 Task: Look for space in Cangzhou, China from 5th June, 2023 to 16th June, 2023 for 2 adults in price range Rs.7000 to Rs.15000. Place can be entire place with 1  bedroom having 1 bed and 1 bathroom. Property type can be house, flat, guest house, hotel. Booking option can be shelf check-in. Required host language is Chinese (Simplified).
Action: Mouse moved to (759, 99)
Screenshot: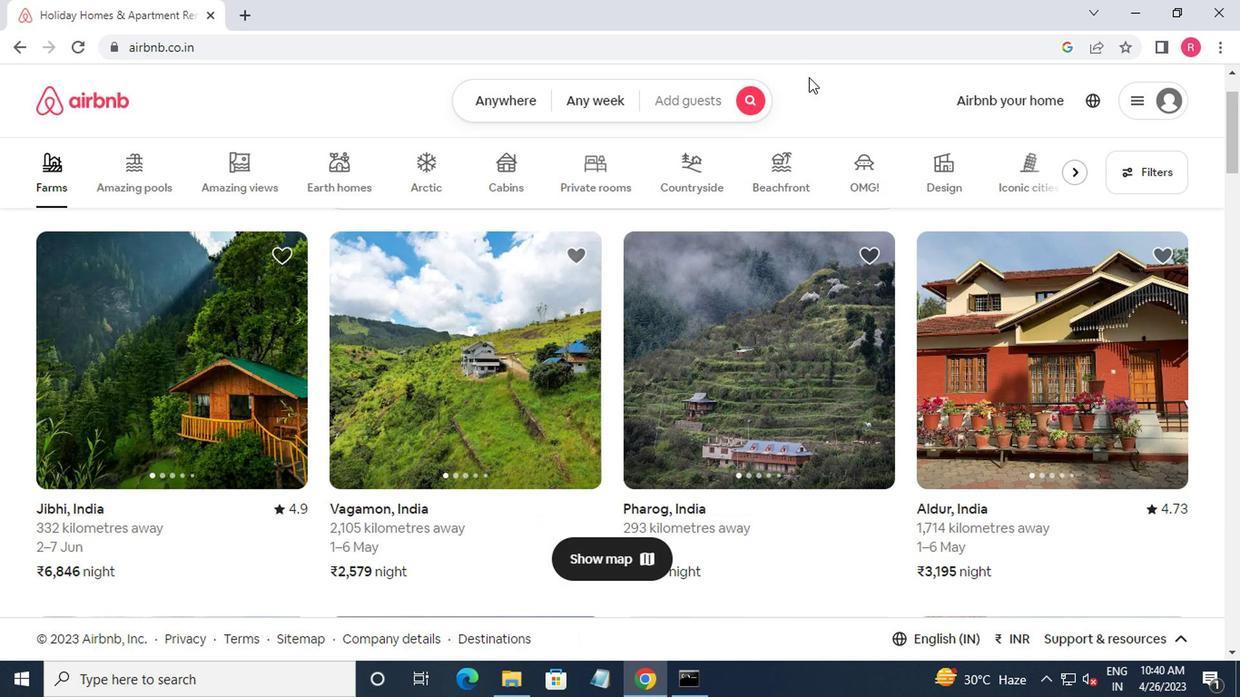 
Action: Mouse pressed left at (759, 99)
Screenshot: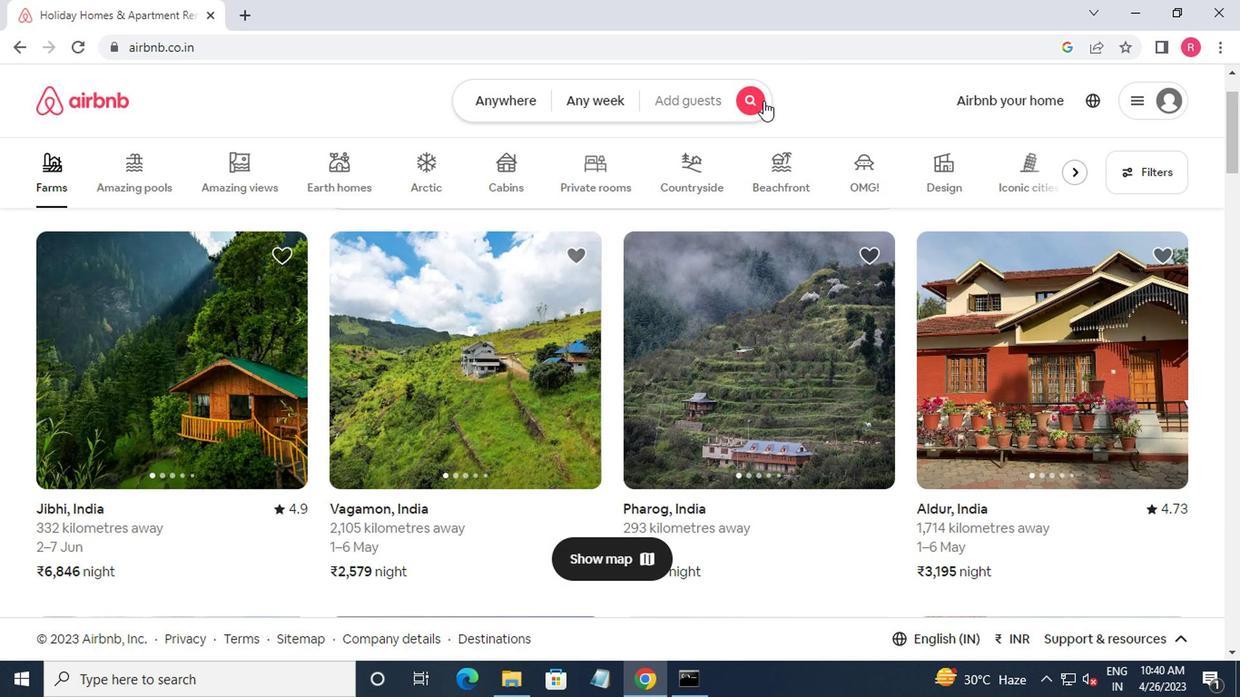 
Action: Mouse moved to (430, 177)
Screenshot: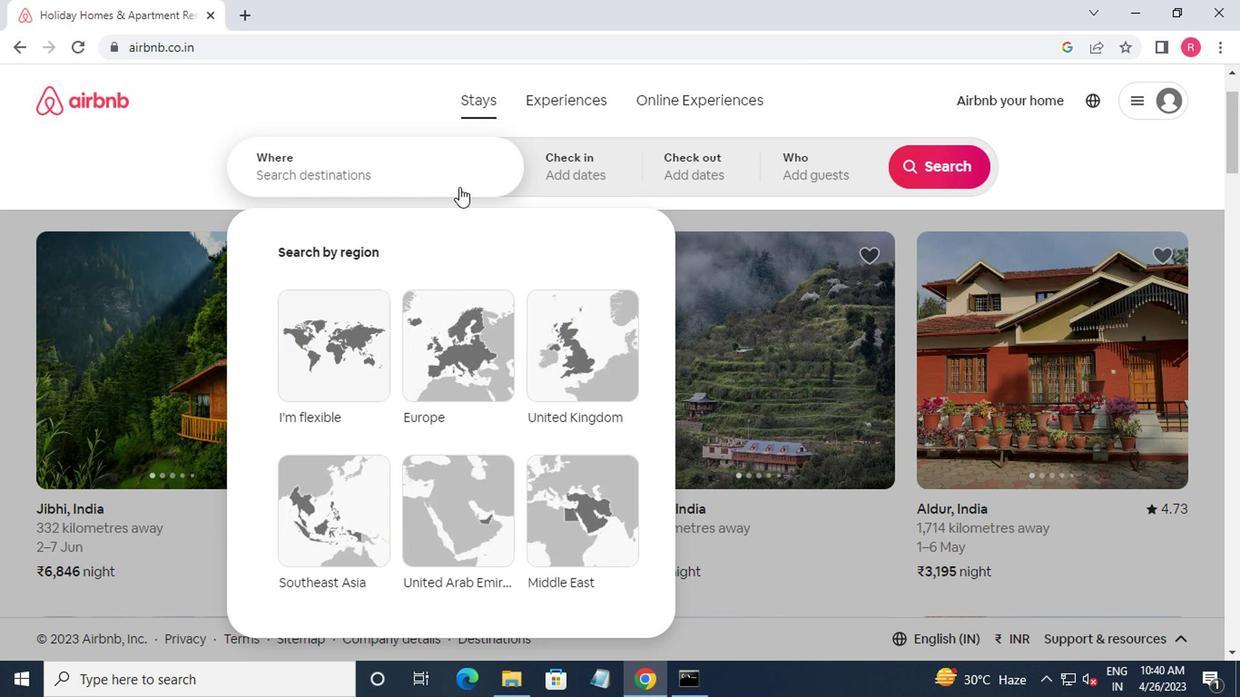 
Action: Mouse pressed left at (430, 177)
Screenshot: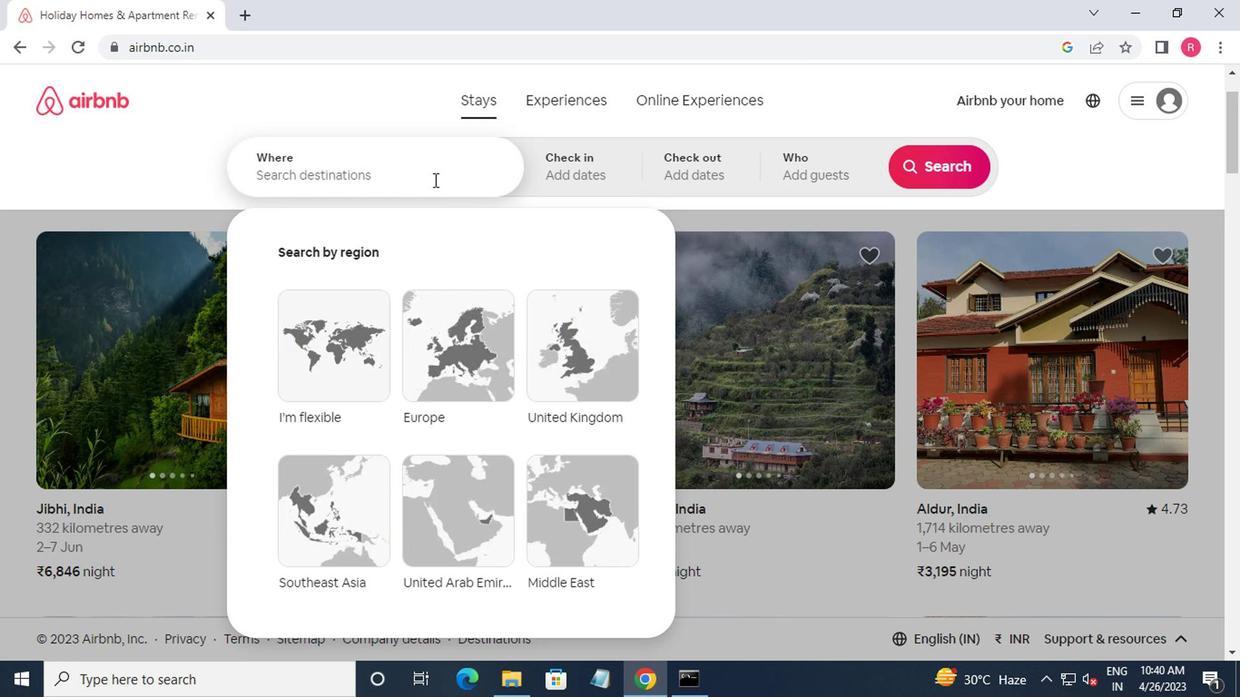 
Action: Mouse moved to (432, 179)
Screenshot: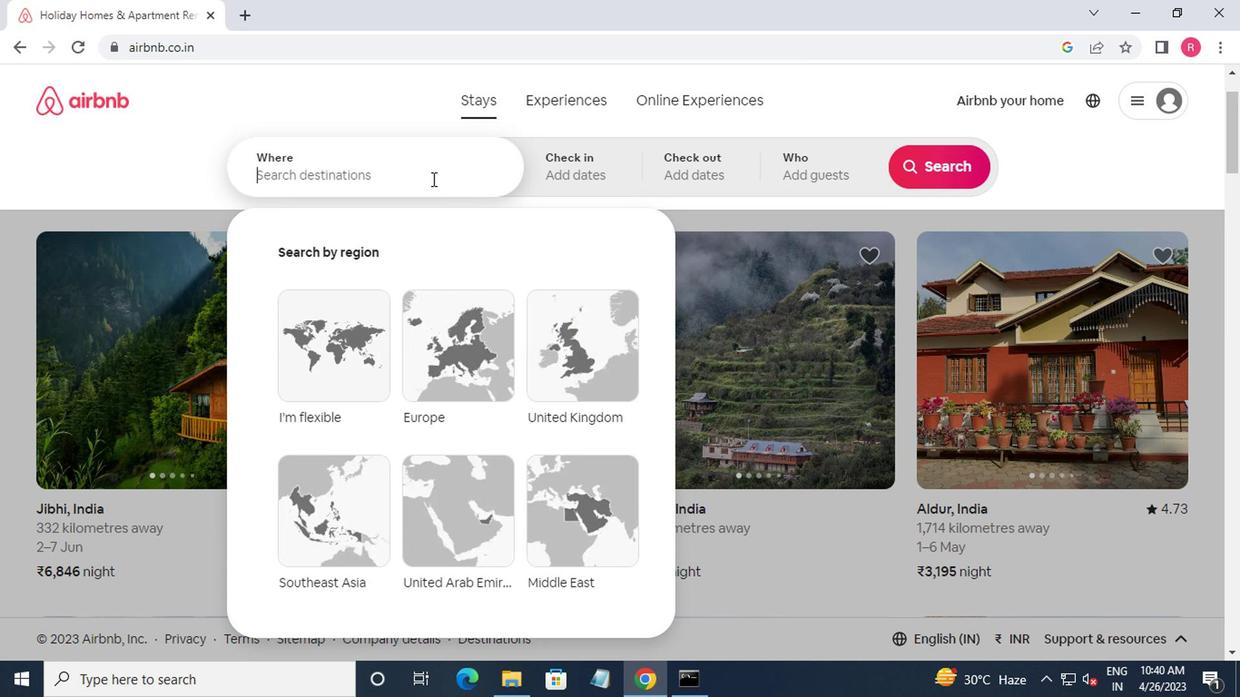 
Action: Key pressed cangzho
Screenshot: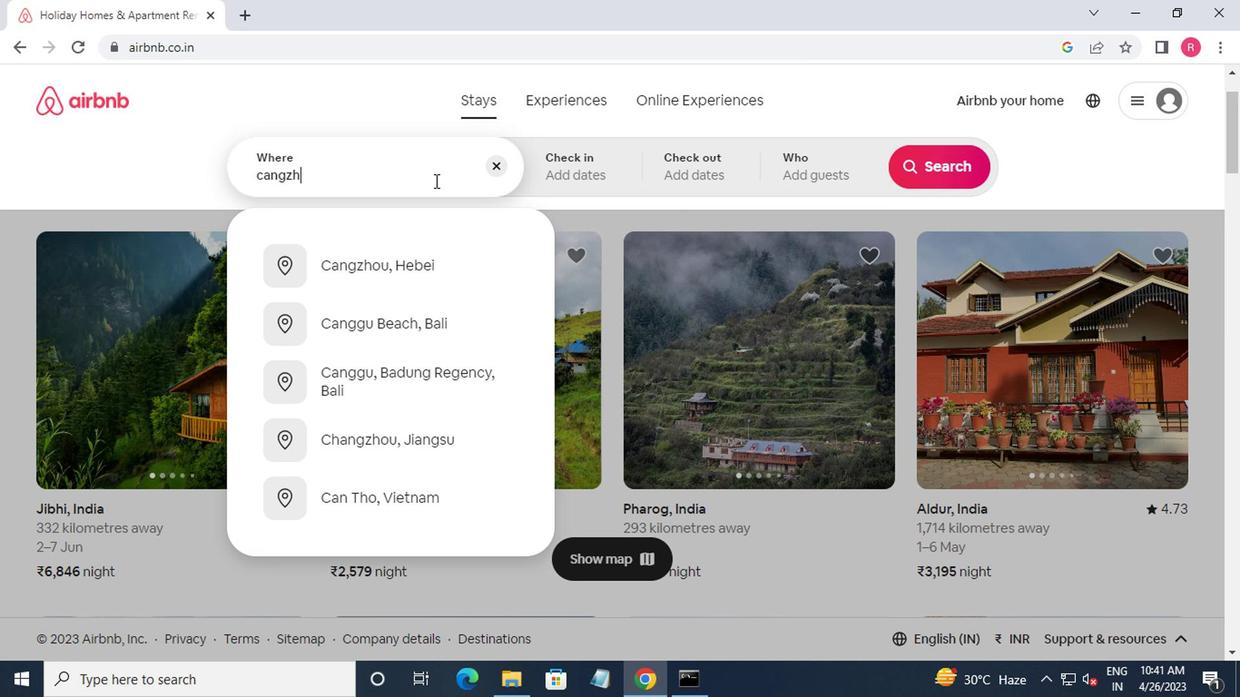 
Action: Mouse moved to (434, 179)
Screenshot: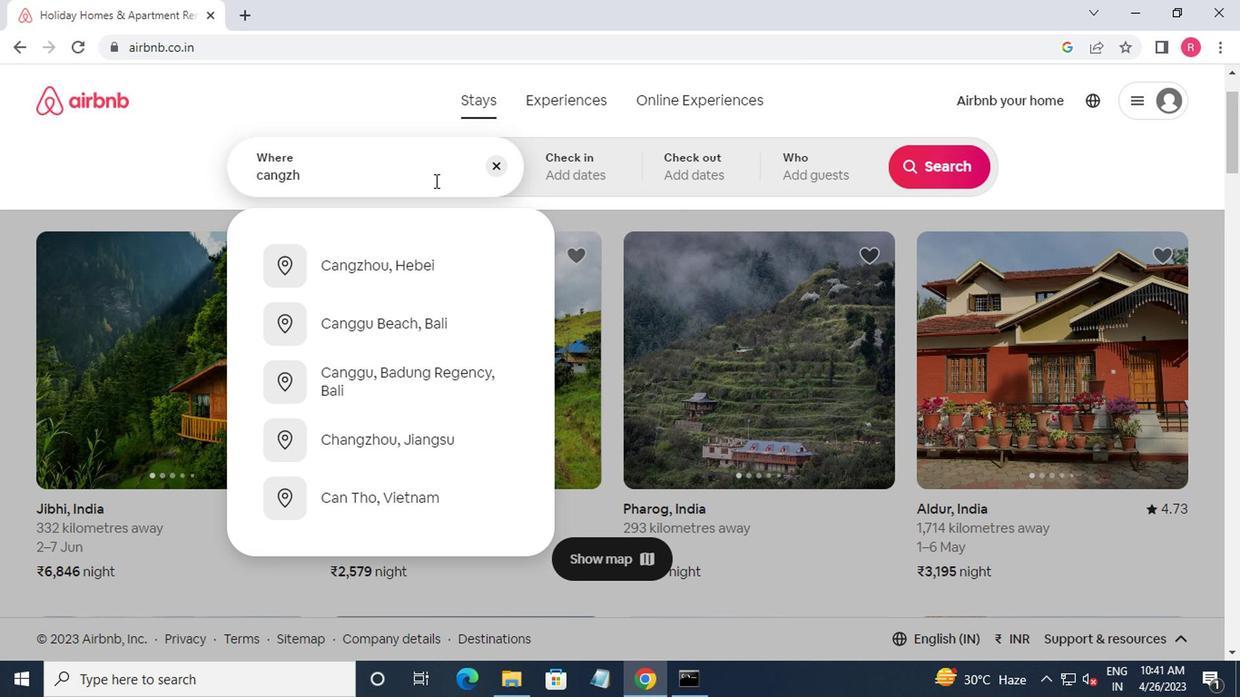 
Action: Key pressed u,china
Screenshot: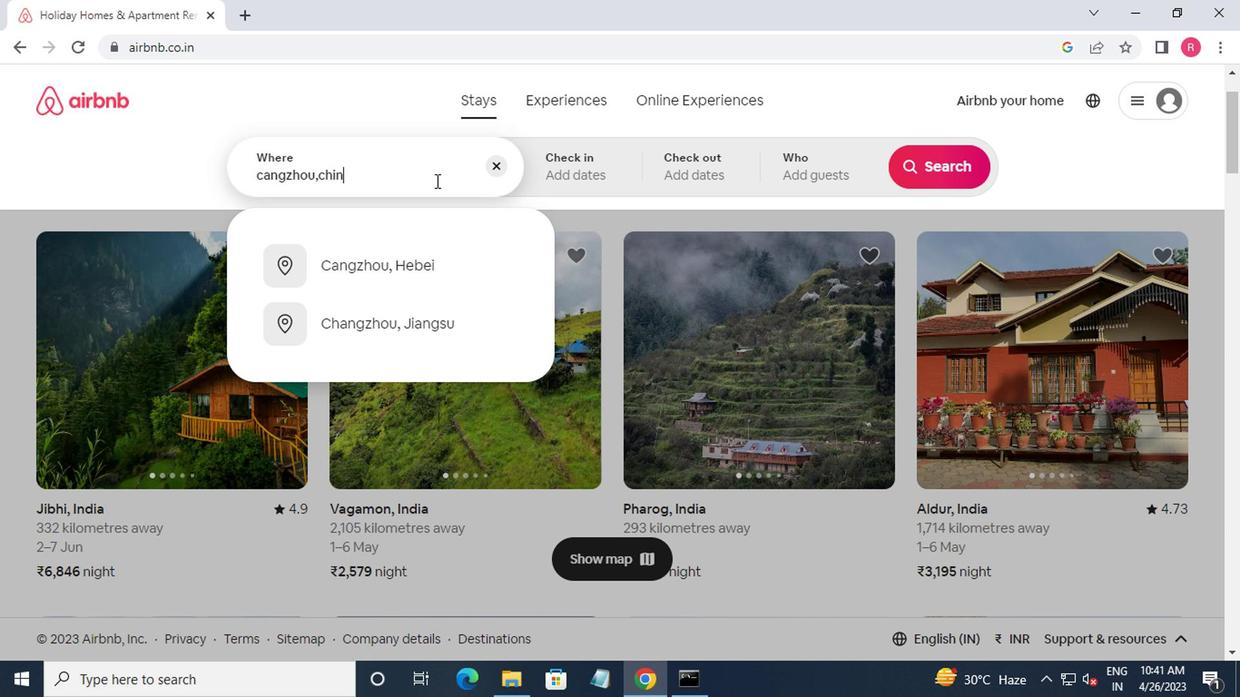 
Action: Mouse moved to (434, 179)
Screenshot: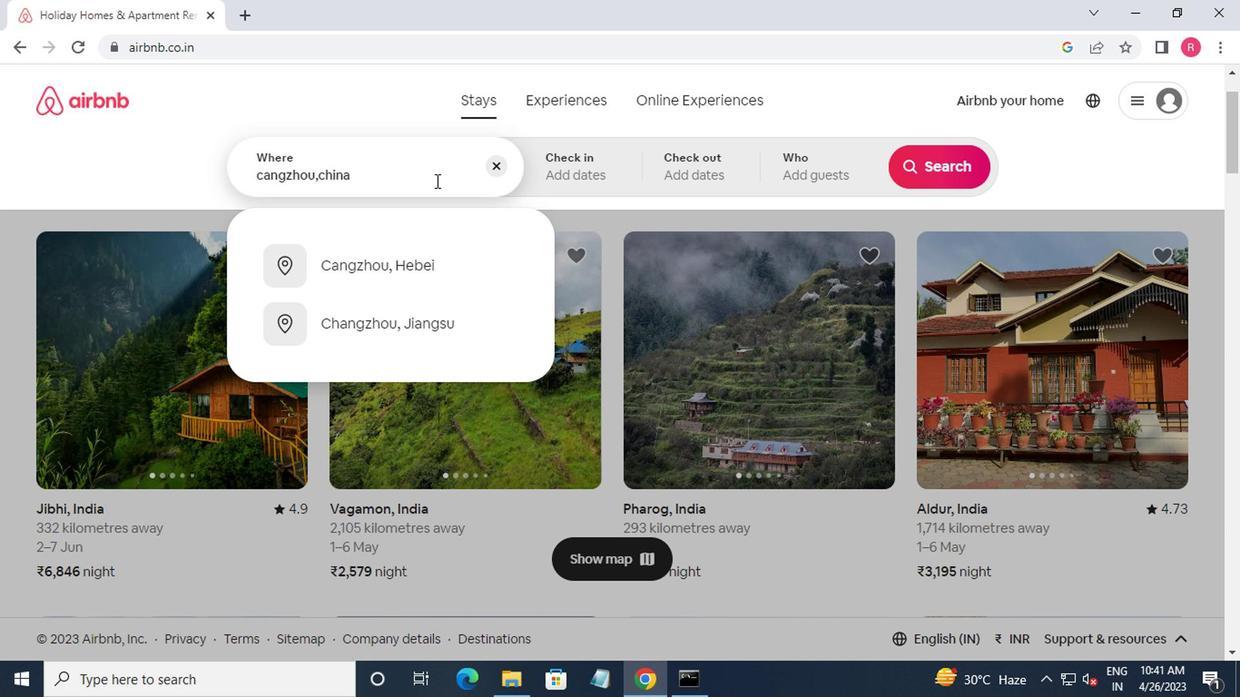 
Action: Key pressed <Key.enter>
Screenshot: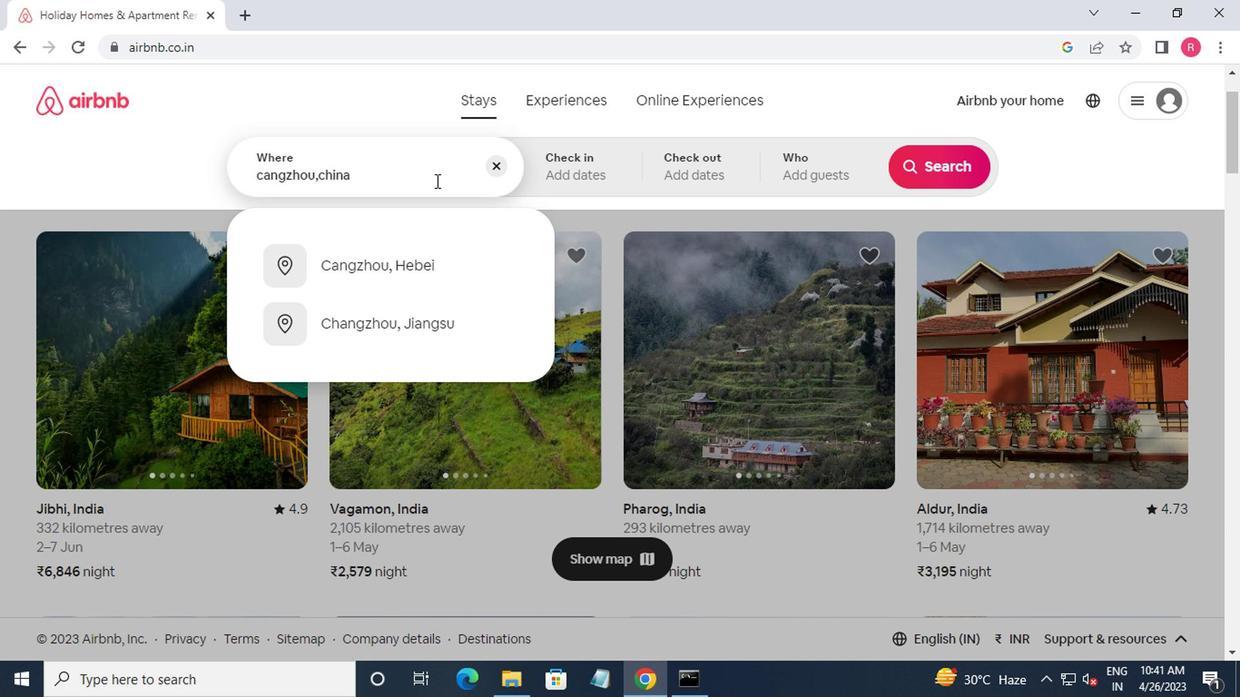 
Action: Mouse moved to (446, 183)
Screenshot: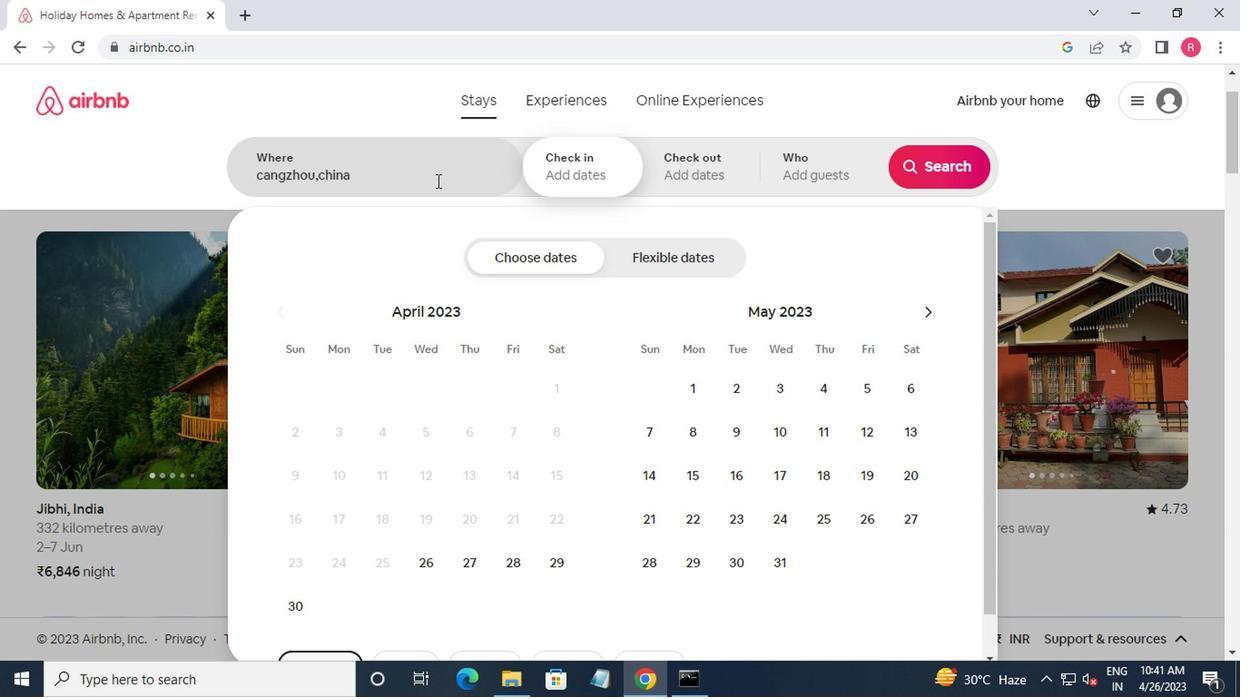 
Action: Mouse scrolled (446, 182) with delta (0, -1)
Screenshot: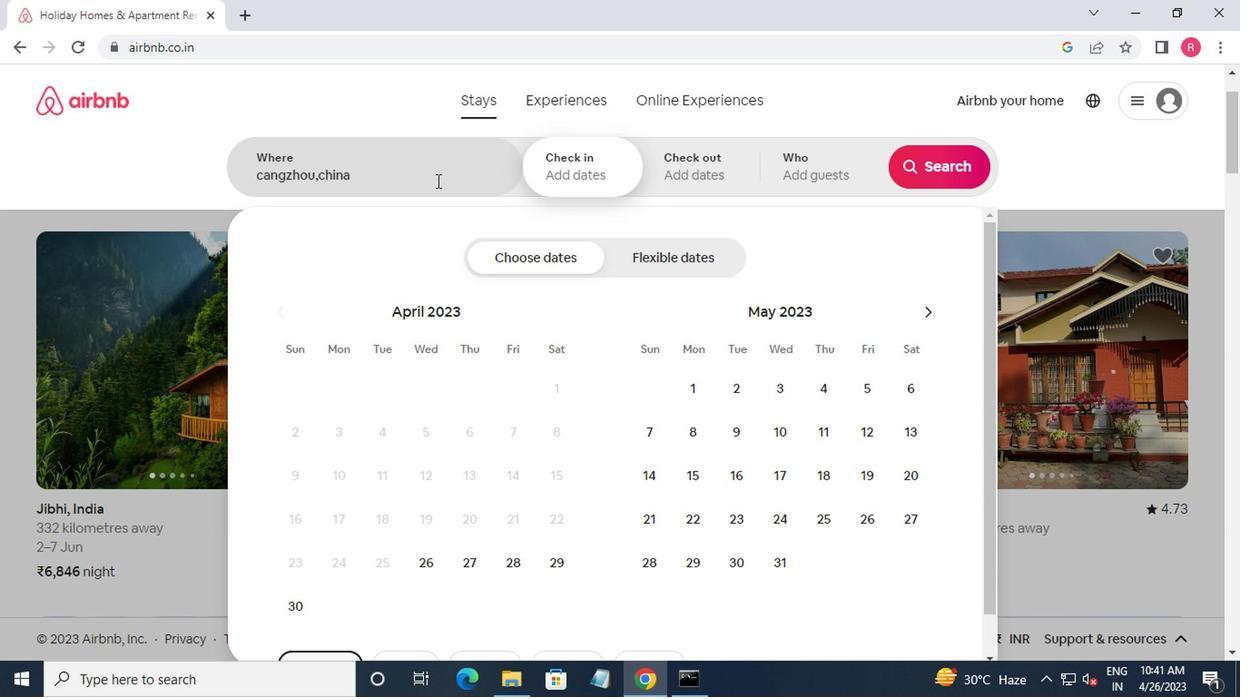 
Action: Mouse moved to (746, 106)
Screenshot: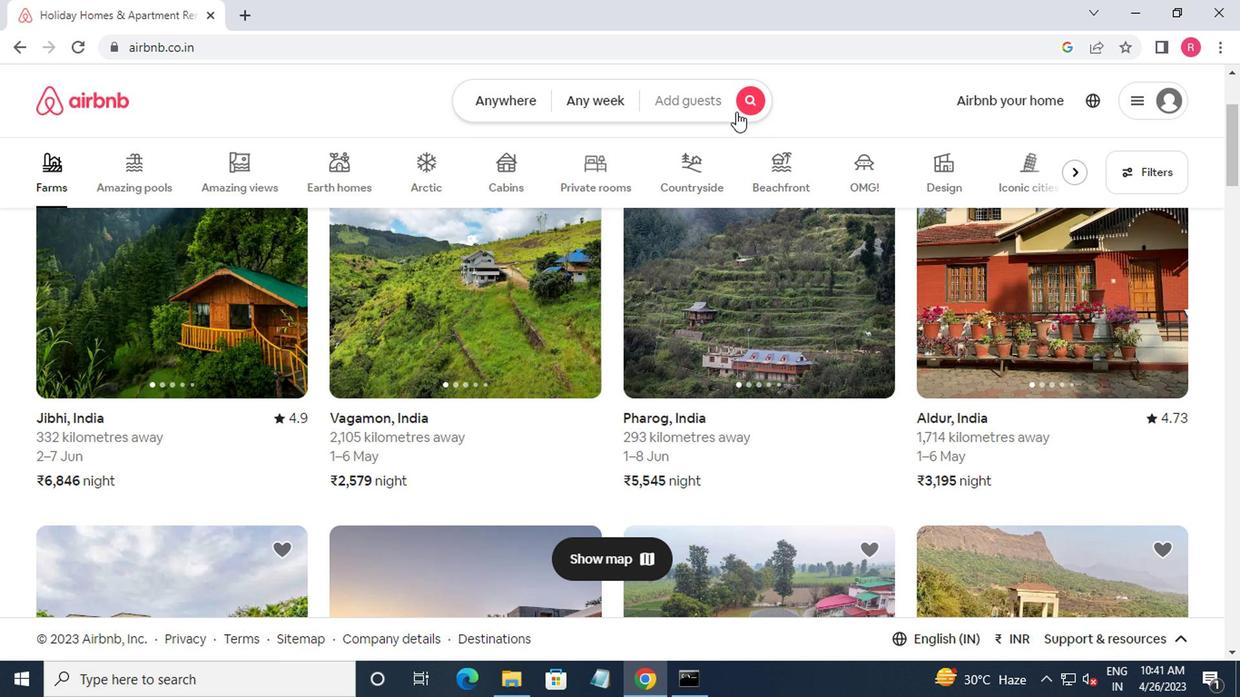 
Action: Mouse pressed left at (746, 106)
Screenshot: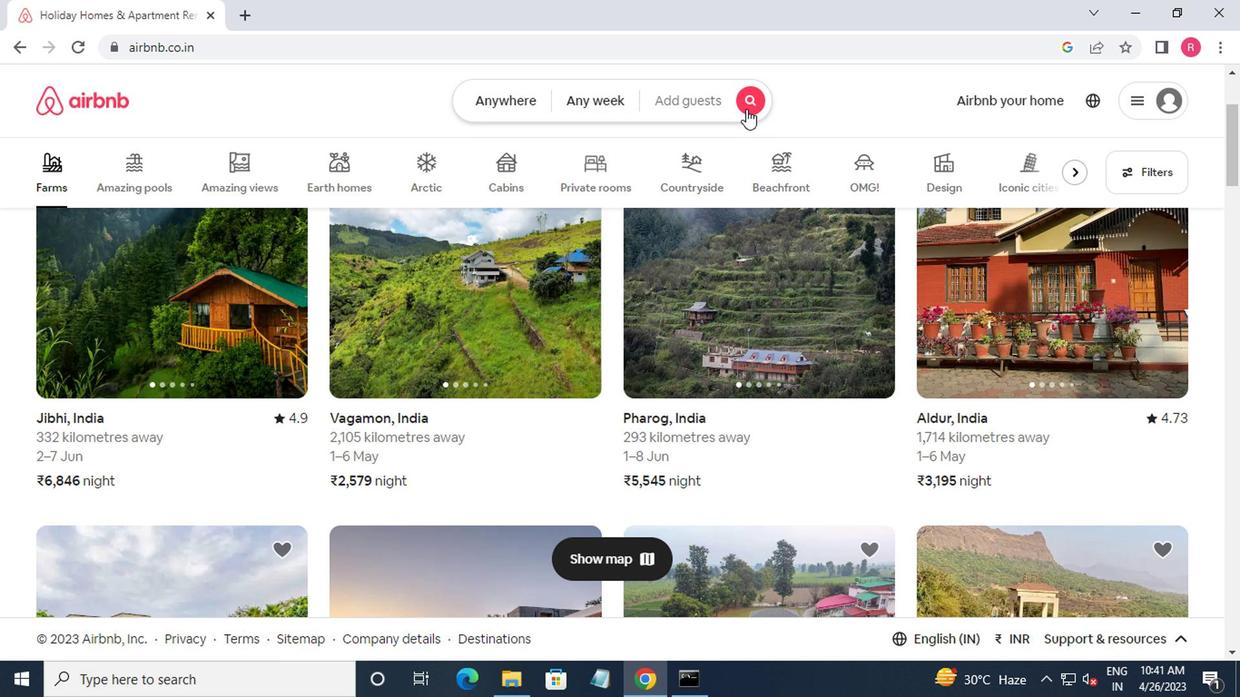 
Action: Mouse moved to (437, 181)
Screenshot: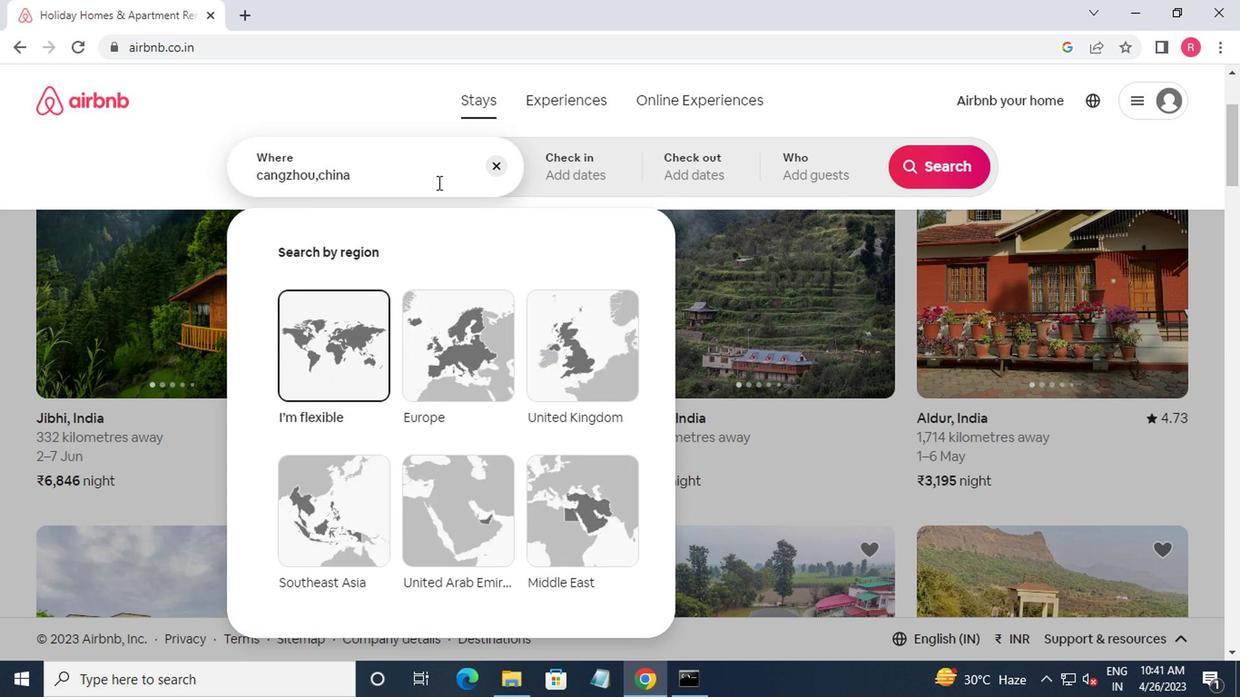 
Action: Mouse pressed left at (437, 181)
Screenshot: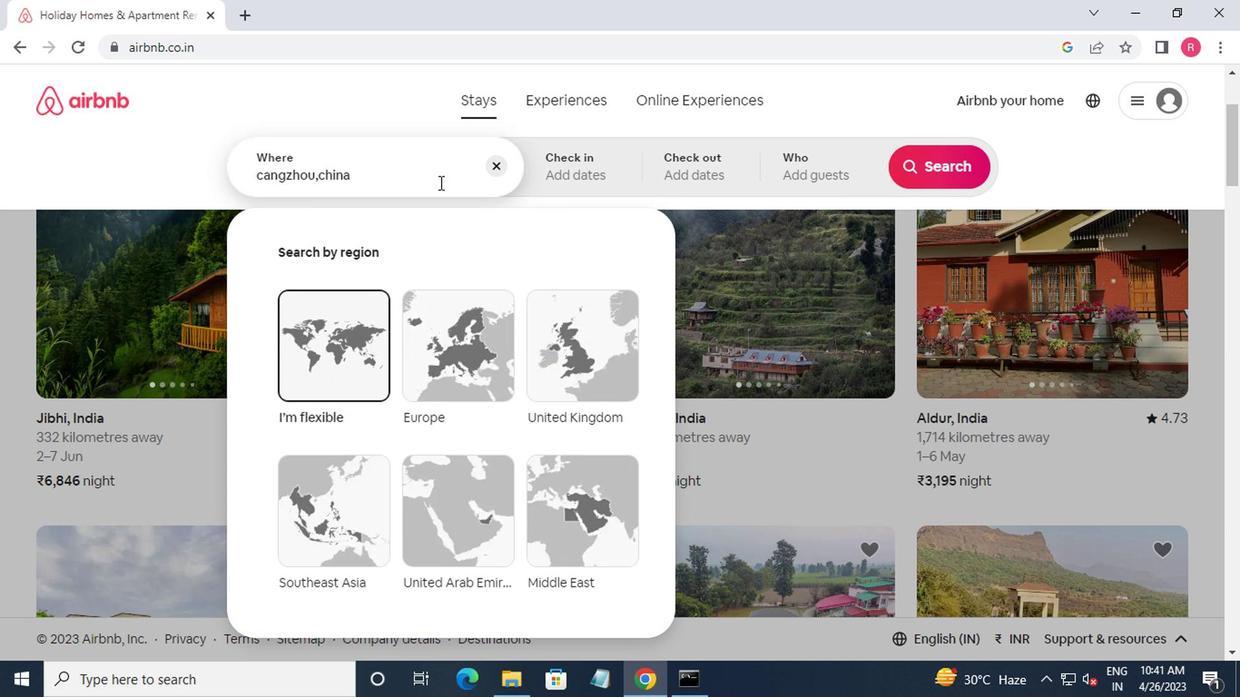 
Action: Mouse moved to (437, 181)
Screenshot: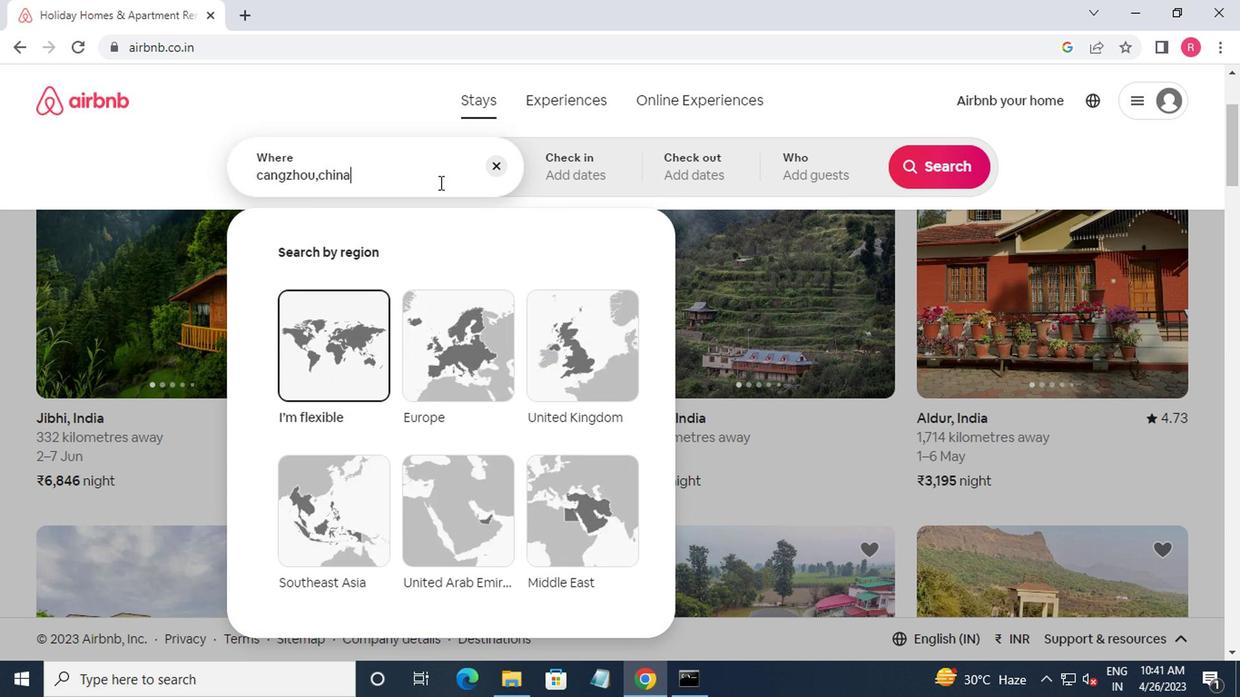 
Action: Key pressed <Key.enter>
Screenshot: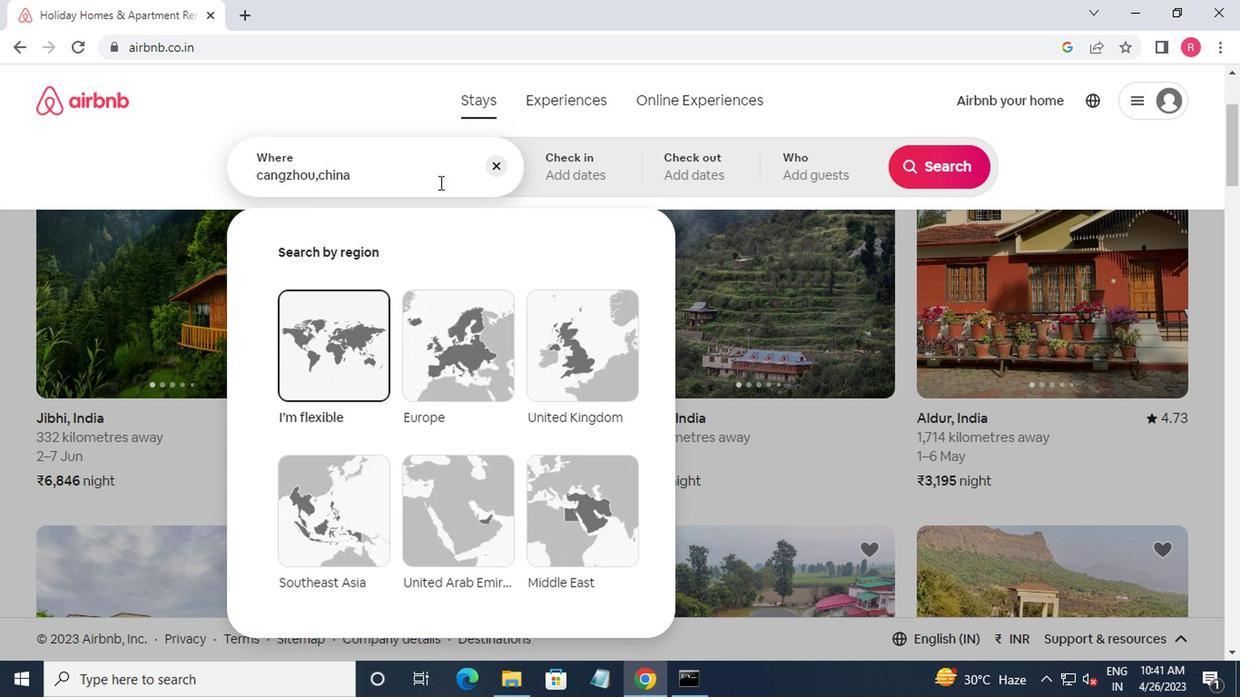 
Action: Mouse moved to (584, 183)
Screenshot: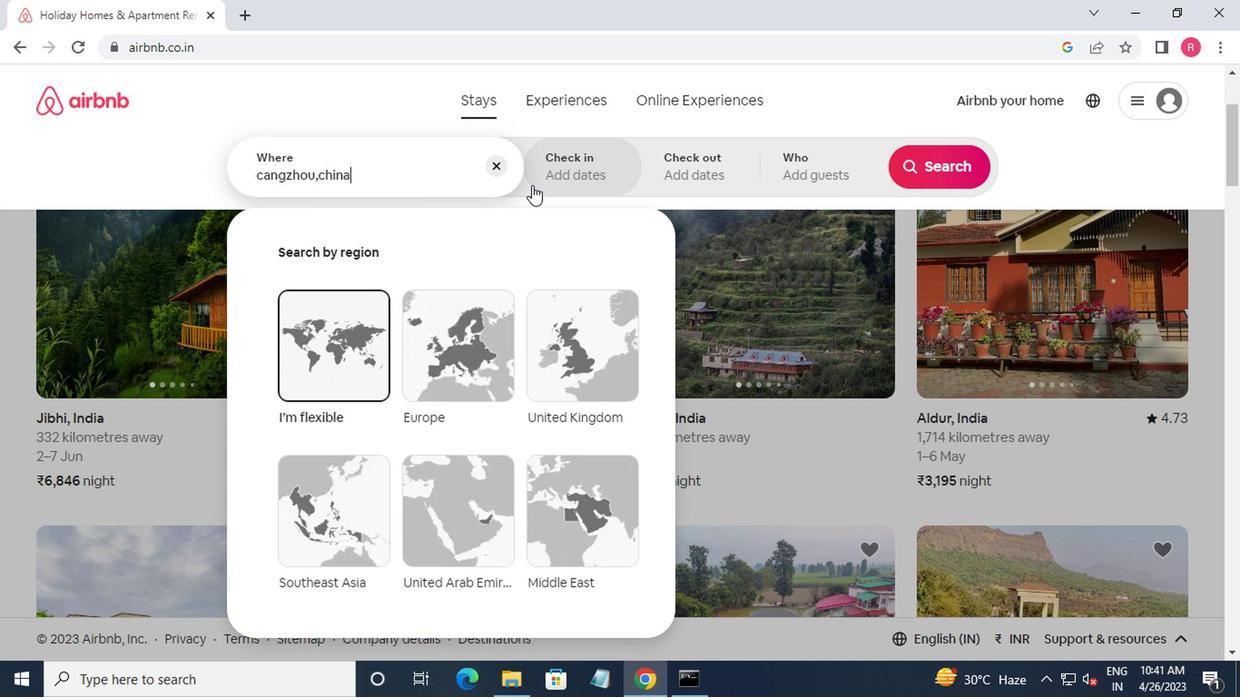 
Action: Mouse pressed left at (584, 183)
Screenshot: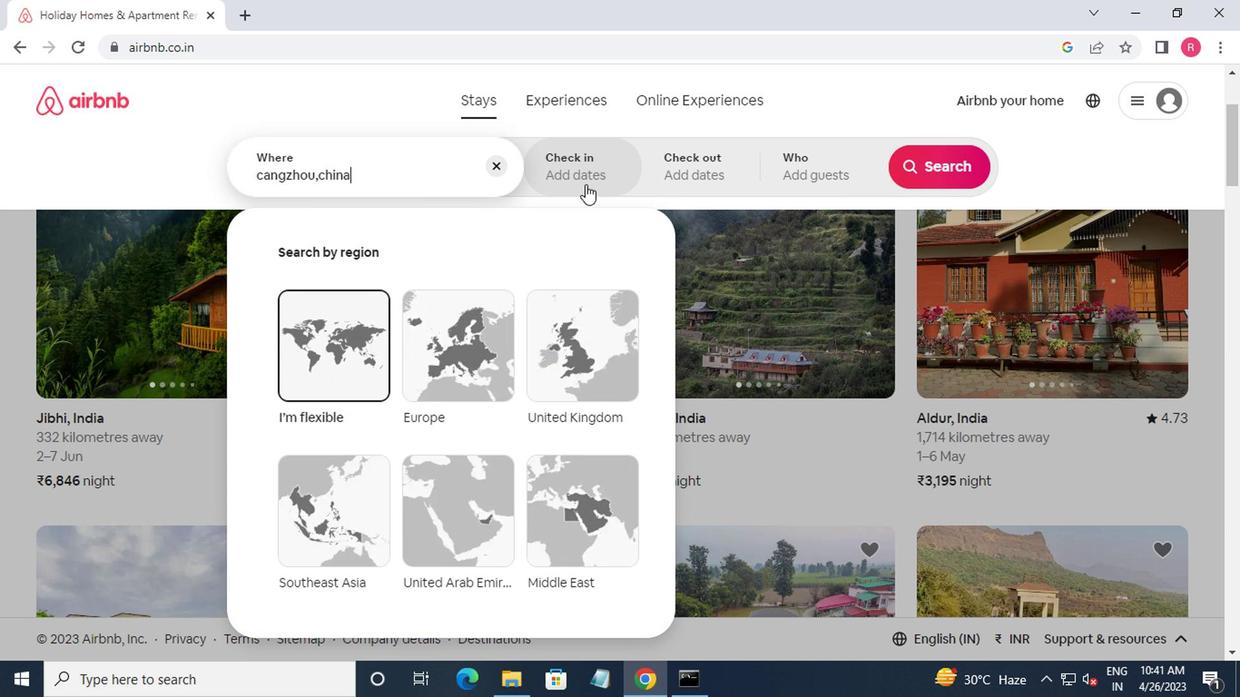 
Action: Mouse moved to (917, 310)
Screenshot: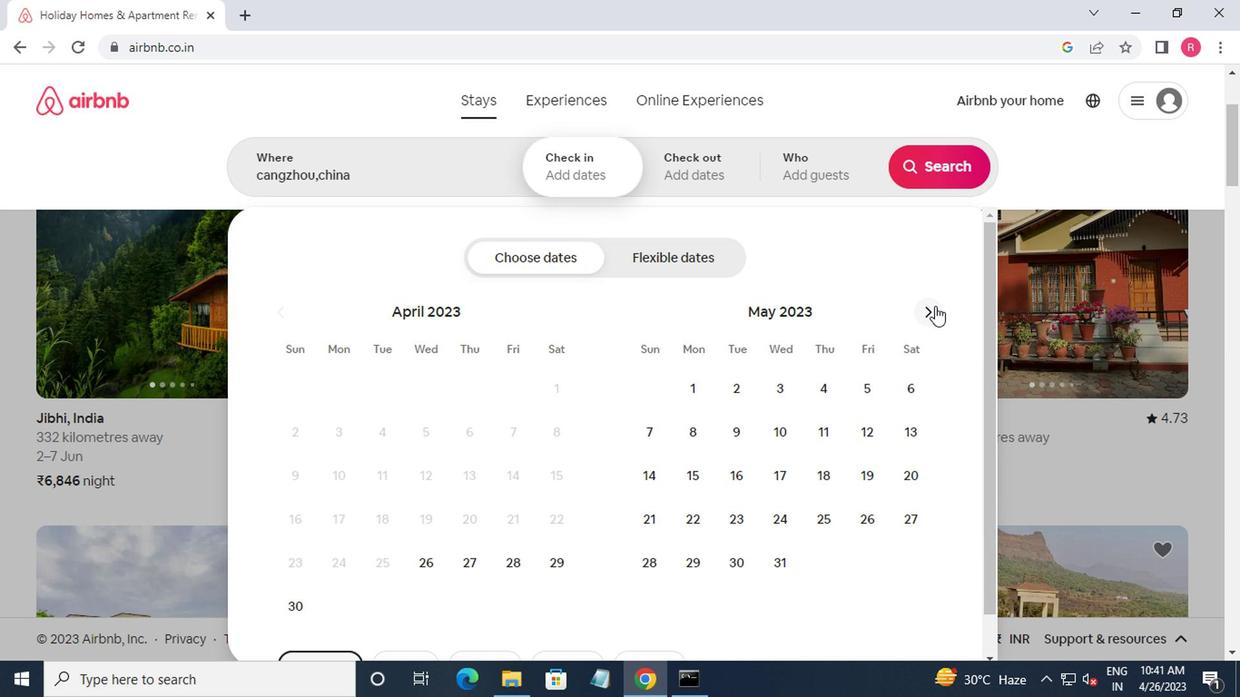 
Action: Mouse pressed left at (917, 310)
Screenshot: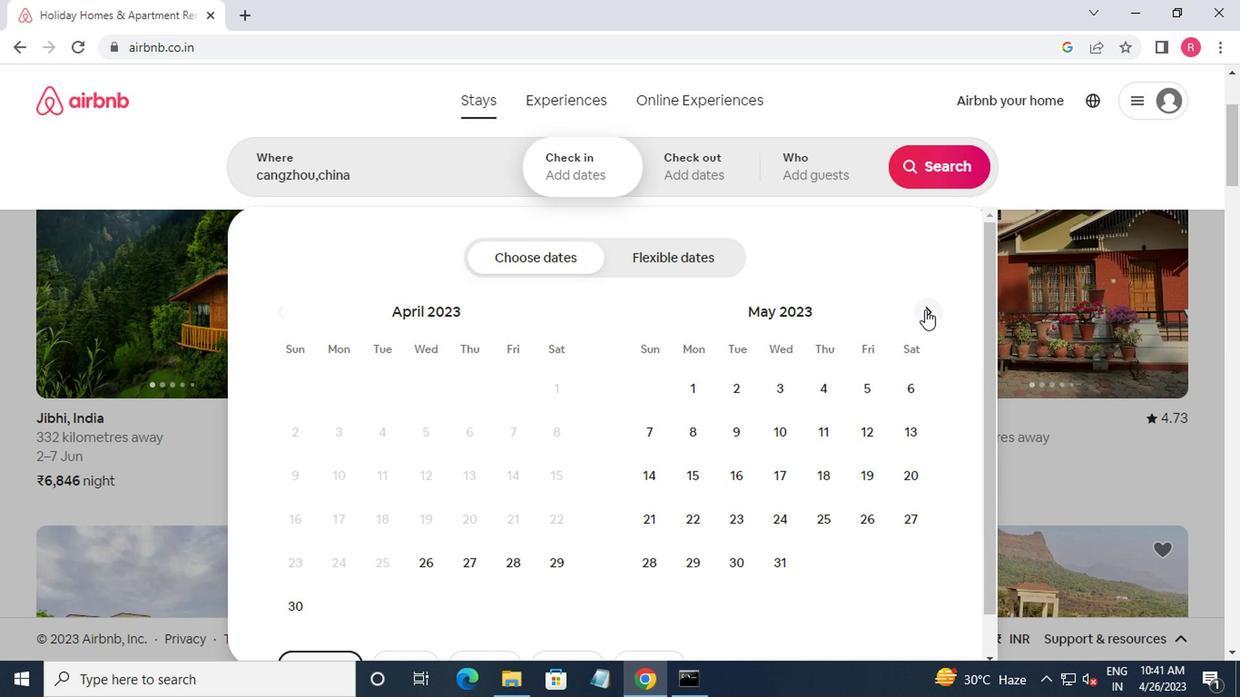 
Action: Mouse moved to (682, 441)
Screenshot: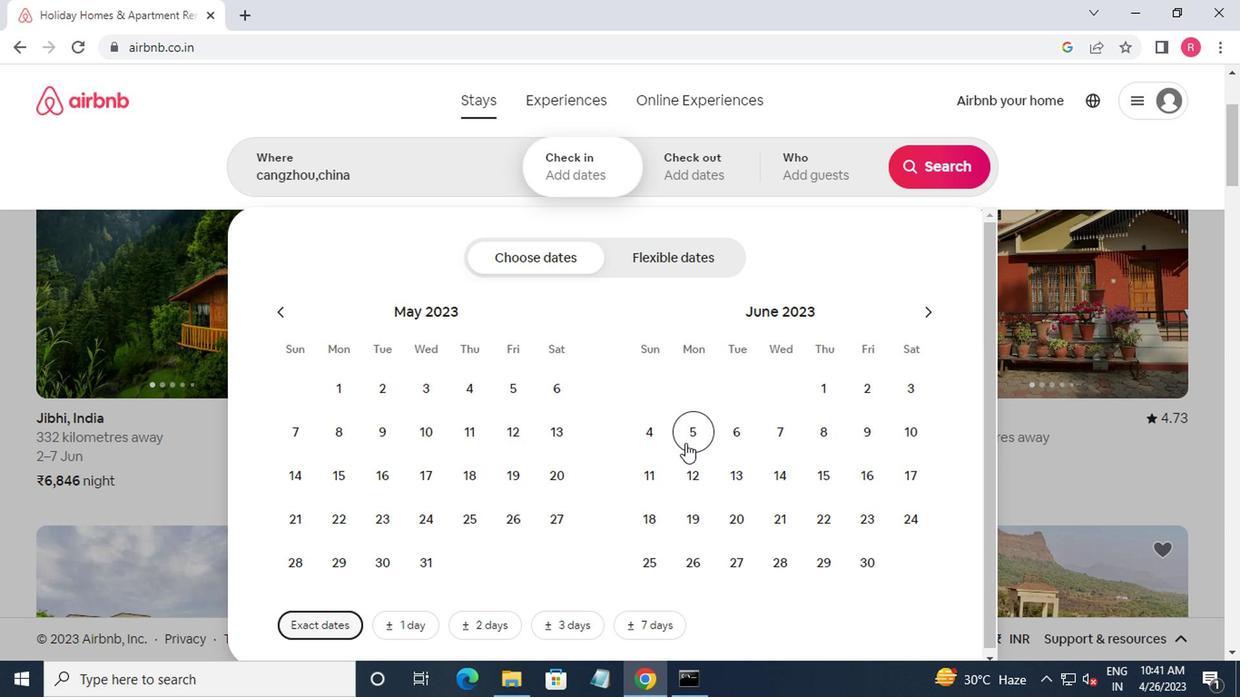 
Action: Mouse pressed left at (682, 441)
Screenshot: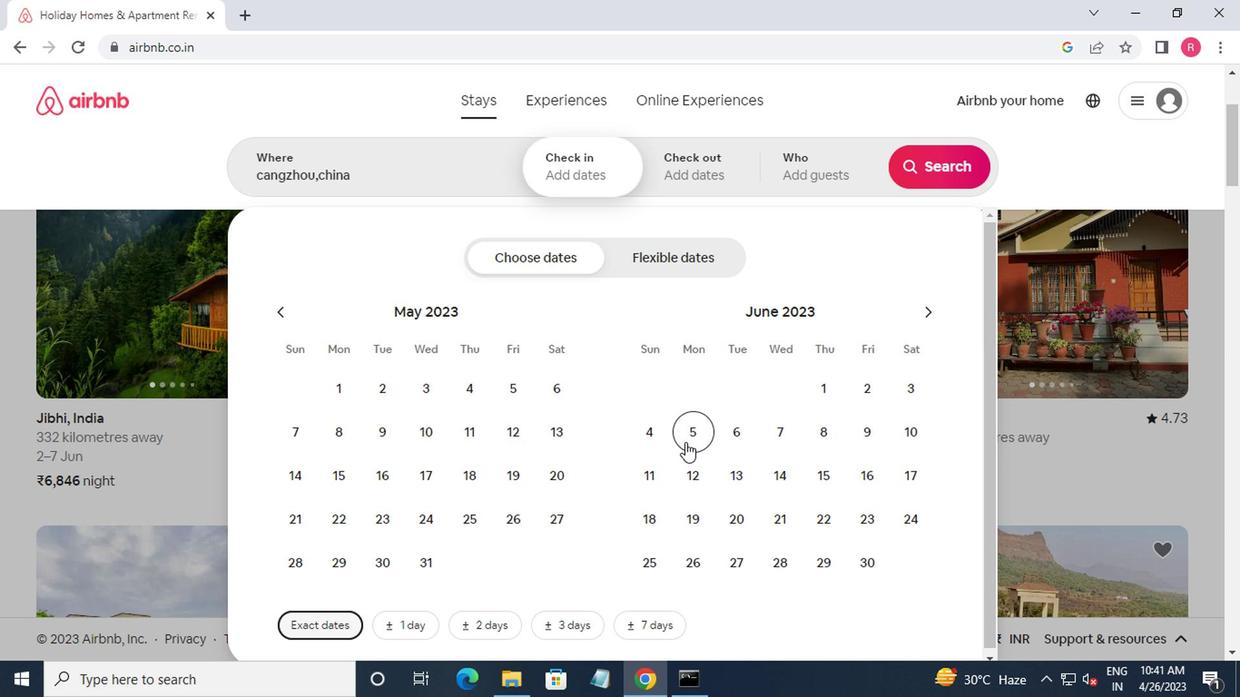 
Action: Mouse moved to (859, 477)
Screenshot: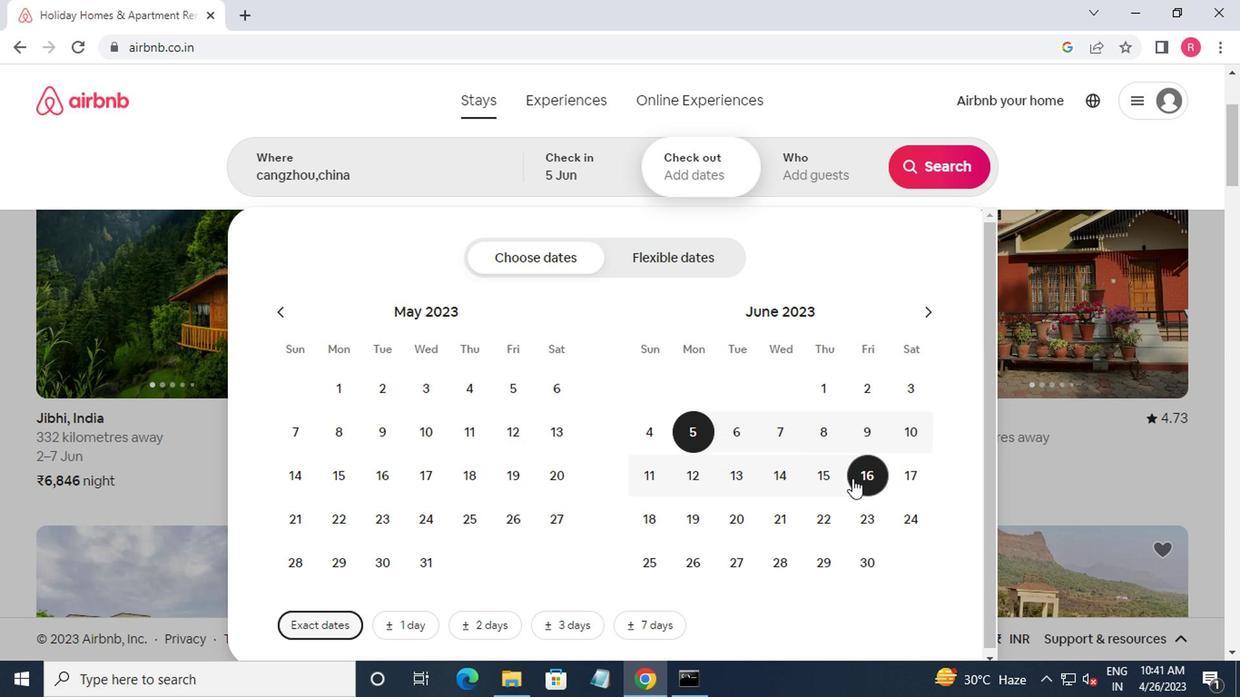 
Action: Mouse pressed left at (859, 477)
Screenshot: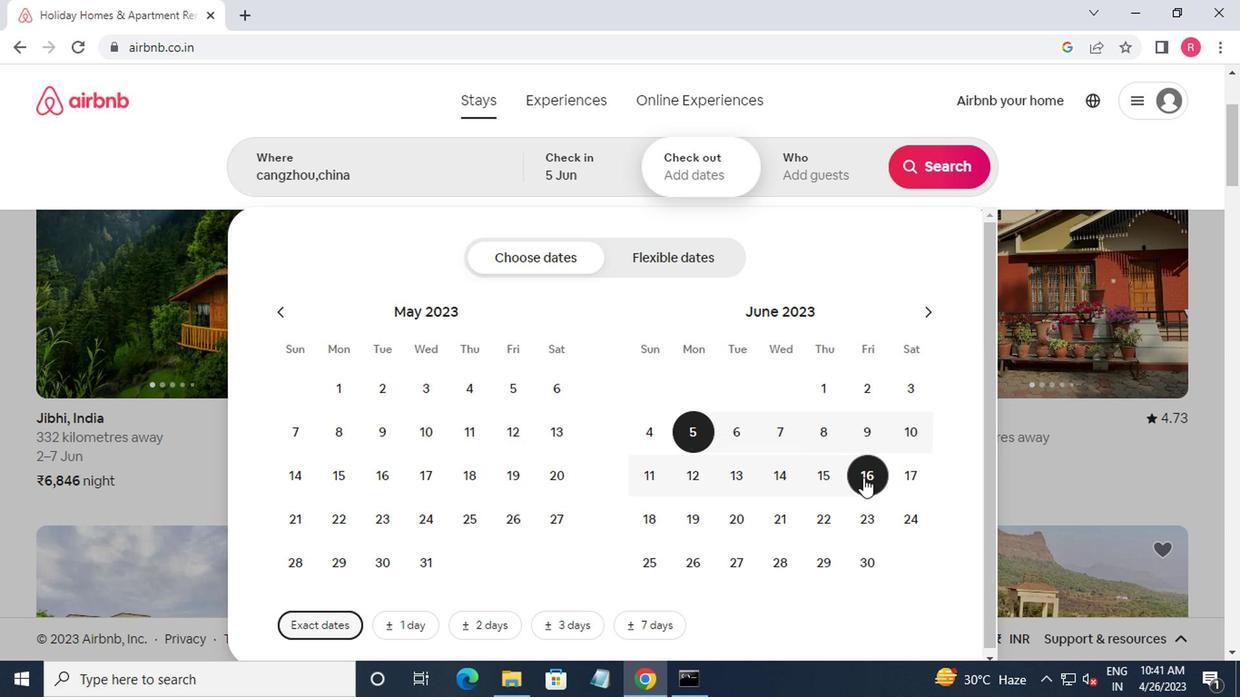 
Action: Mouse moved to (797, 177)
Screenshot: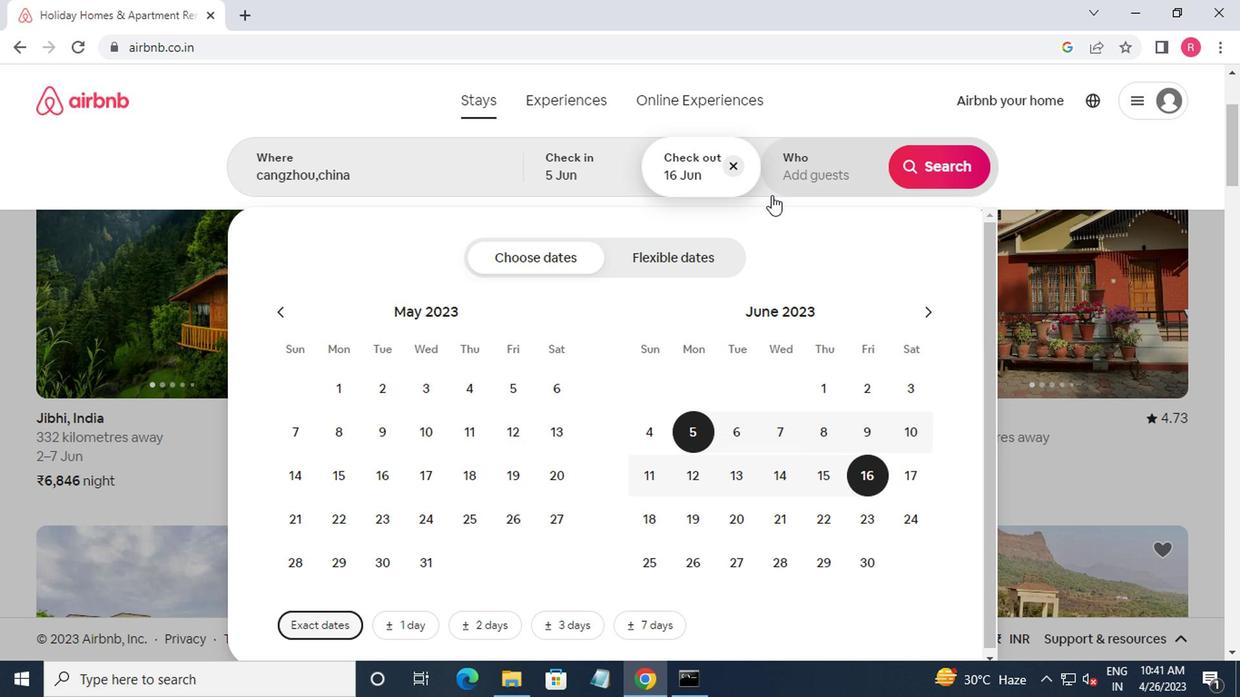 
Action: Mouse pressed left at (797, 177)
Screenshot: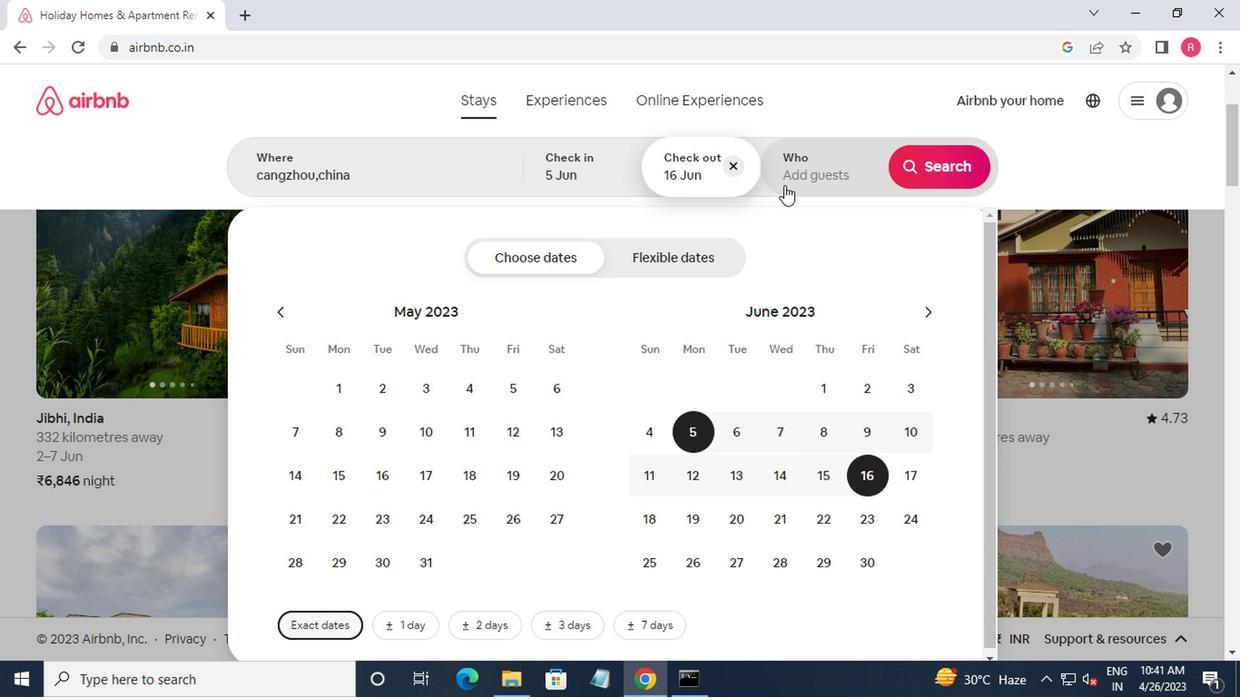 
Action: Mouse moved to (940, 265)
Screenshot: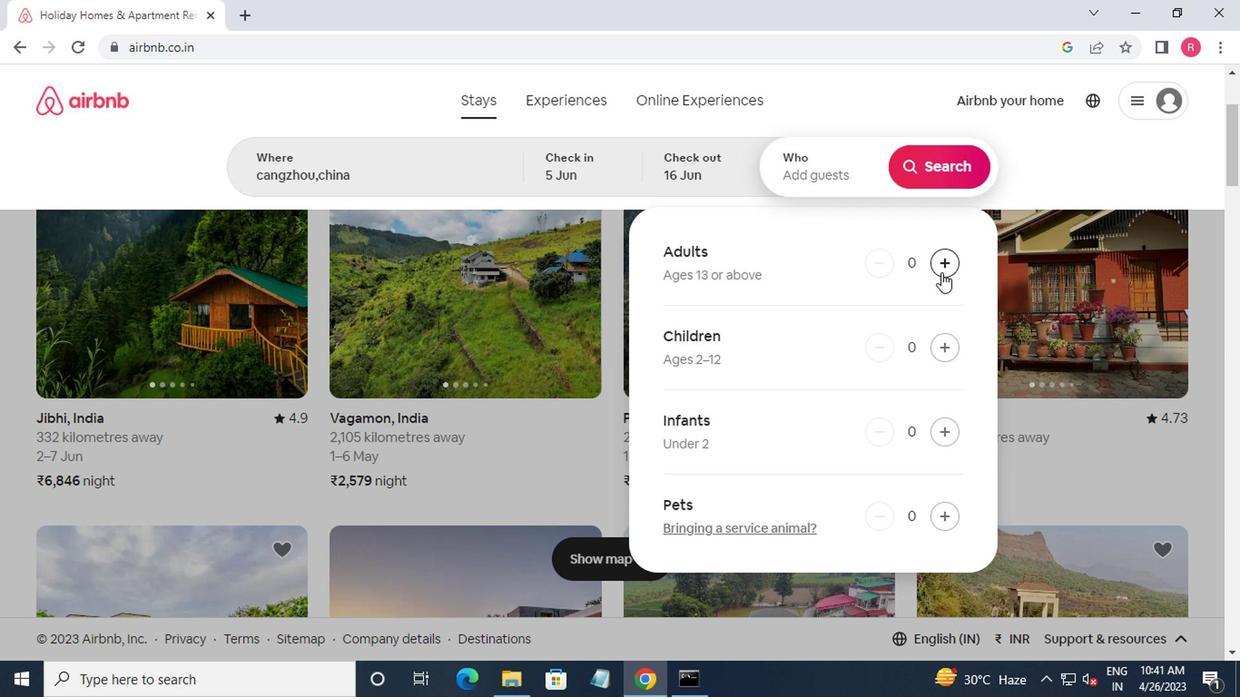
Action: Mouse pressed left at (940, 265)
Screenshot: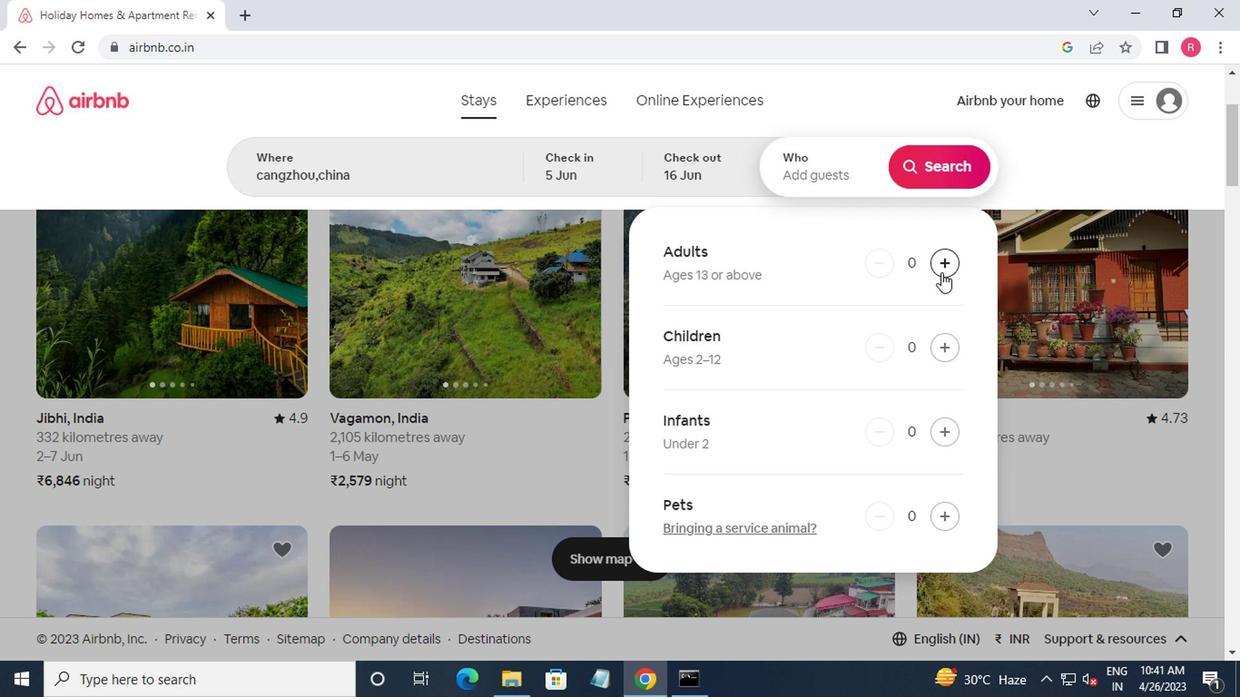 
Action: Mouse moved to (940, 265)
Screenshot: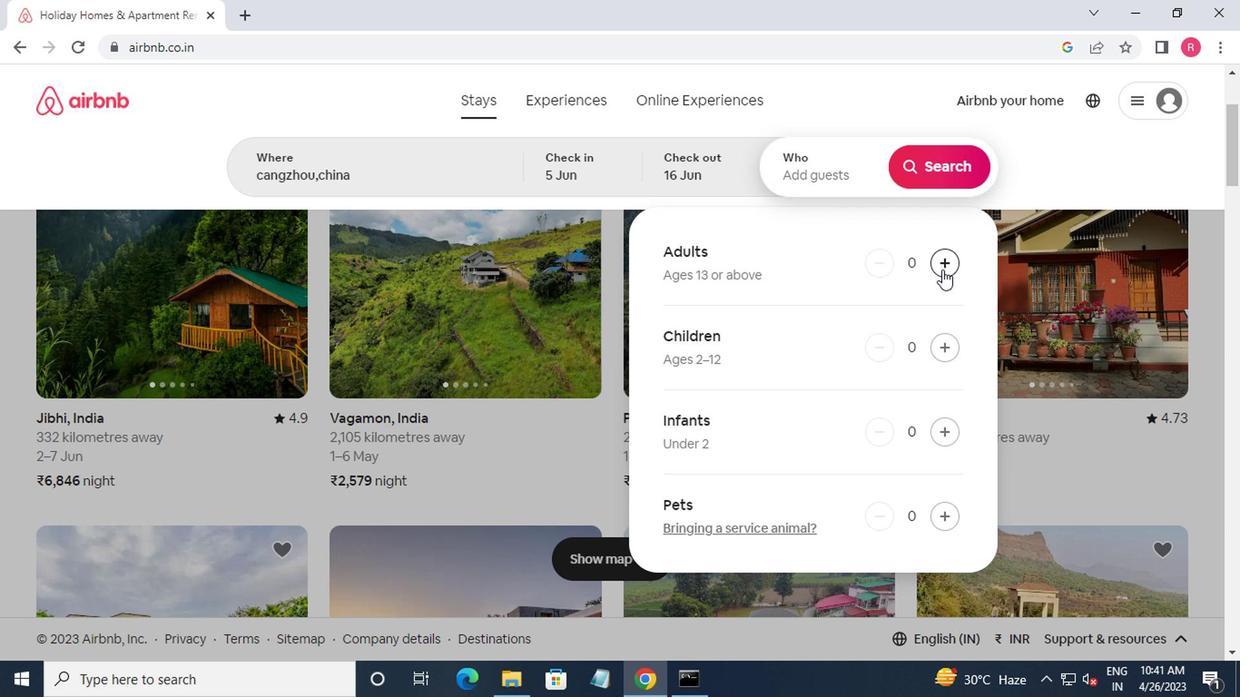 
Action: Mouse pressed left at (940, 265)
Screenshot: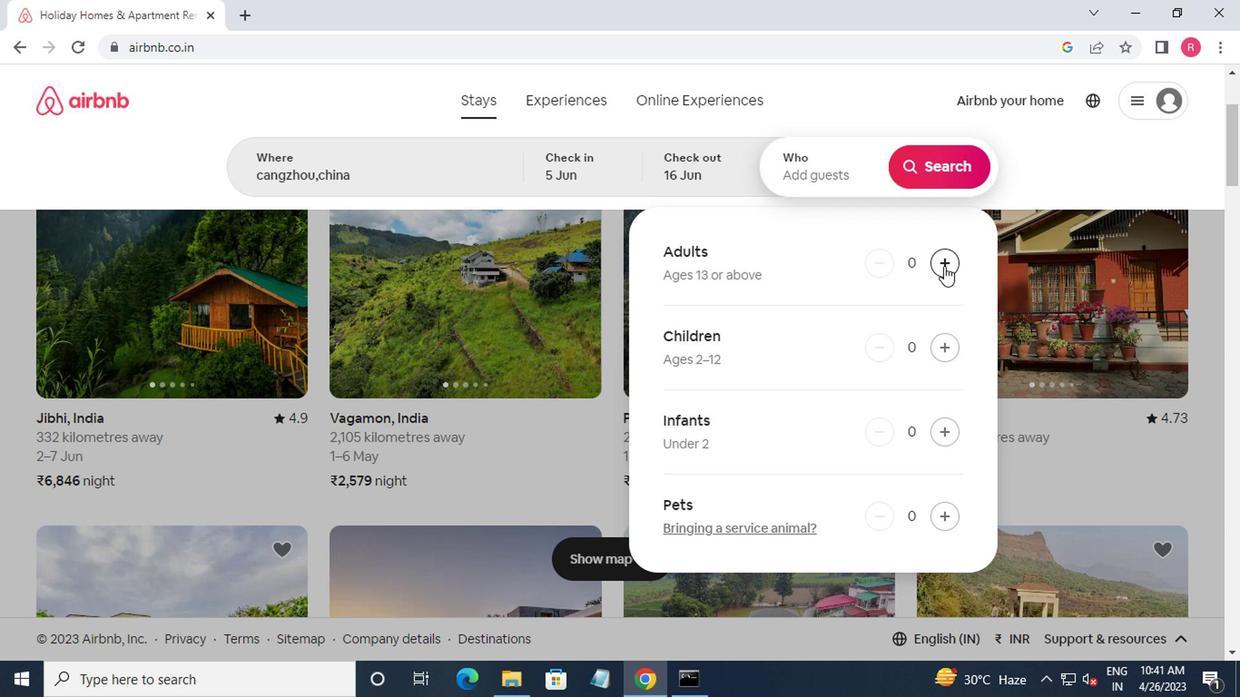 
Action: Mouse moved to (927, 176)
Screenshot: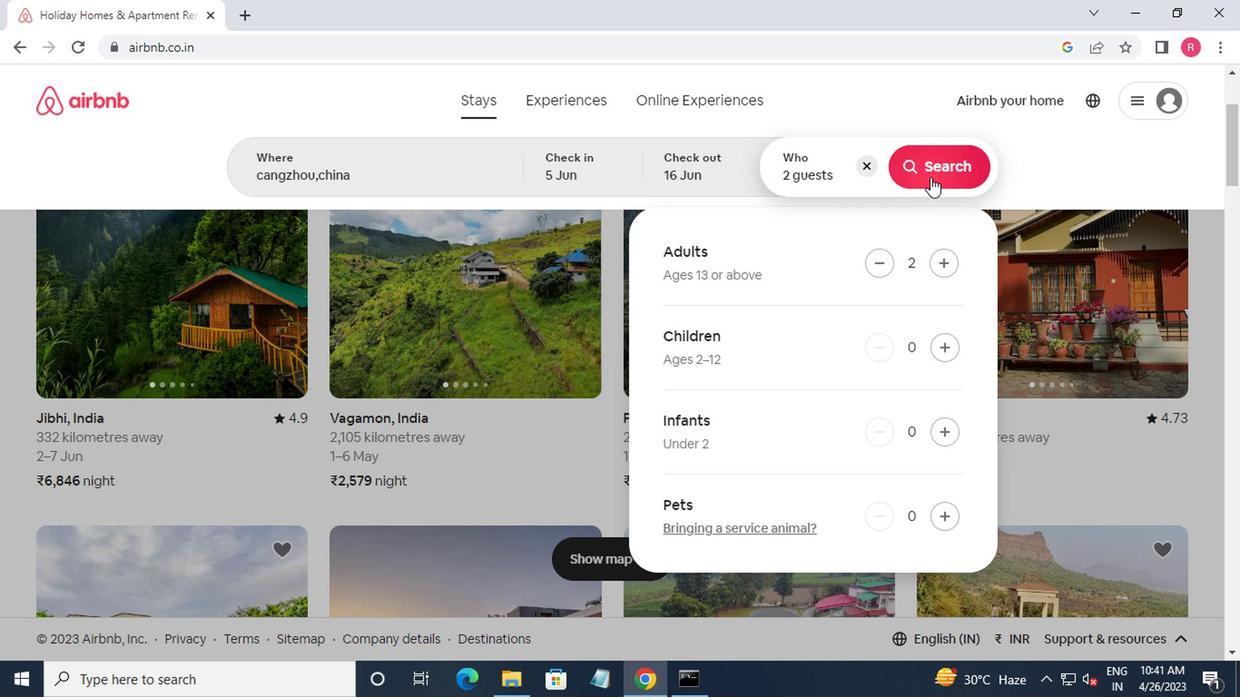 
Action: Mouse pressed left at (927, 176)
Screenshot: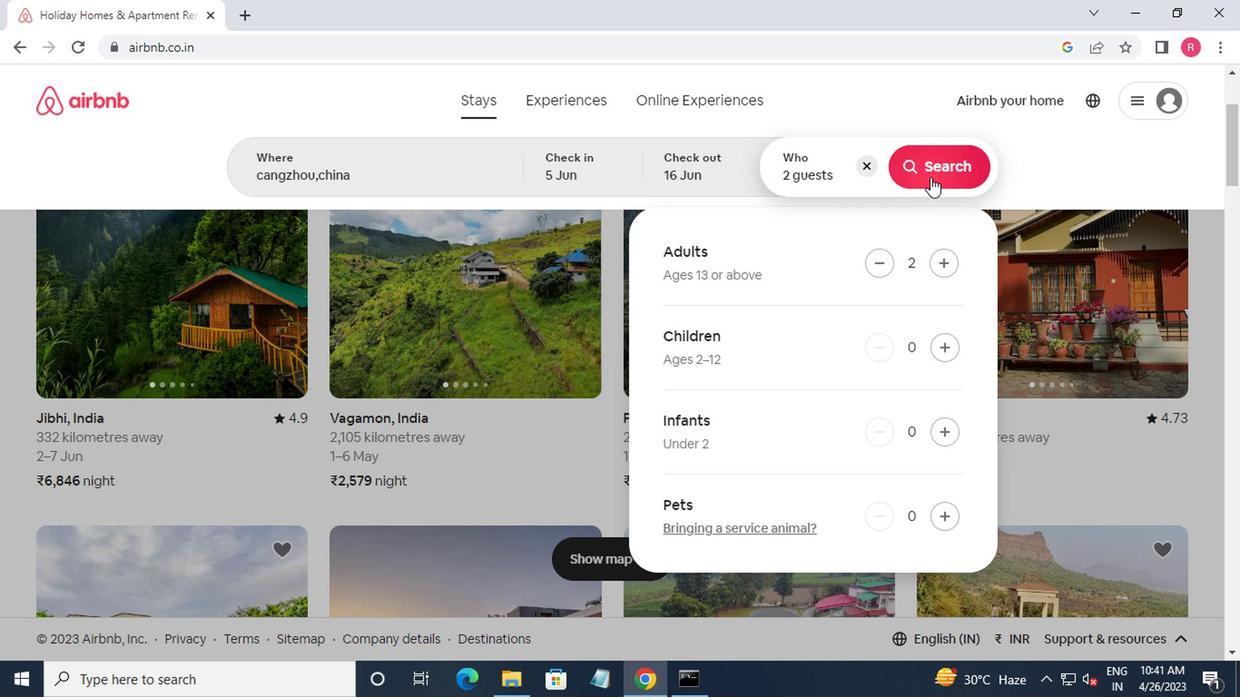 
Action: Mouse moved to (1144, 173)
Screenshot: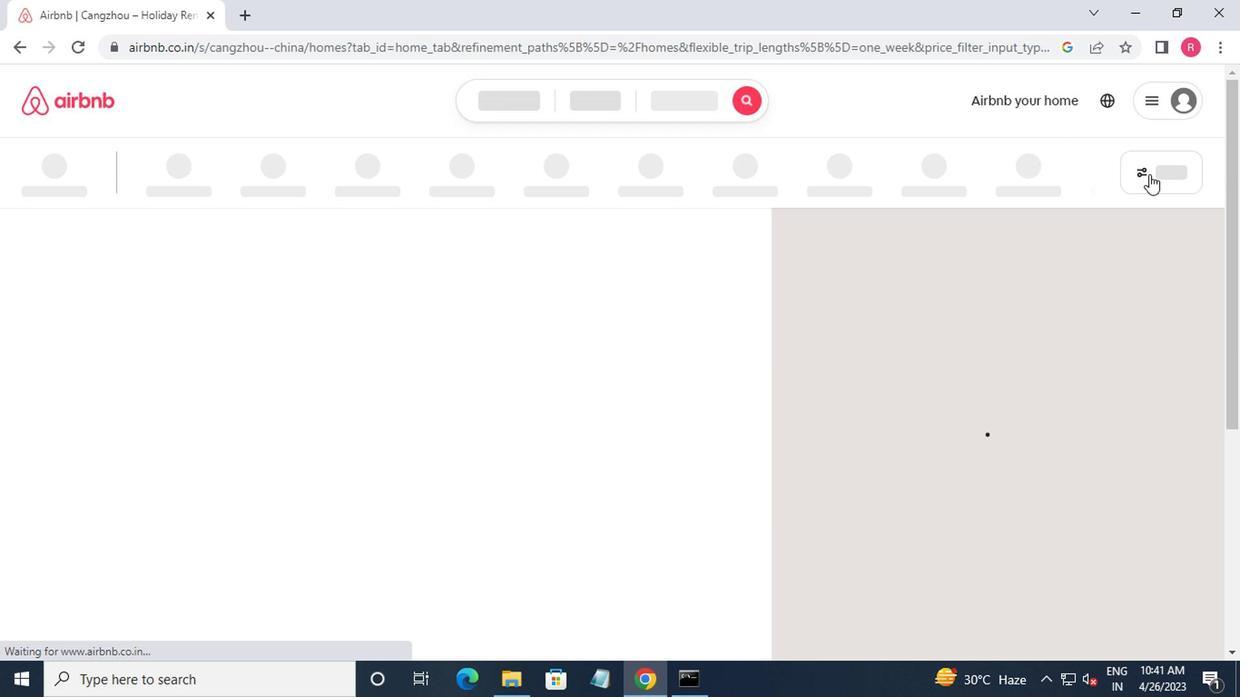 
Action: Mouse pressed left at (1144, 173)
Screenshot: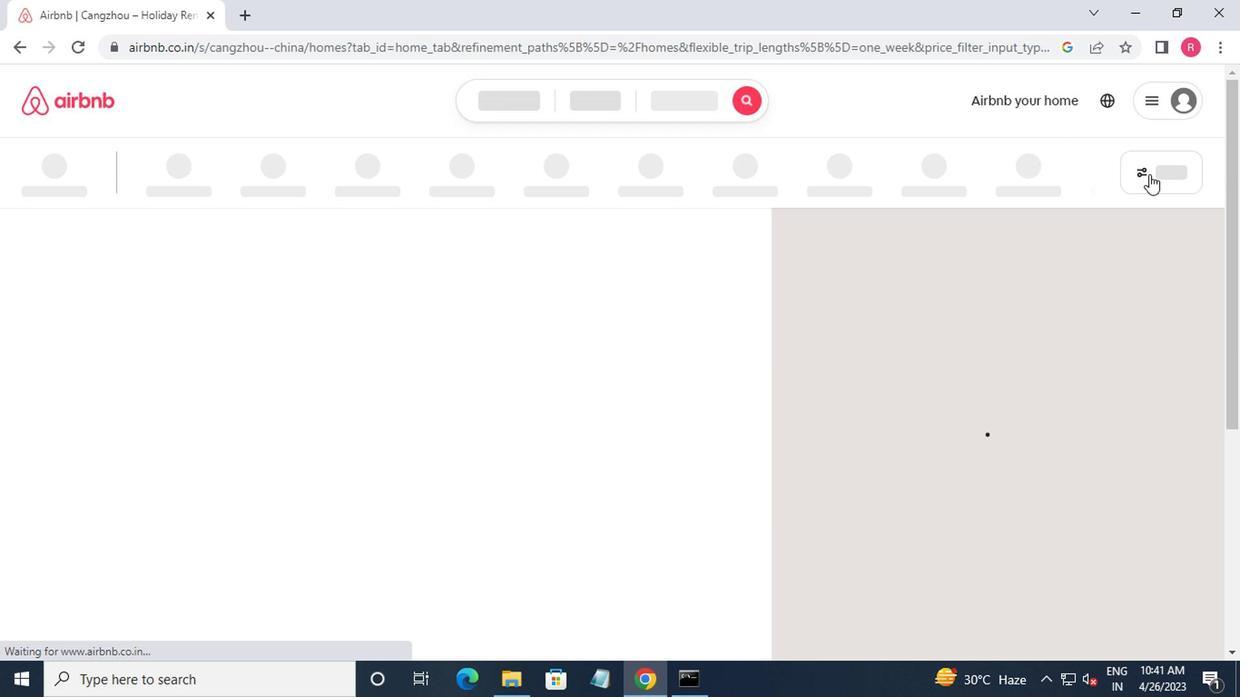 
Action: Mouse moved to (382, 282)
Screenshot: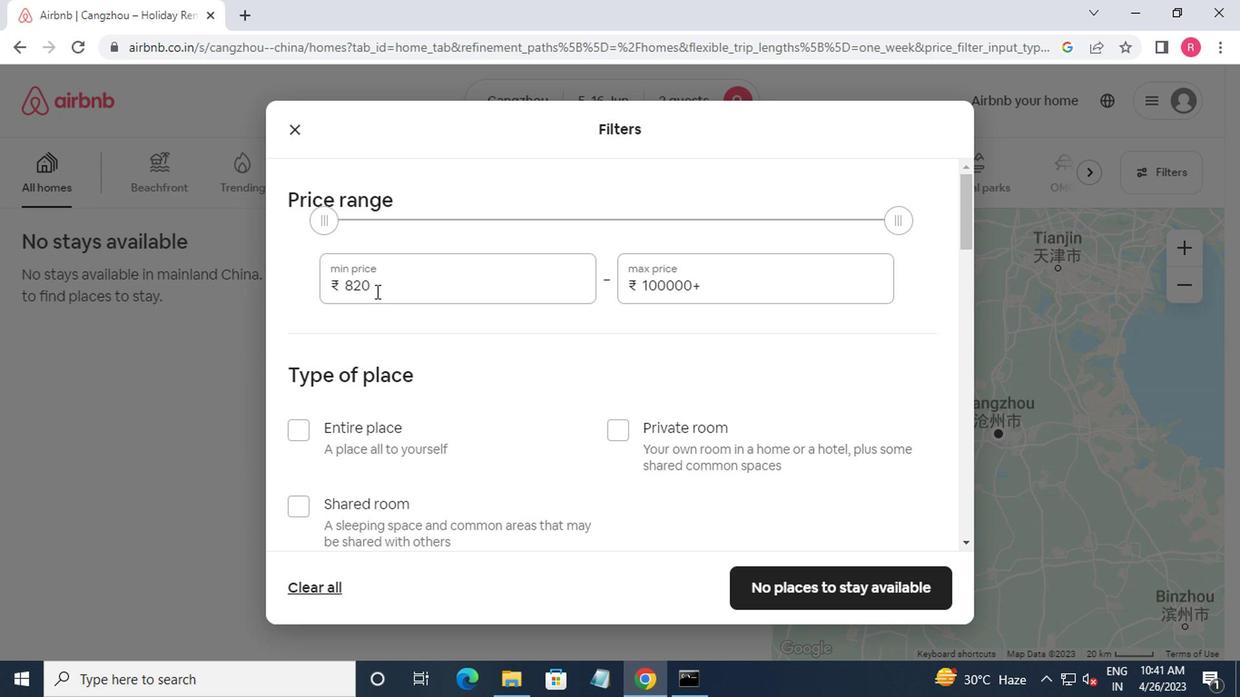 
Action: Mouse pressed left at (382, 282)
Screenshot: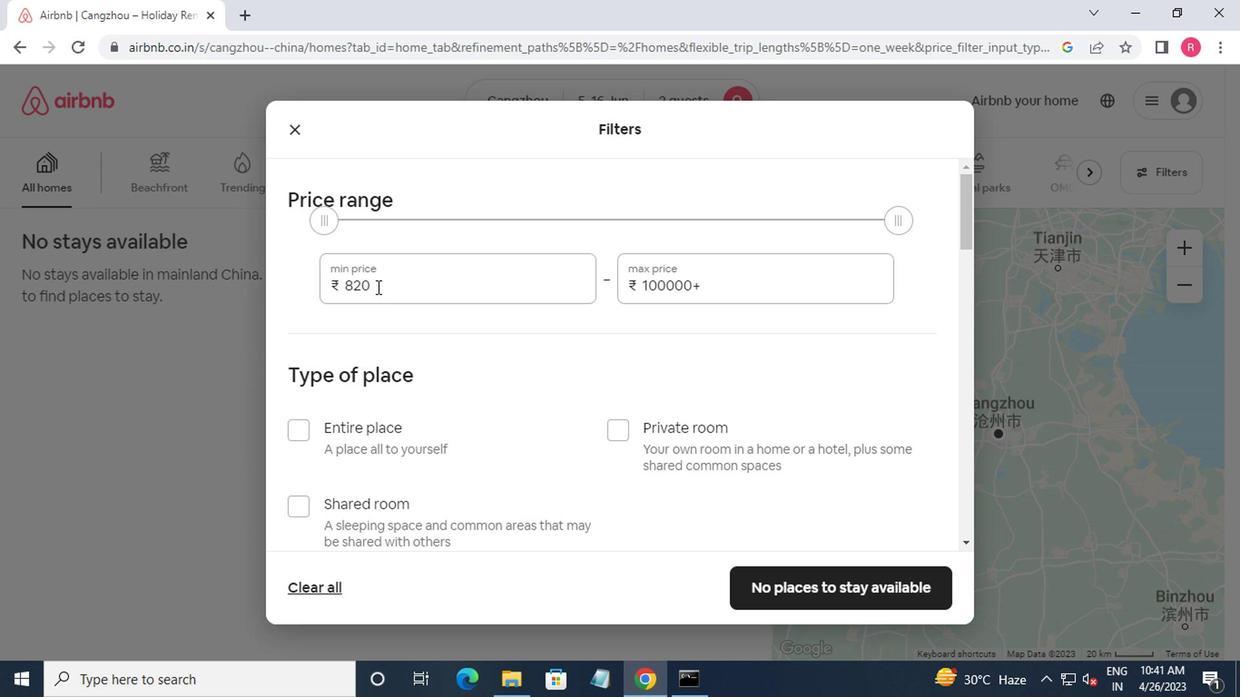 
Action: Mouse moved to (327, 303)
Screenshot: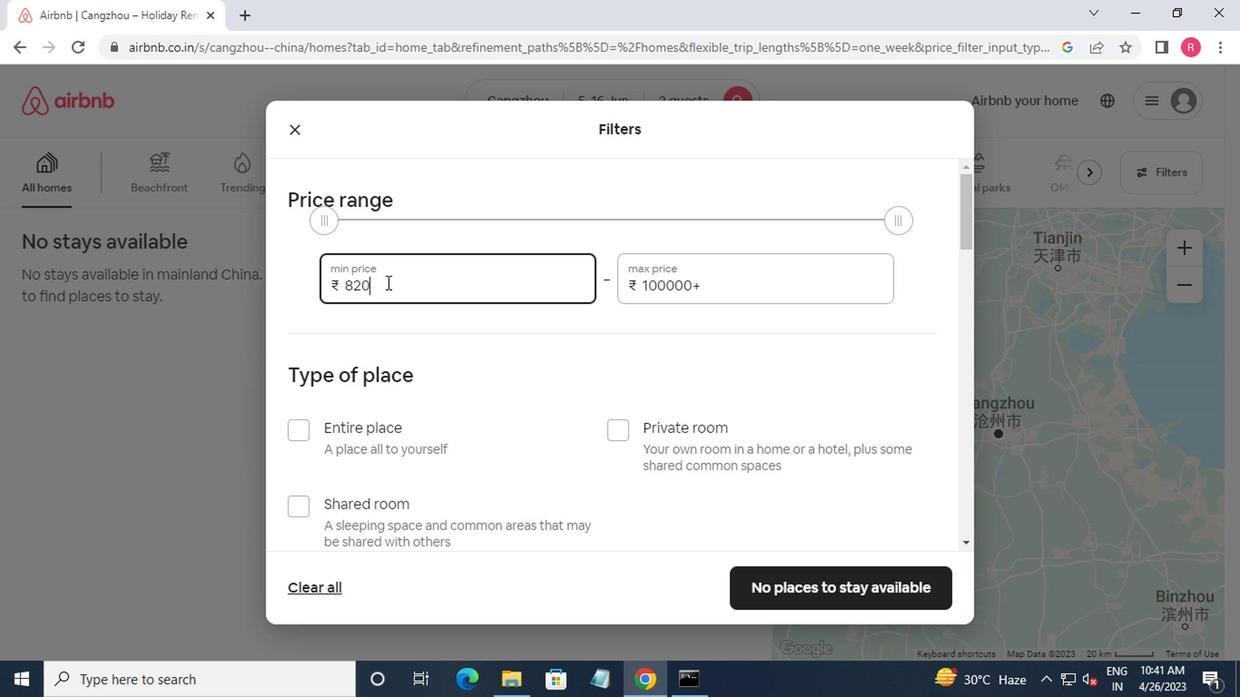 
Action: Key pressed <Key.backspace><Key.backspace><Key.backspace><Key.backspace>7000<Key.tab>1<Key.backspace><Key.backspace><Key.backspace><Key.backspace><Key.backspace><Key.backspace><Key.backspace><Key.backspace><Key.backspace><Key.backspace><Key.backspace><Key.backspace>15000
Screenshot: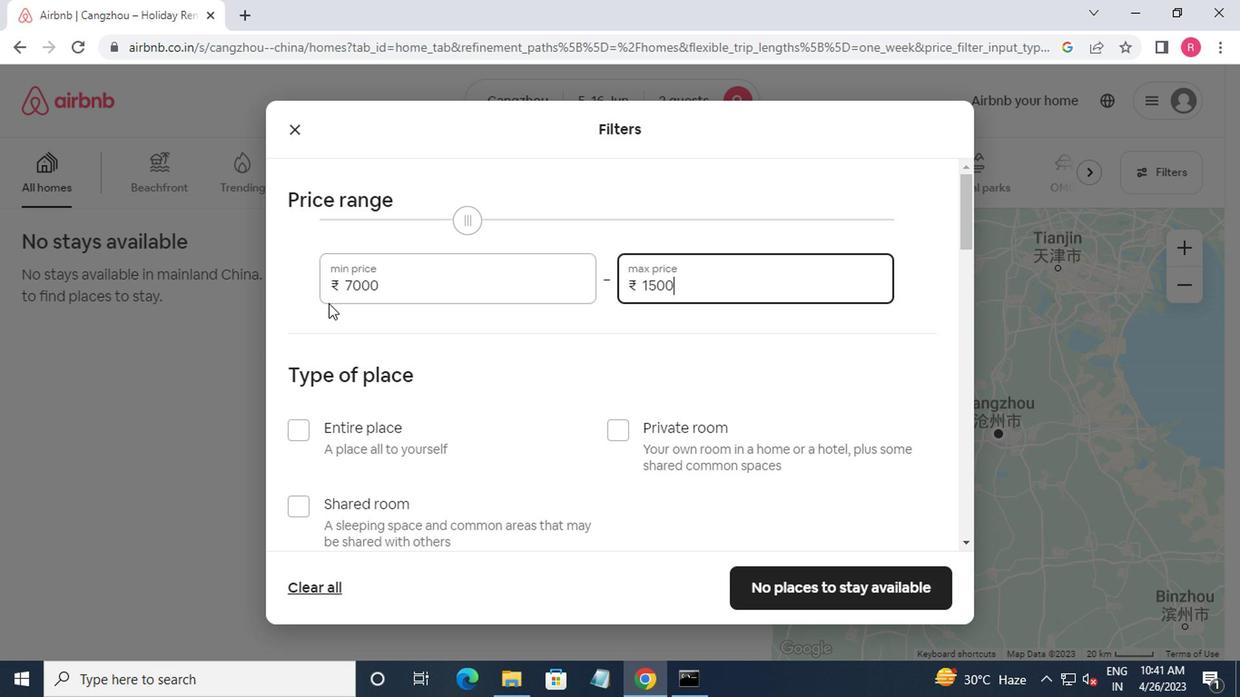 
Action: Mouse moved to (301, 368)
Screenshot: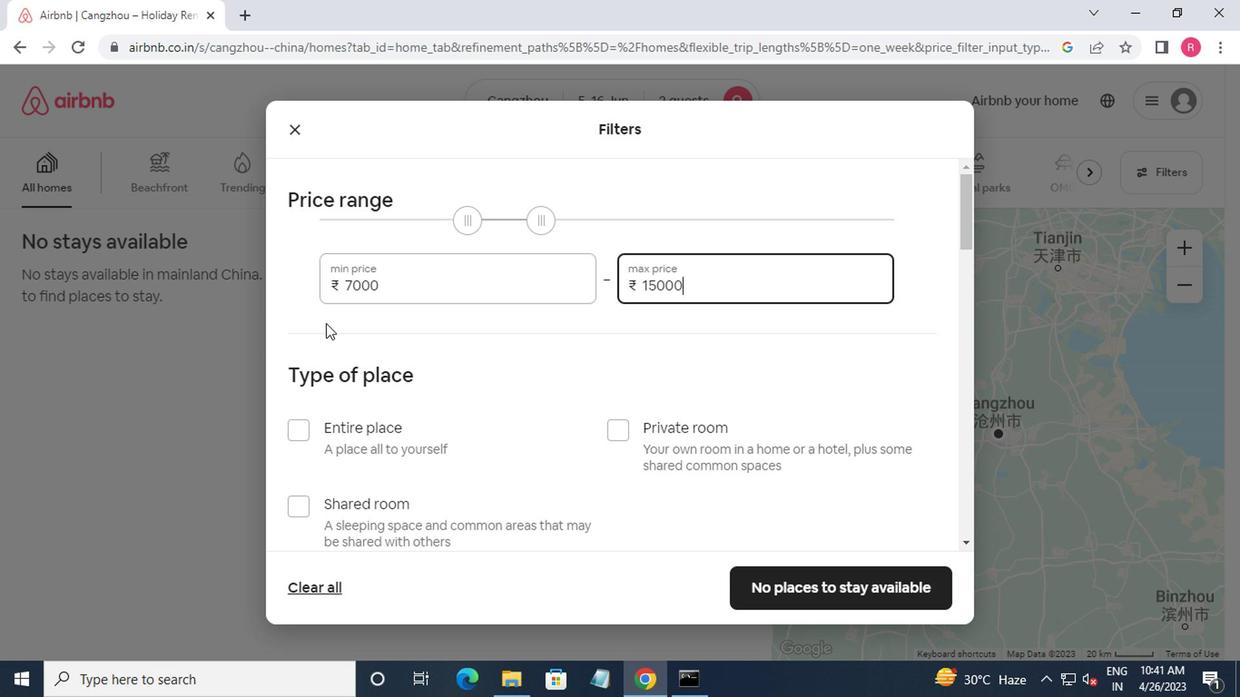 
Action: Mouse scrolled (301, 368) with delta (0, 0)
Screenshot: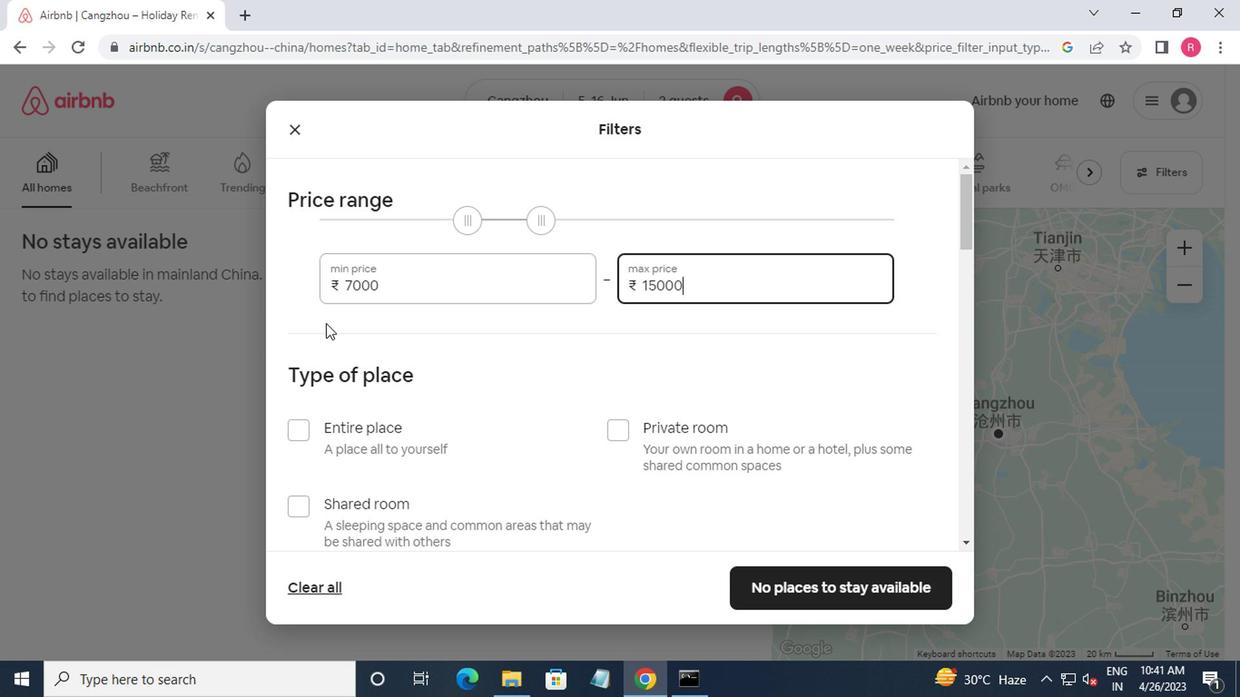 
Action: Mouse moved to (299, 373)
Screenshot: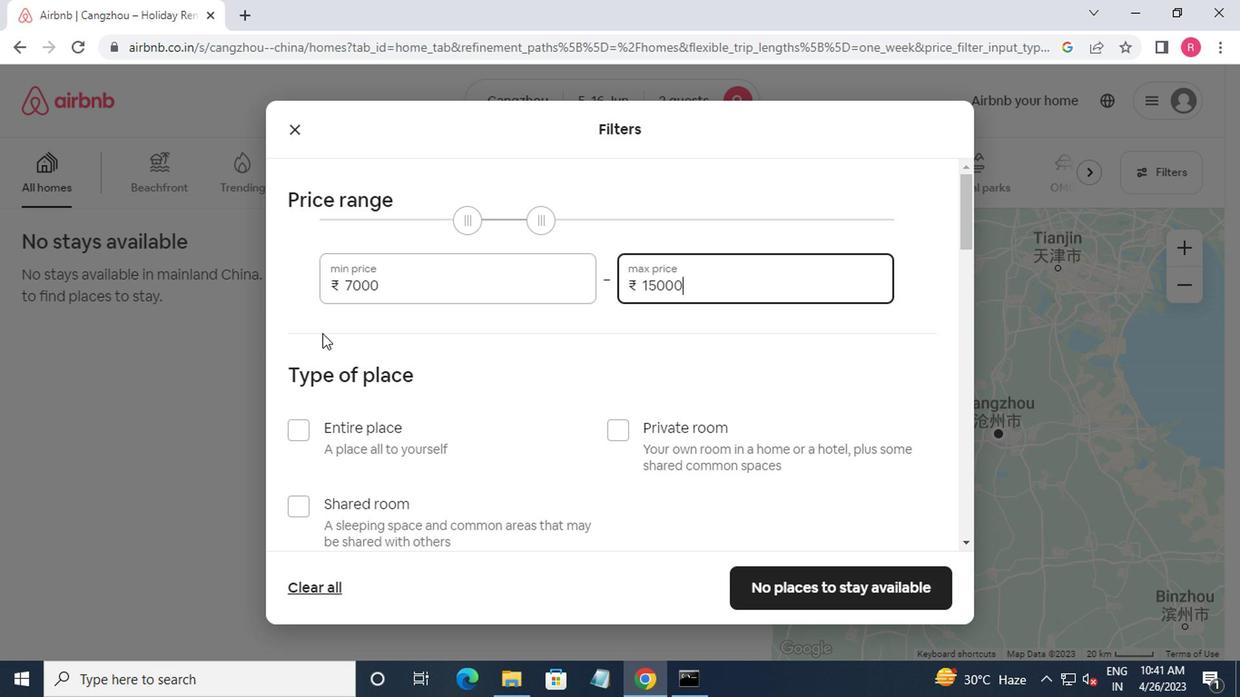 
Action: Mouse scrolled (299, 372) with delta (0, 0)
Screenshot: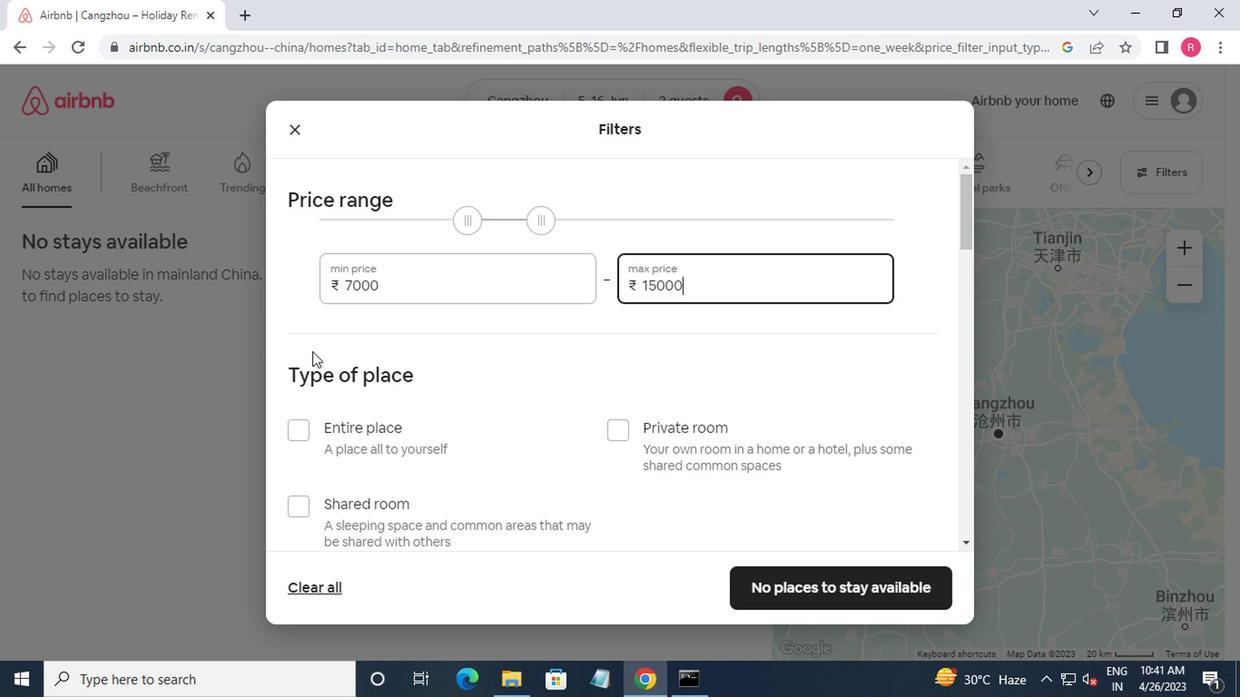 
Action: Mouse moved to (296, 257)
Screenshot: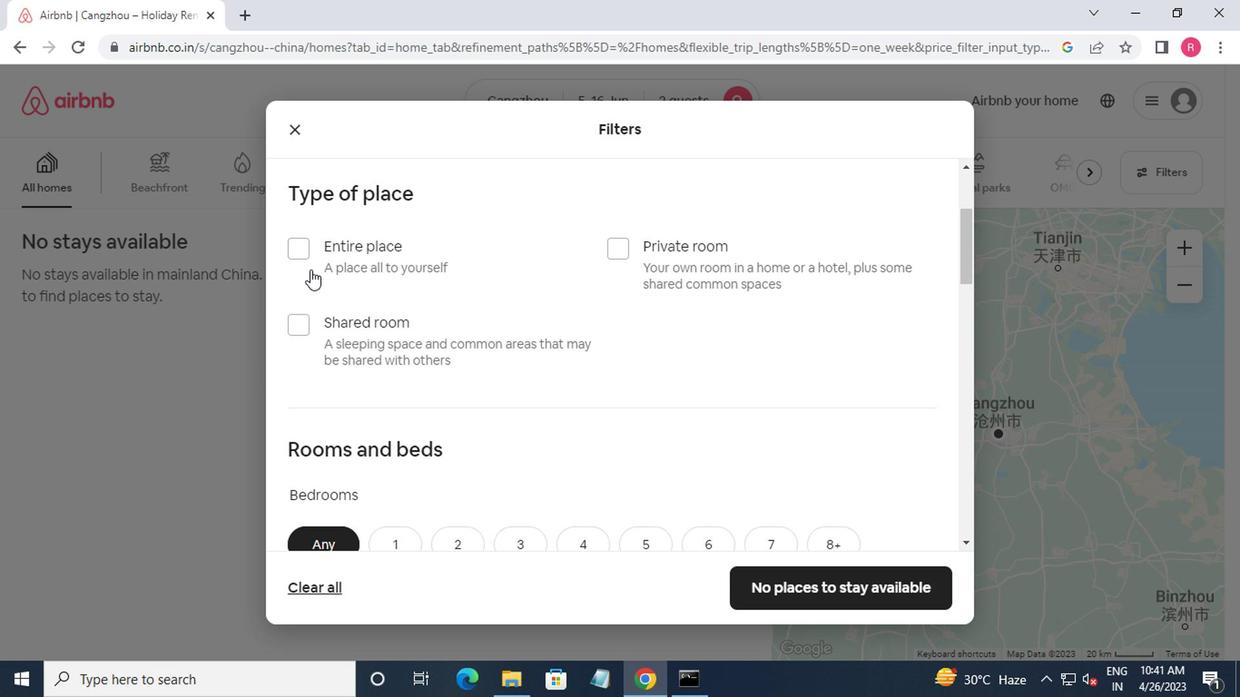 
Action: Mouse pressed left at (296, 257)
Screenshot: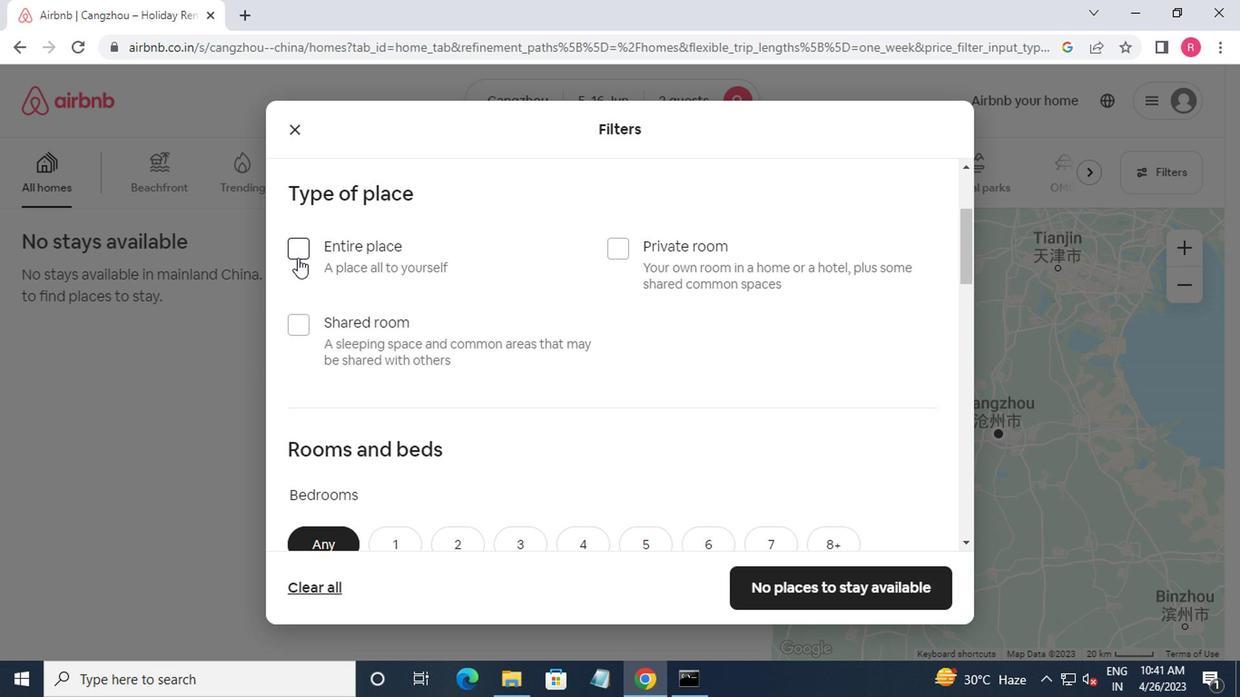 
Action: Mouse moved to (341, 388)
Screenshot: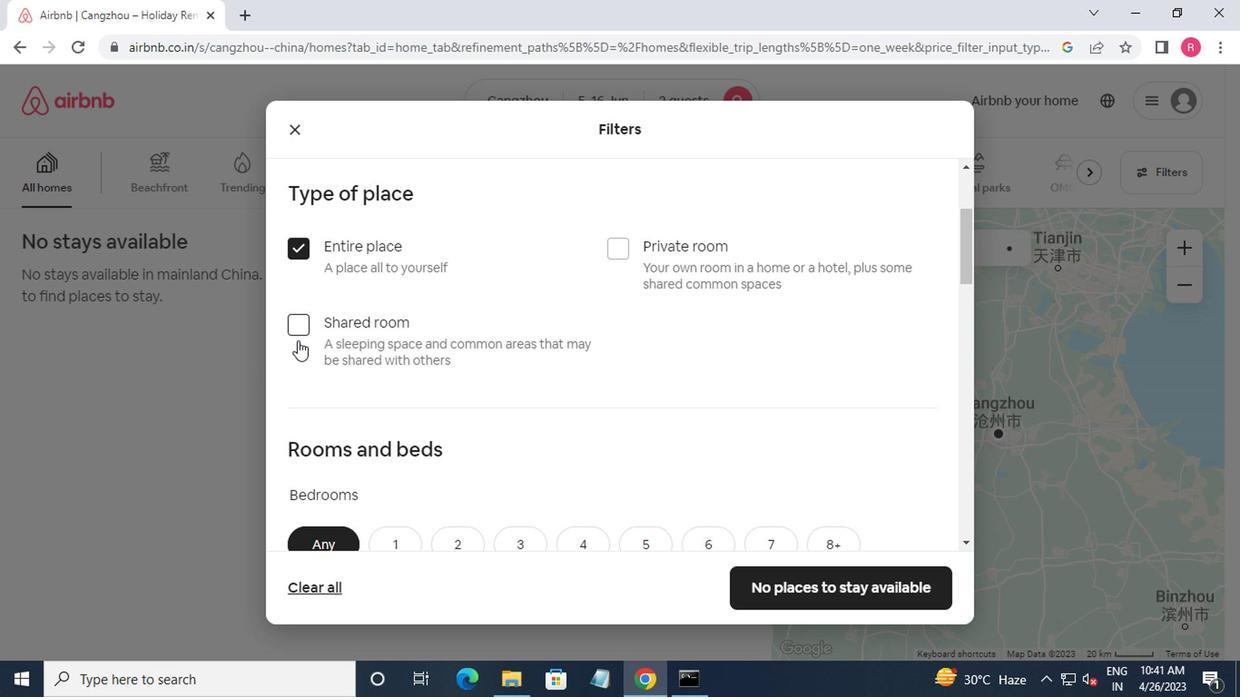 
Action: Mouse scrolled (341, 388) with delta (0, 0)
Screenshot: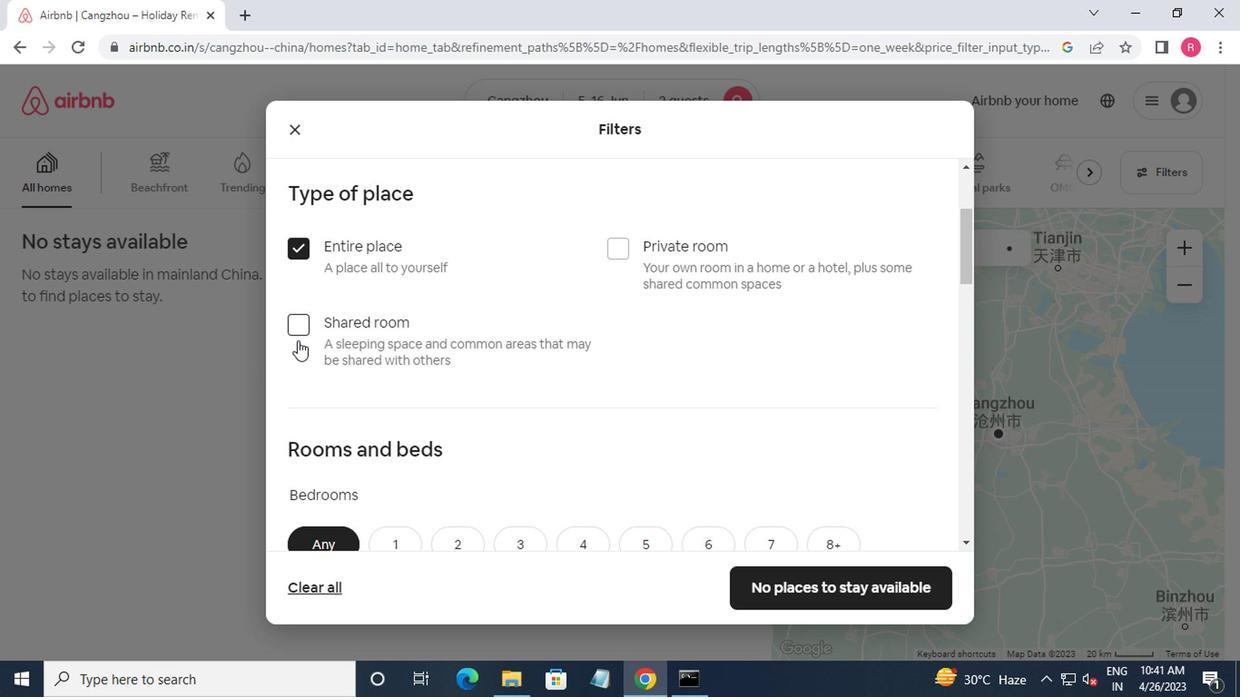 
Action: Mouse moved to (350, 392)
Screenshot: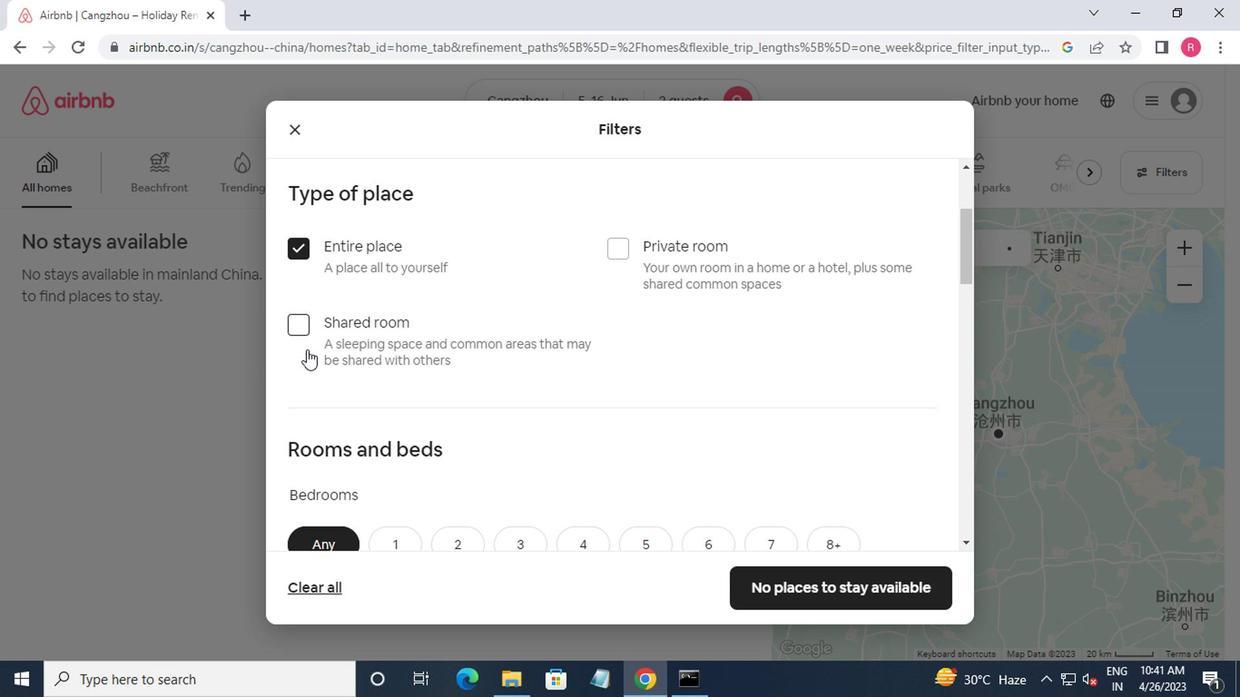 
Action: Mouse scrolled (350, 390) with delta (0, -1)
Screenshot: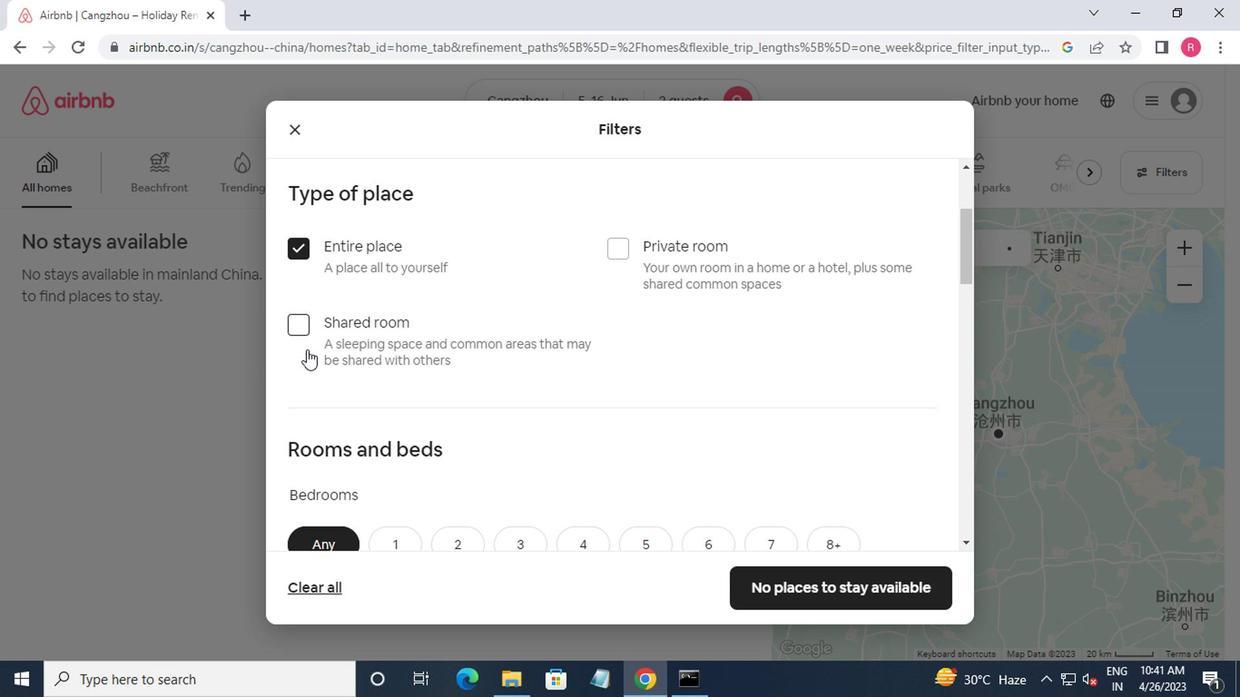 
Action: Mouse moved to (394, 372)
Screenshot: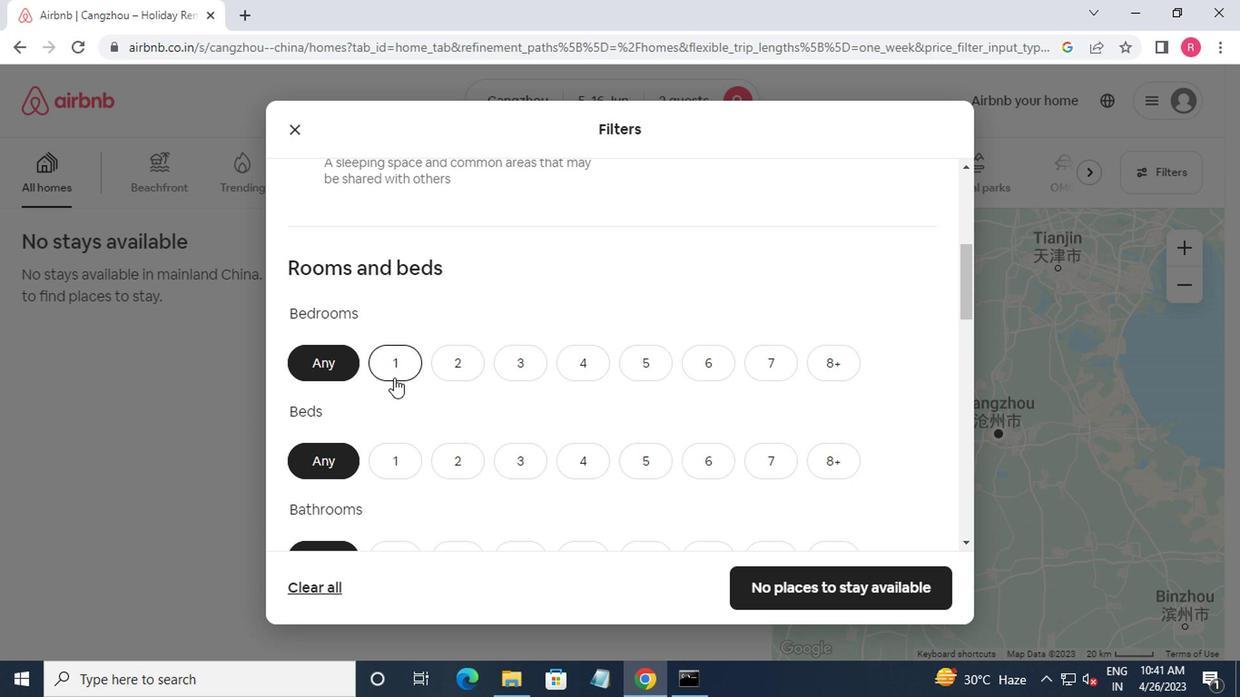 
Action: Mouse pressed left at (394, 372)
Screenshot: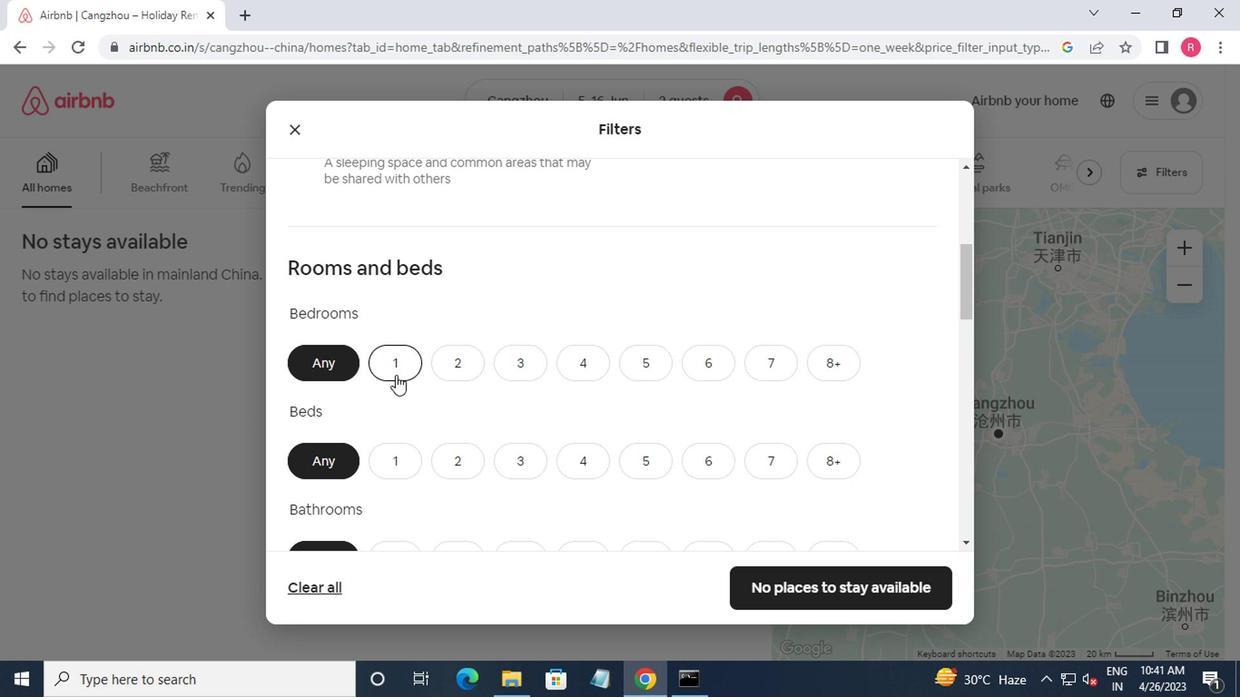 
Action: Mouse moved to (396, 470)
Screenshot: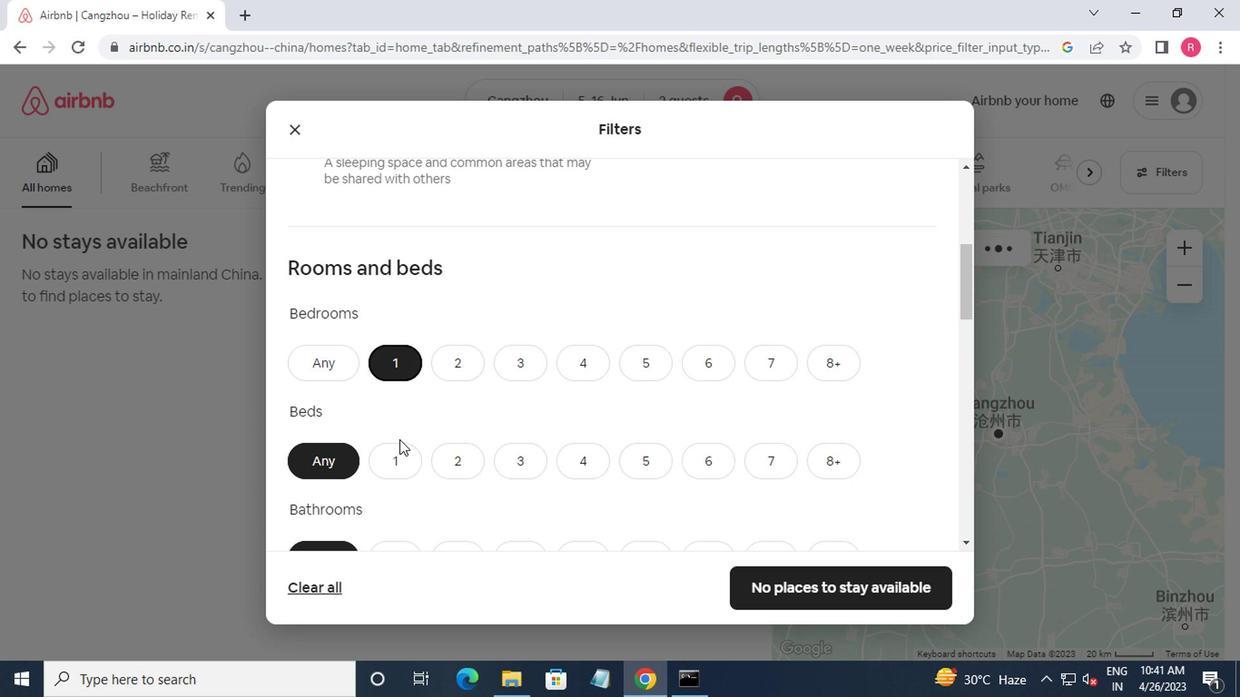 
Action: Mouse pressed left at (396, 470)
Screenshot: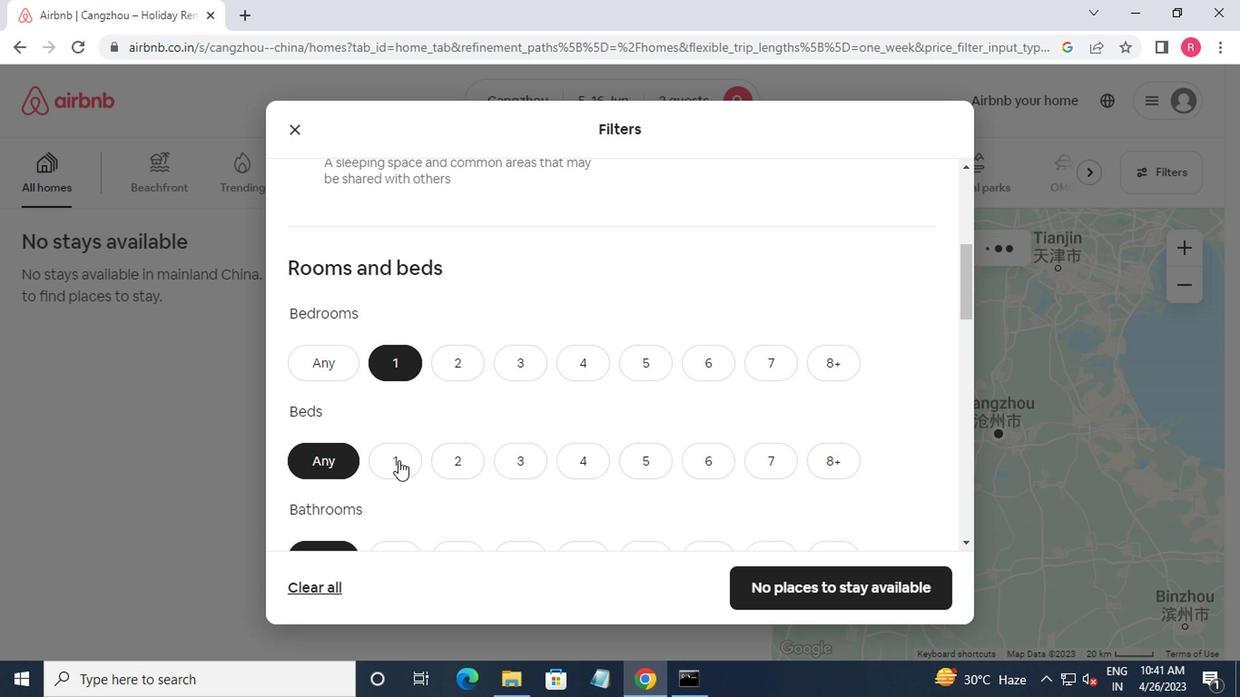 
Action: Mouse moved to (402, 461)
Screenshot: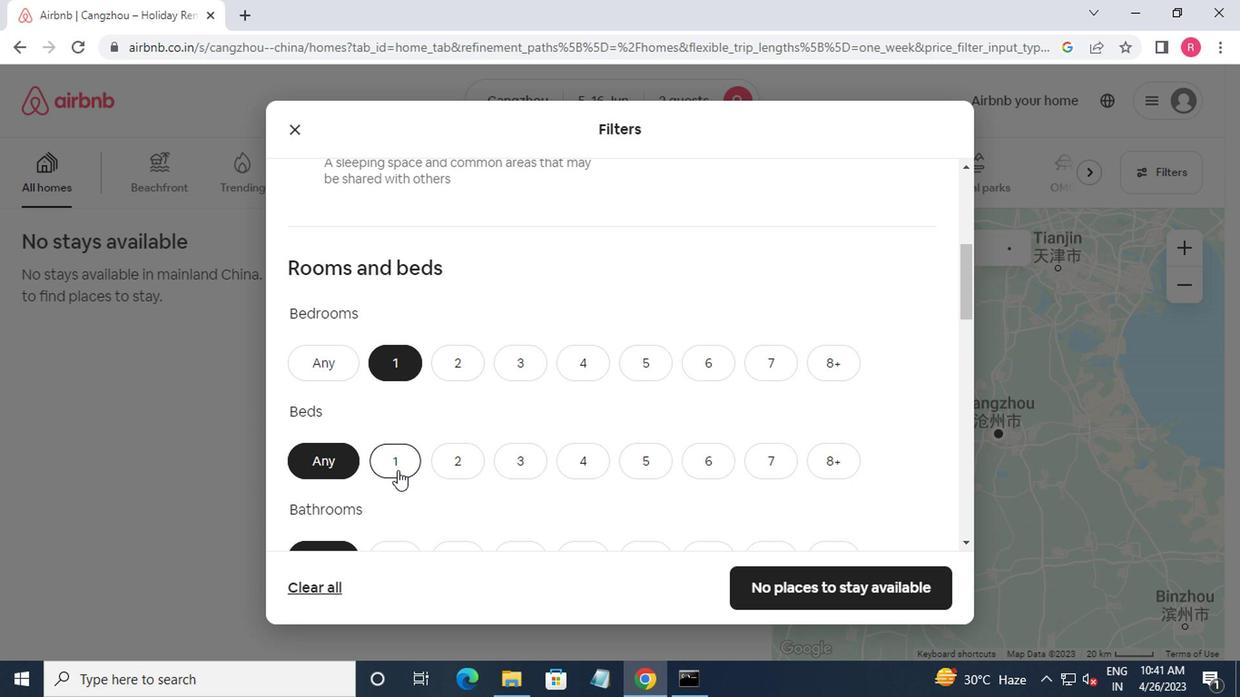 
Action: Mouse scrolled (402, 461) with delta (0, 0)
Screenshot: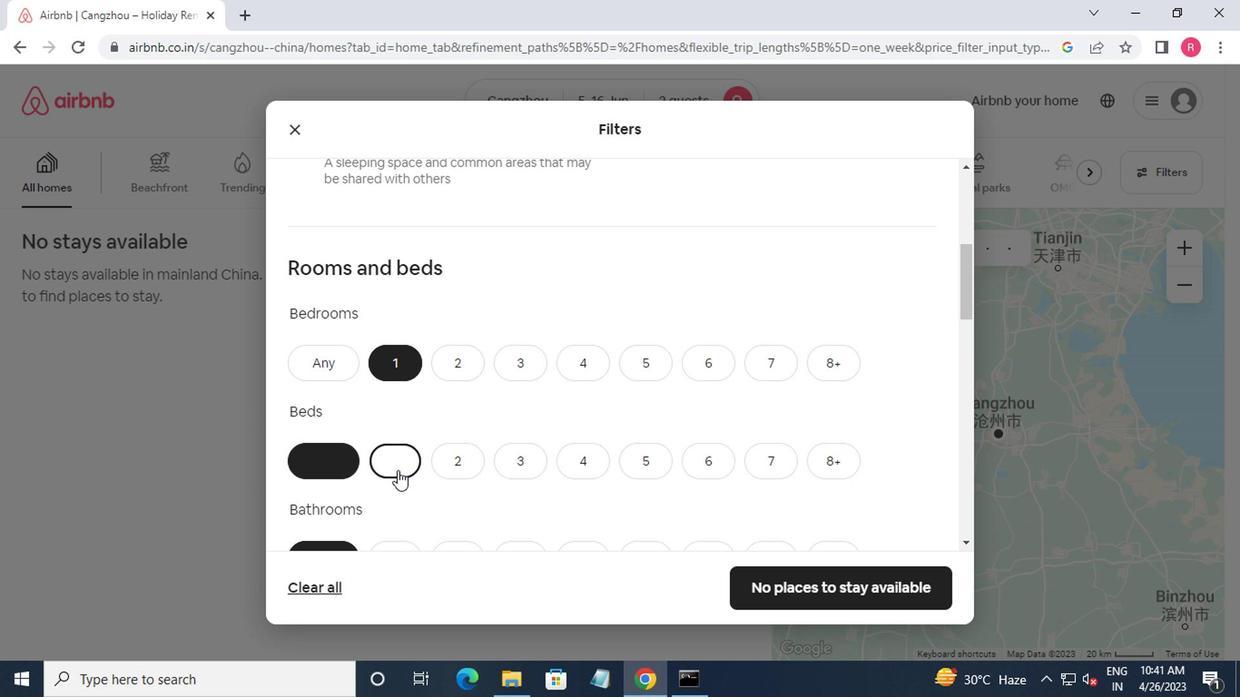 
Action: Mouse scrolled (402, 461) with delta (0, 0)
Screenshot: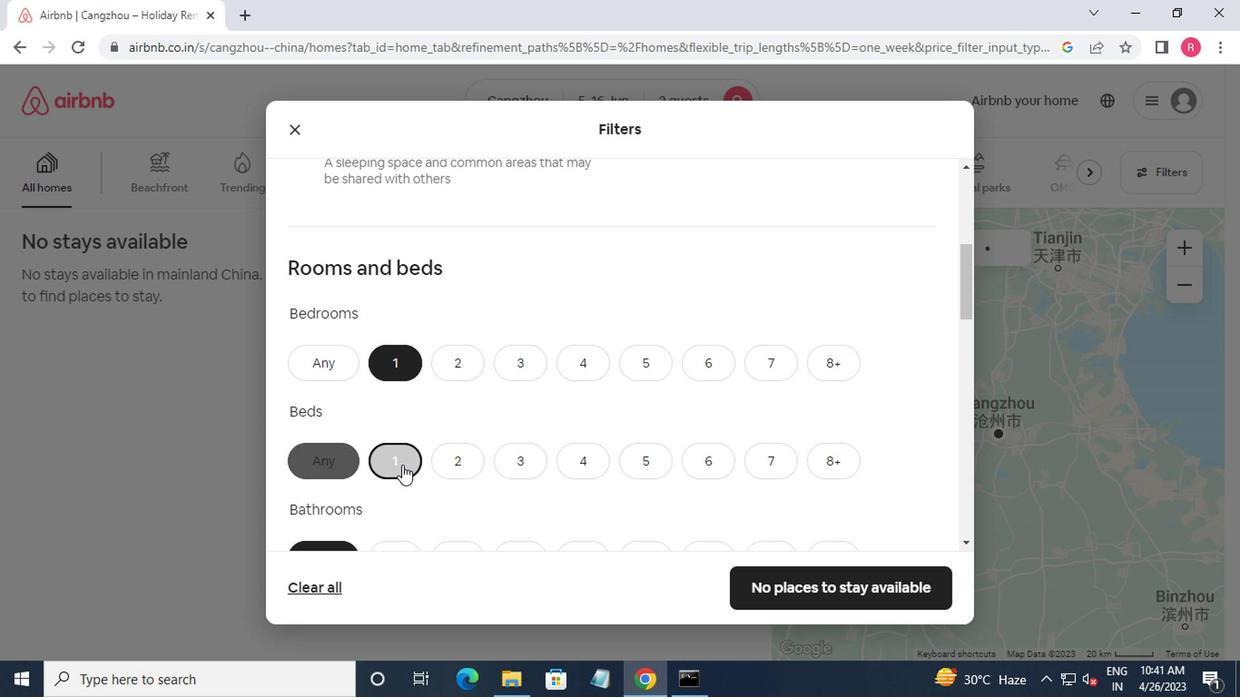 
Action: Mouse moved to (393, 379)
Screenshot: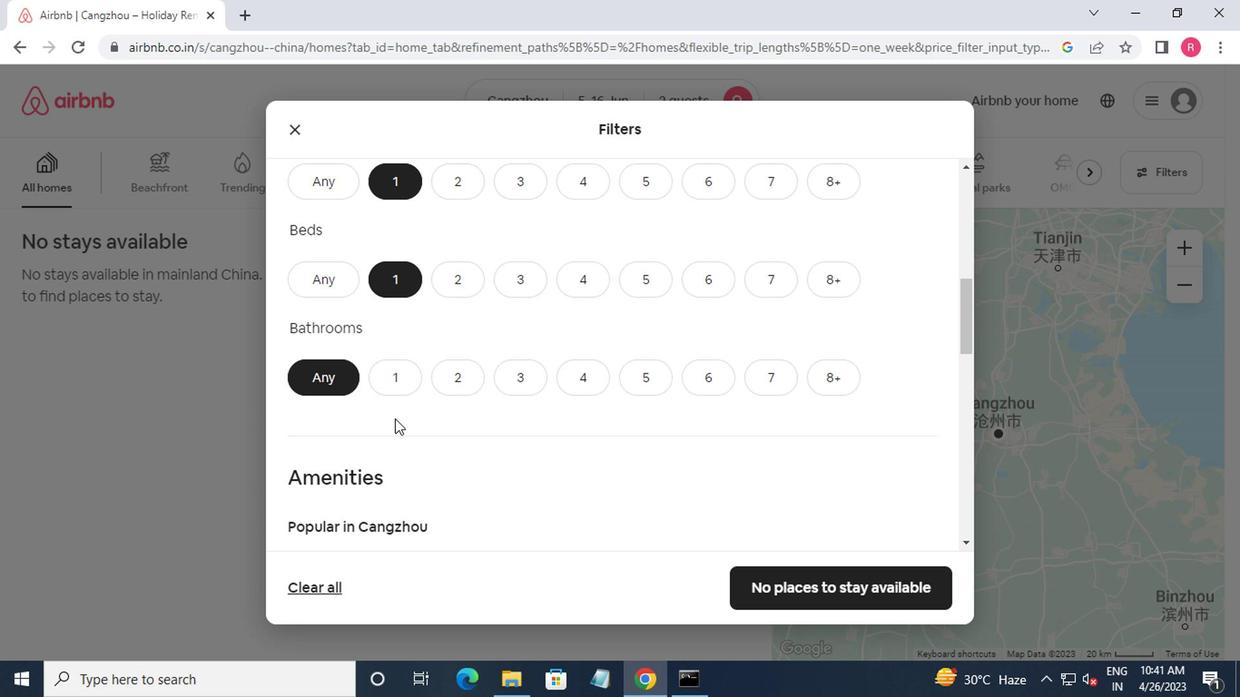
Action: Mouse pressed left at (393, 379)
Screenshot: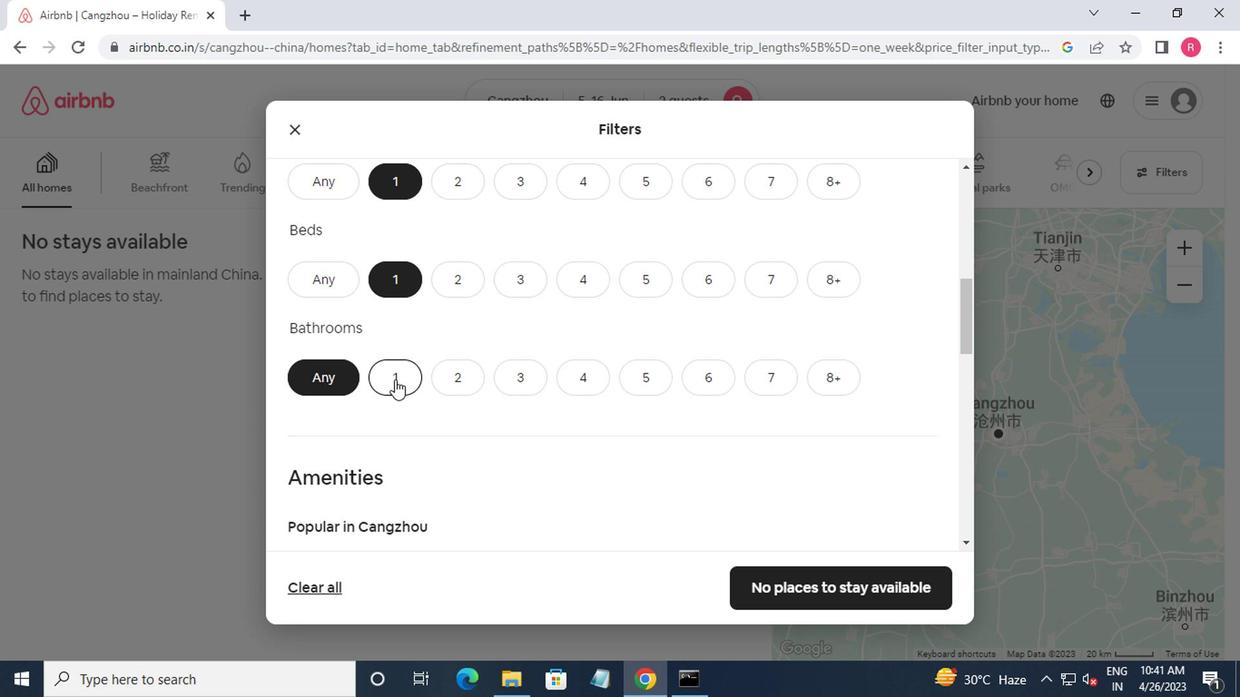 
Action: Mouse moved to (385, 386)
Screenshot: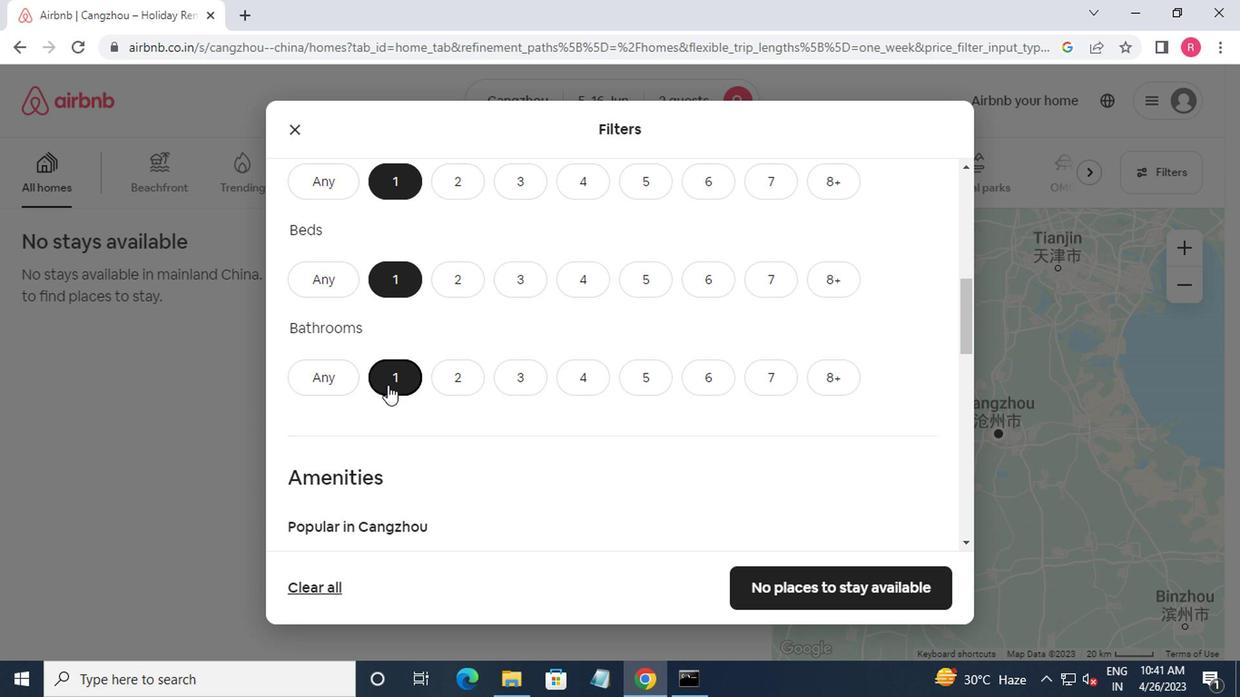 
Action: Mouse scrolled (385, 385) with delta (0, 0)
Screenshot: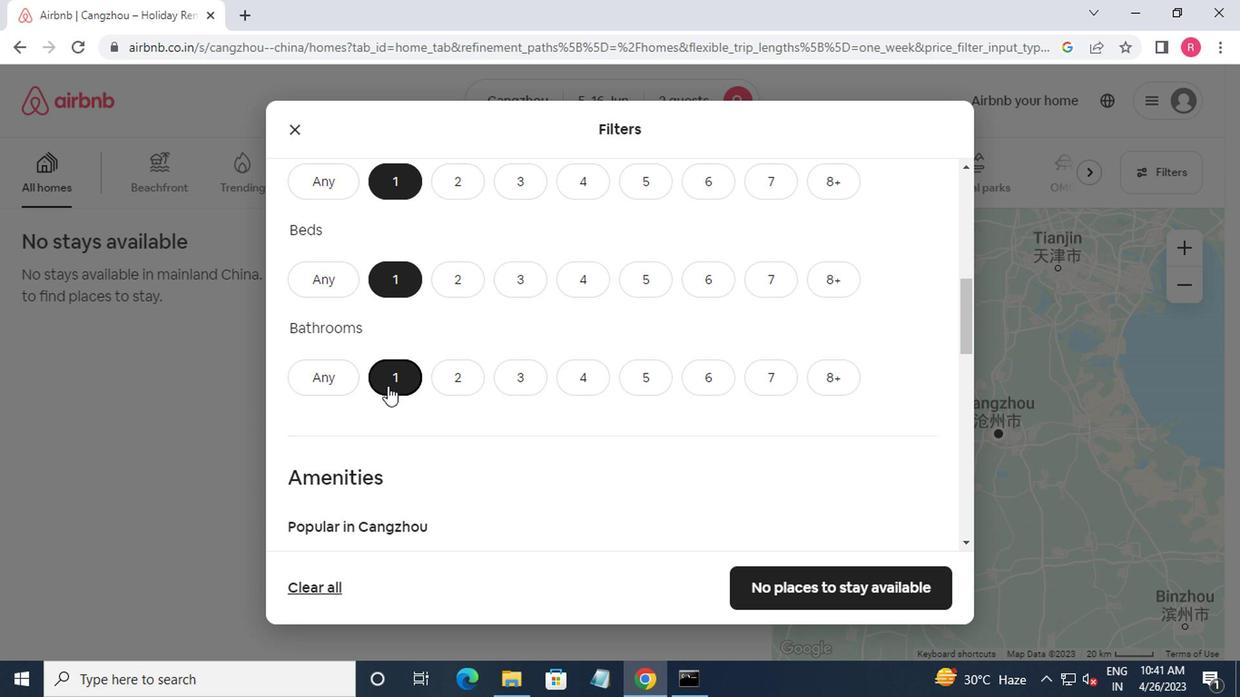 
Action: Mouse moved to (385, 387)
Screenshot: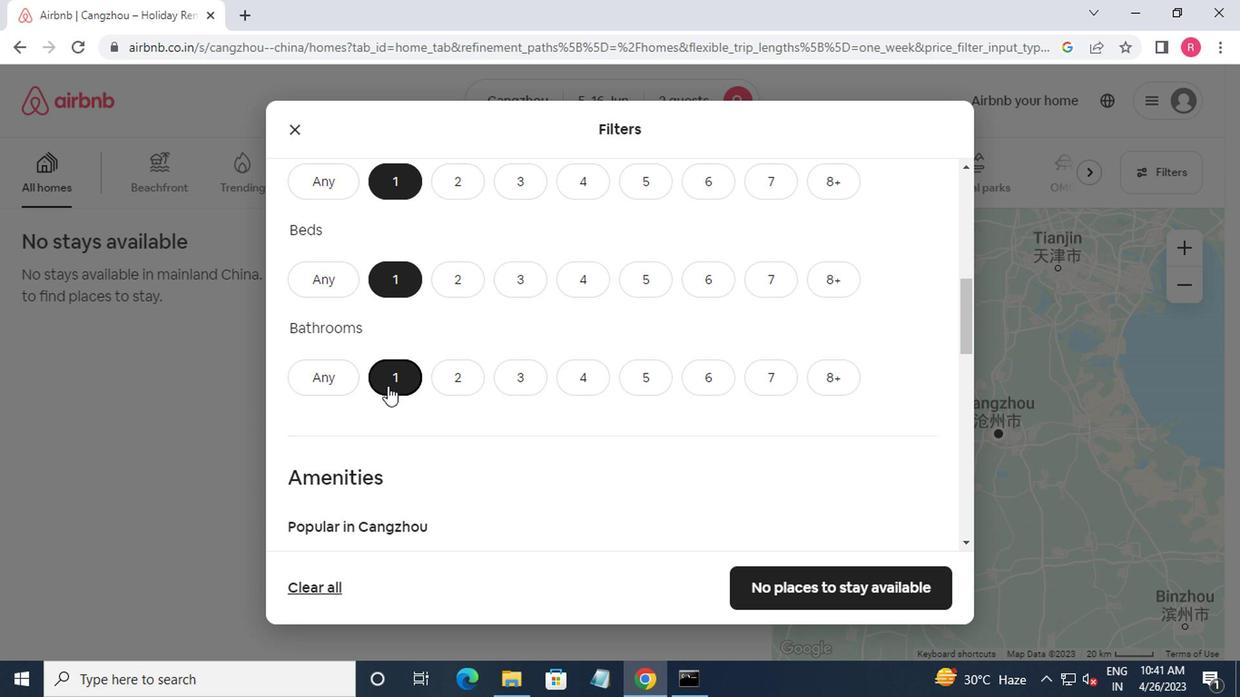 
Action: Mouse scrolled (385, 386) with delta (0, -1)
Screenshot: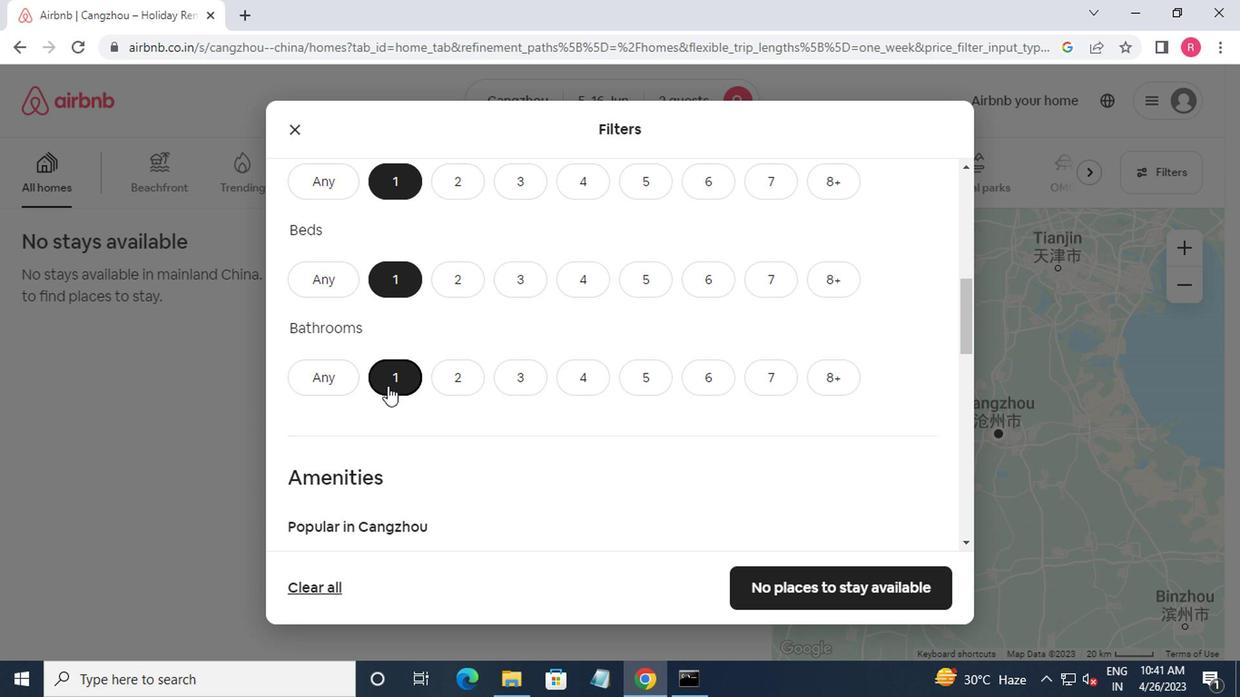 
Action: Mouse moved to (385, 388)
Screenshot: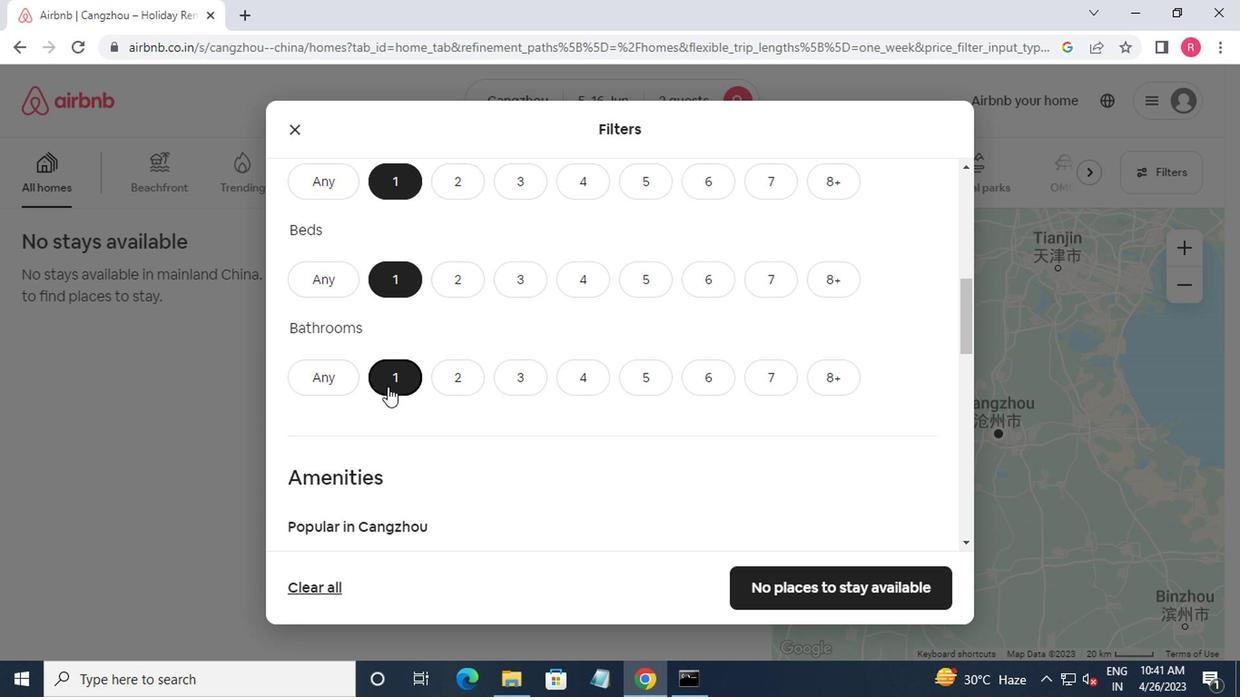 
Action: Mouse scrolled (385, 387) with delta (0, 0)
Screenshot: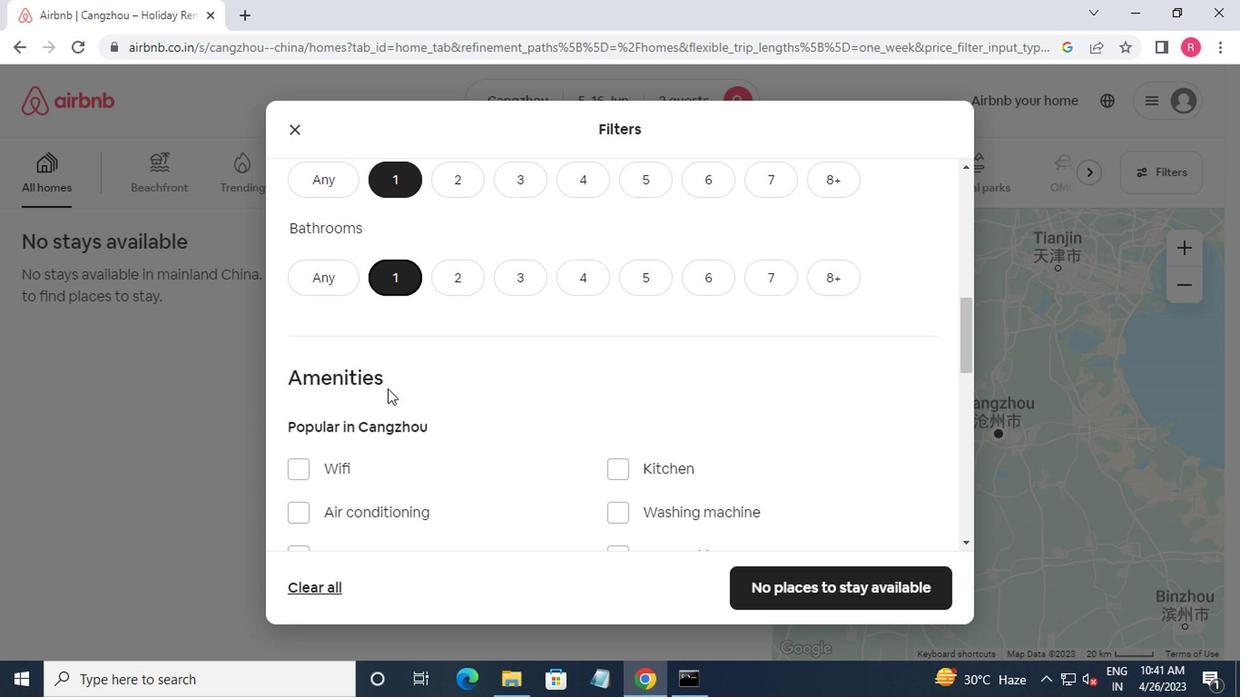 
Action: Mouse moved to (385, 388)
Screenshot: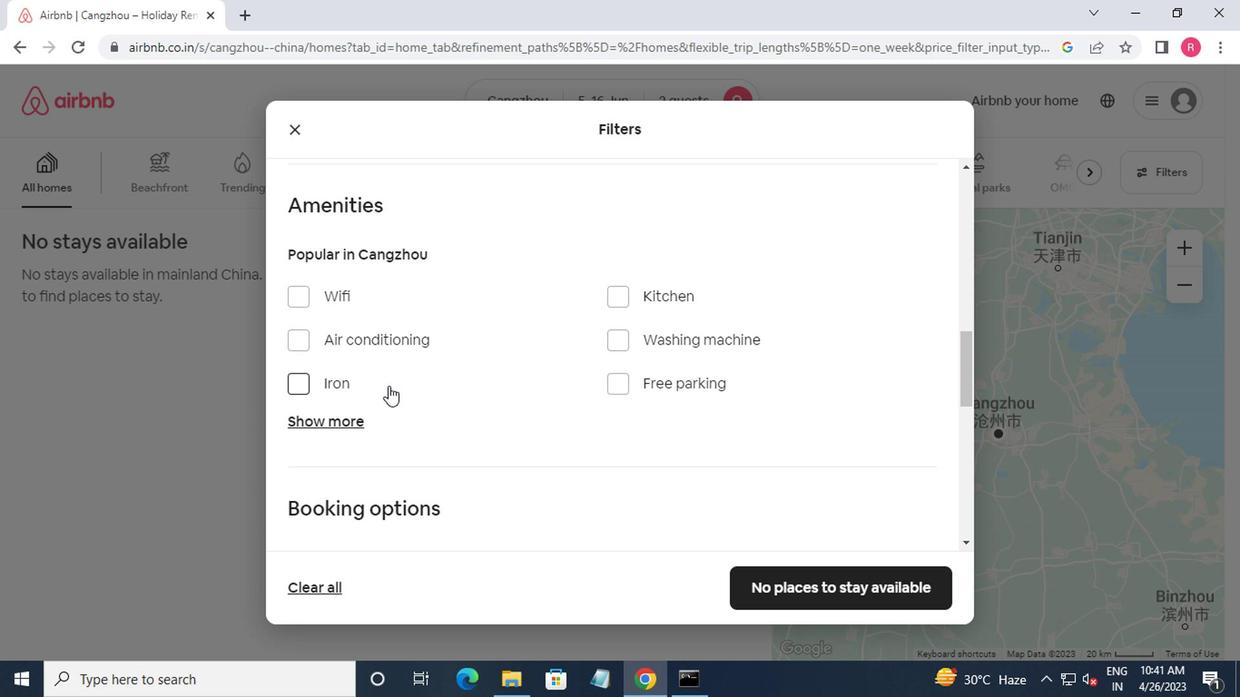 
Action: Mouse scrolled (385, 388) with delta (0, 0)
Screenshot: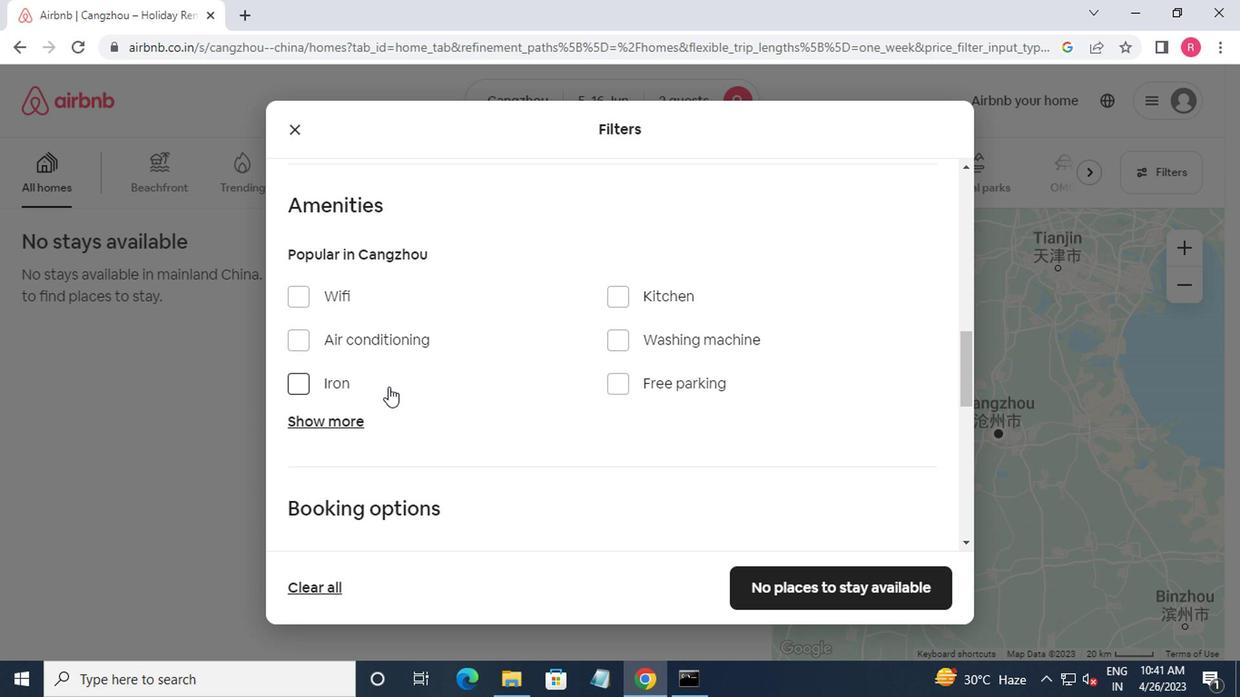
Action: Mouse moved to (385, 388)
Screenshot: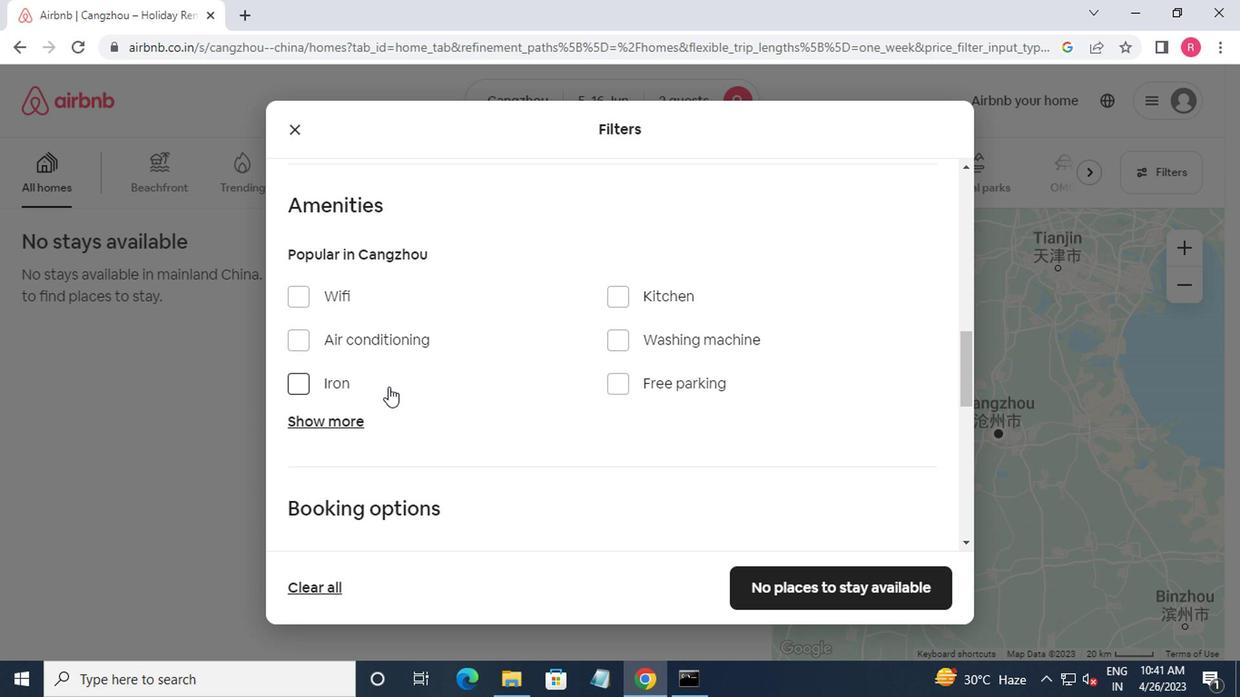 
Action: Mouse scrolled (385, 388) with delta (0, 0)
Screenshot: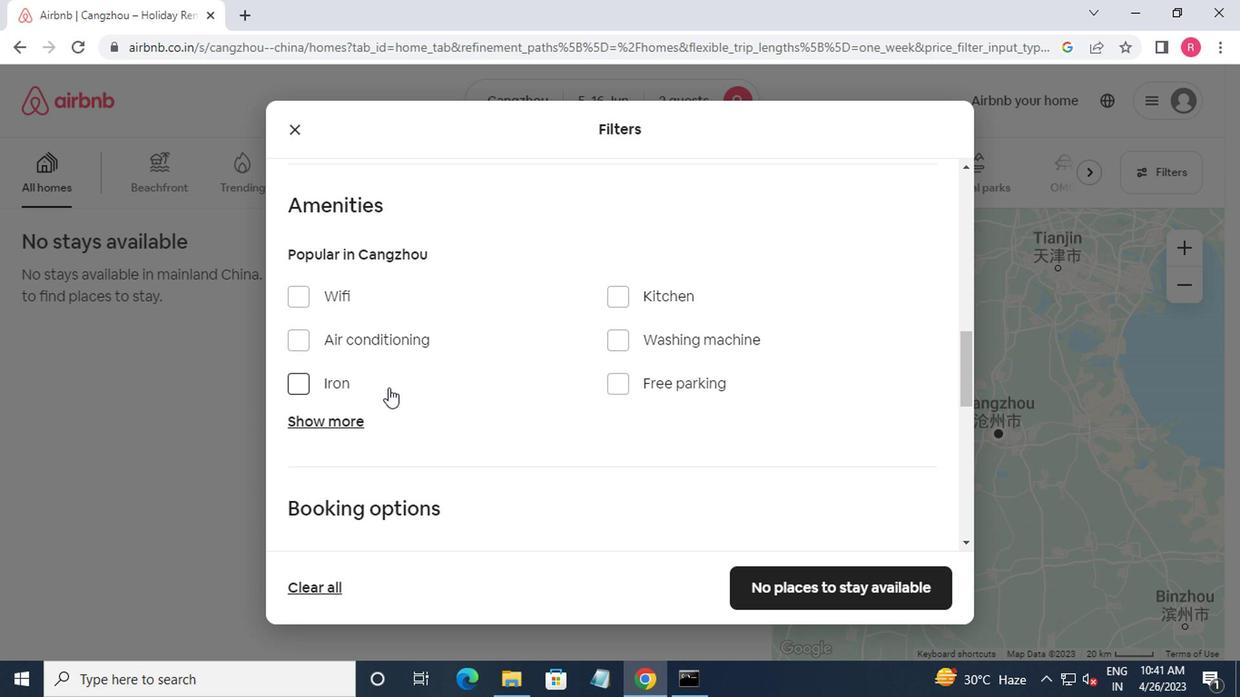 
Action: Mouse moved to (892, 450)
Screenshot: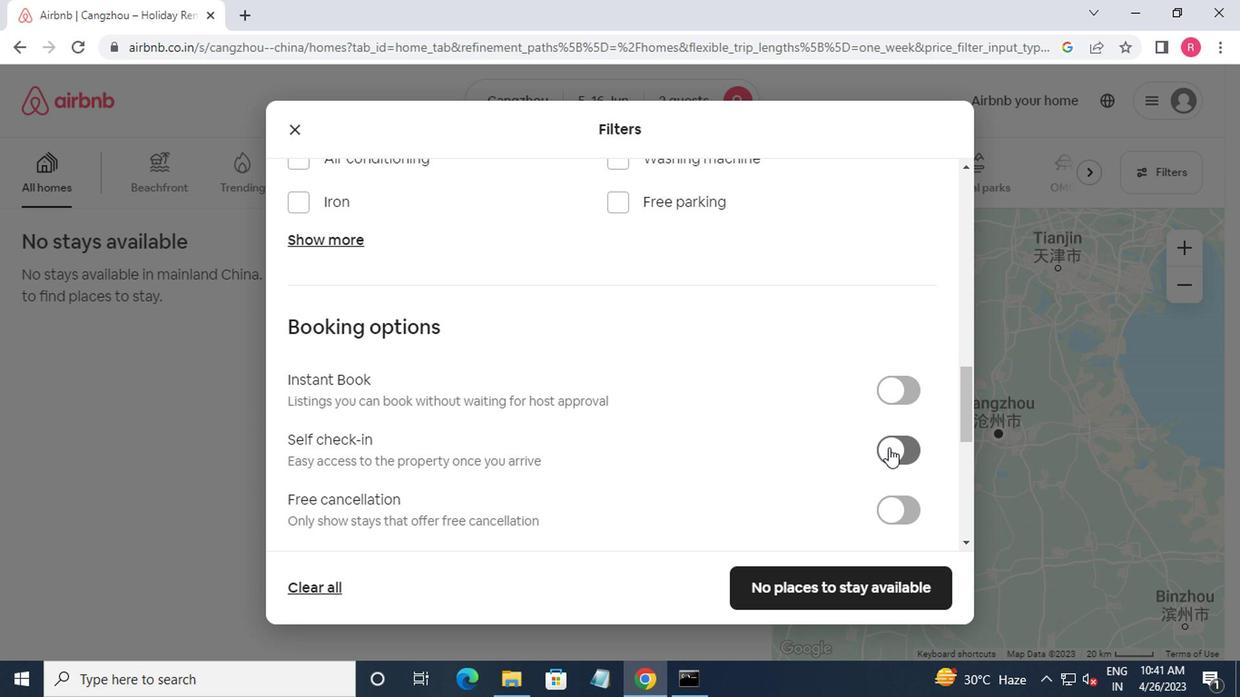 
Action: Mouse pressed left at (892, 450)
Screenshot: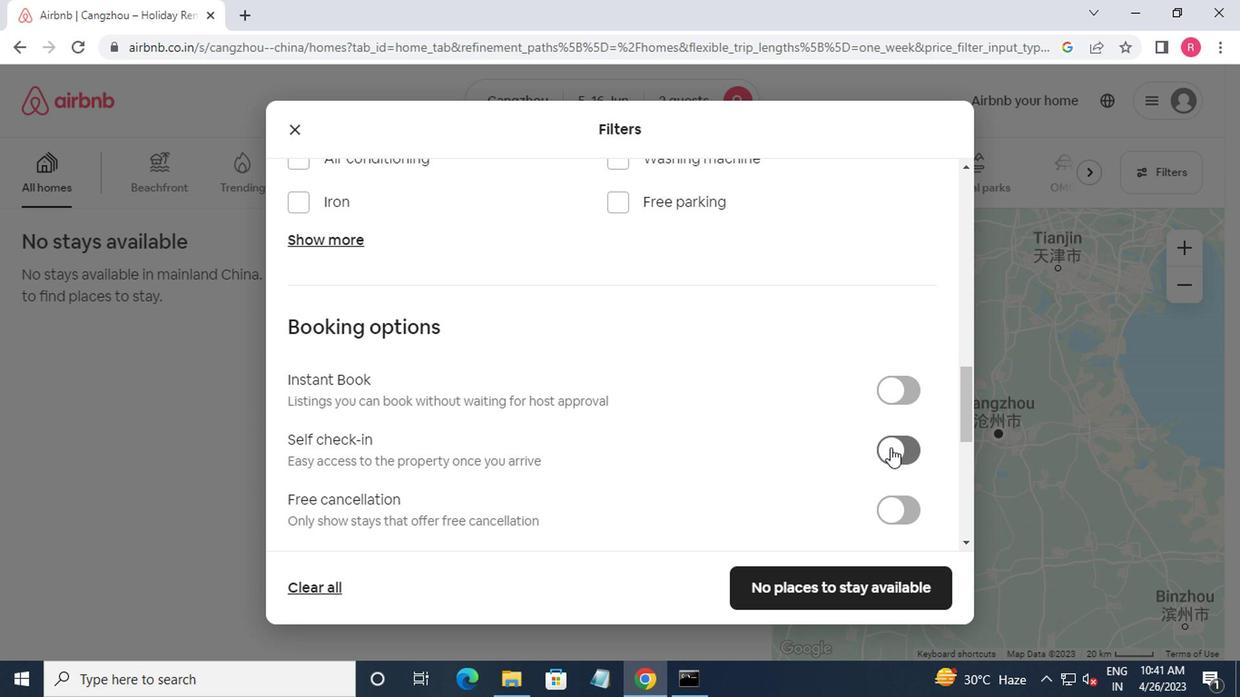 
Action: Mouse moved to (875, 456)
Screenshot: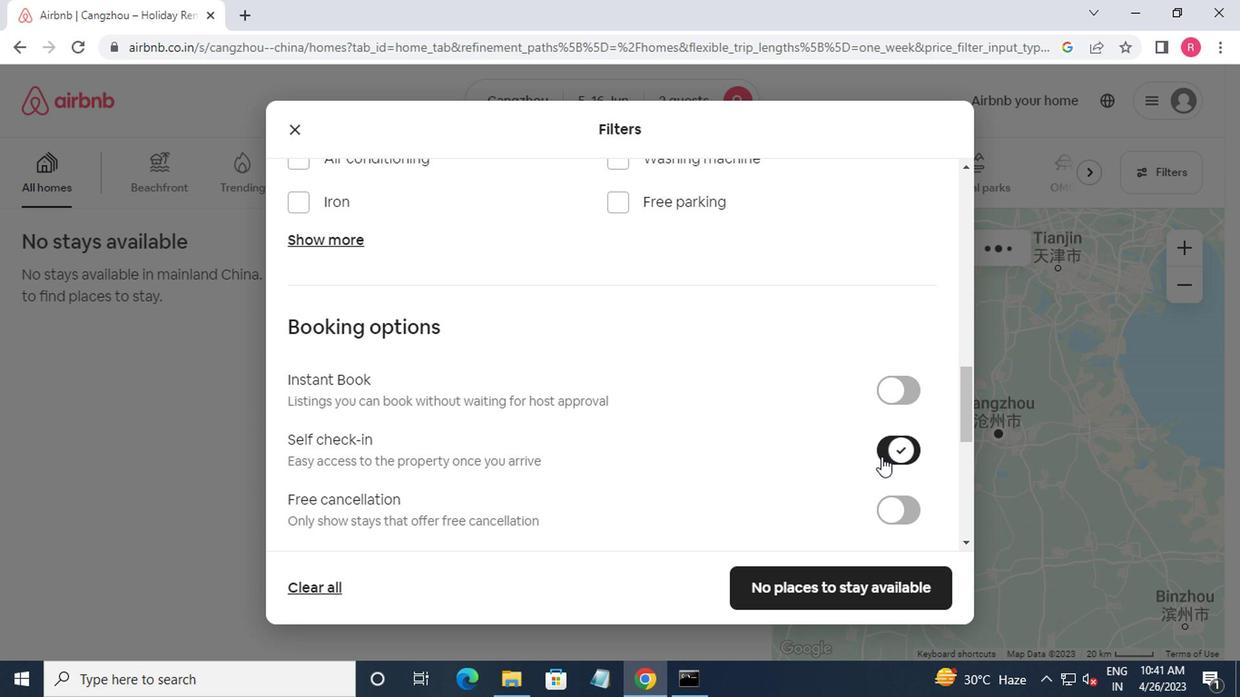 
Action: Mouse scrolled (875, 455) with delta (0, -1)
Screenshot: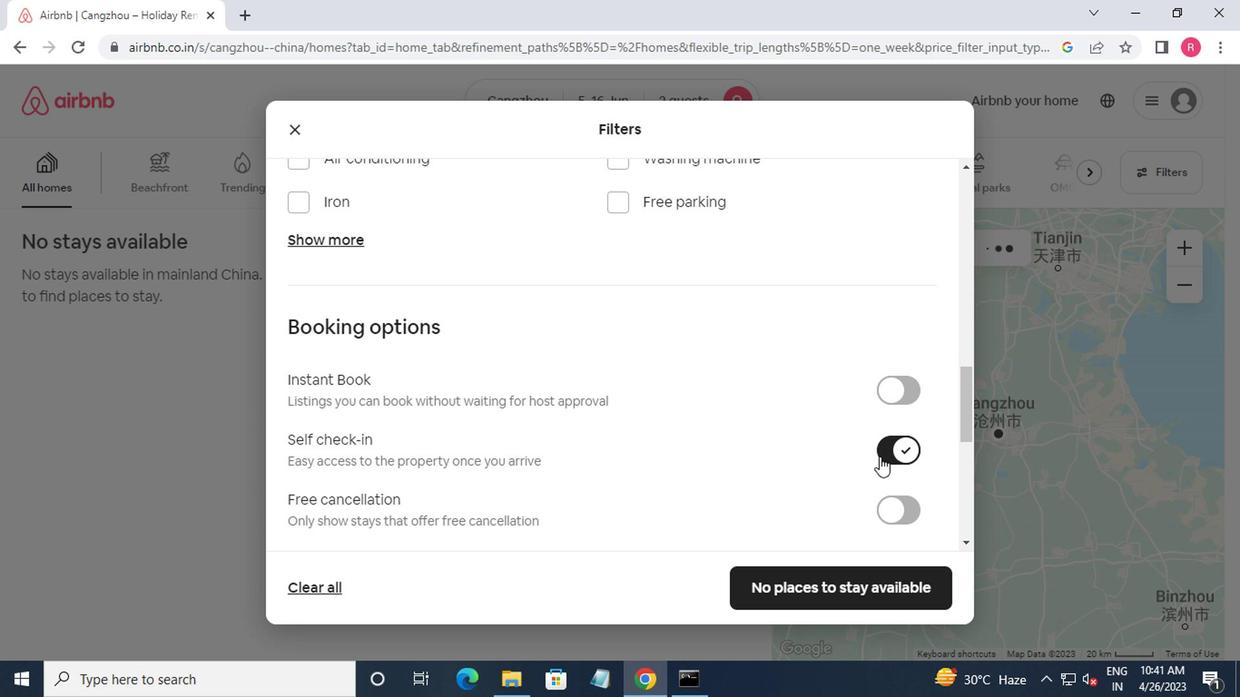 
Action: Mouse moved to (875, 457)
Screenshot: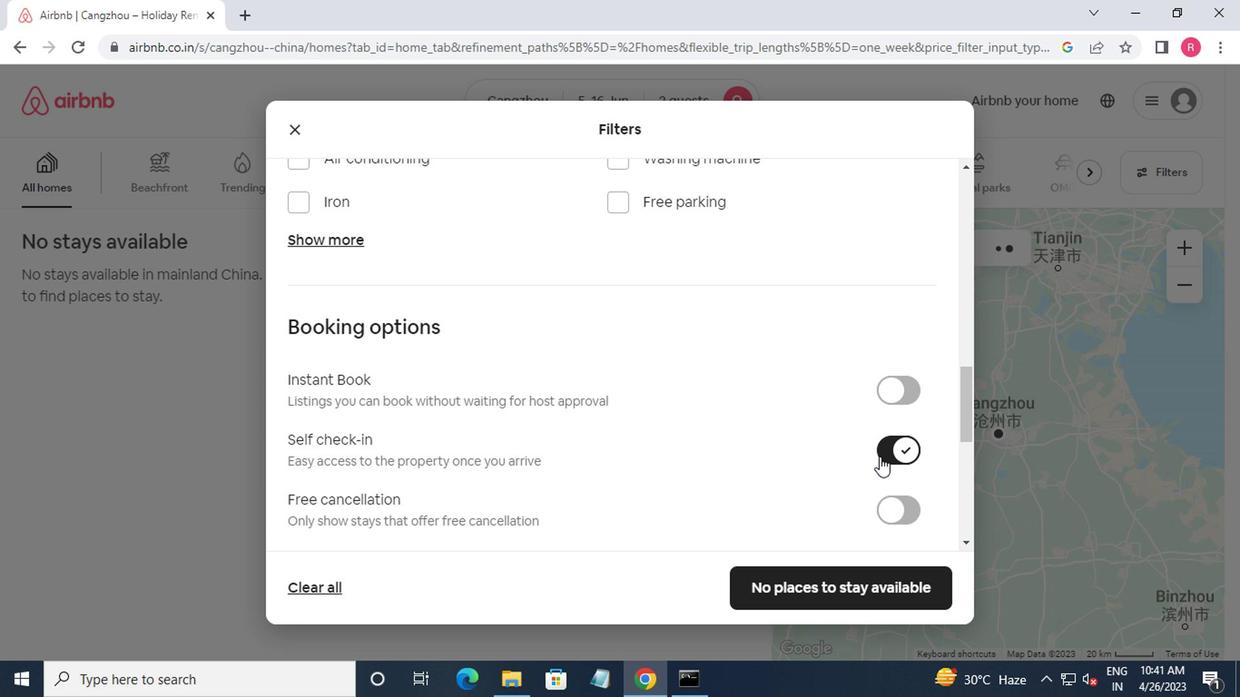 
Action: Mouse scrolled (875, 456) with delta (0, 0)
Screenshot: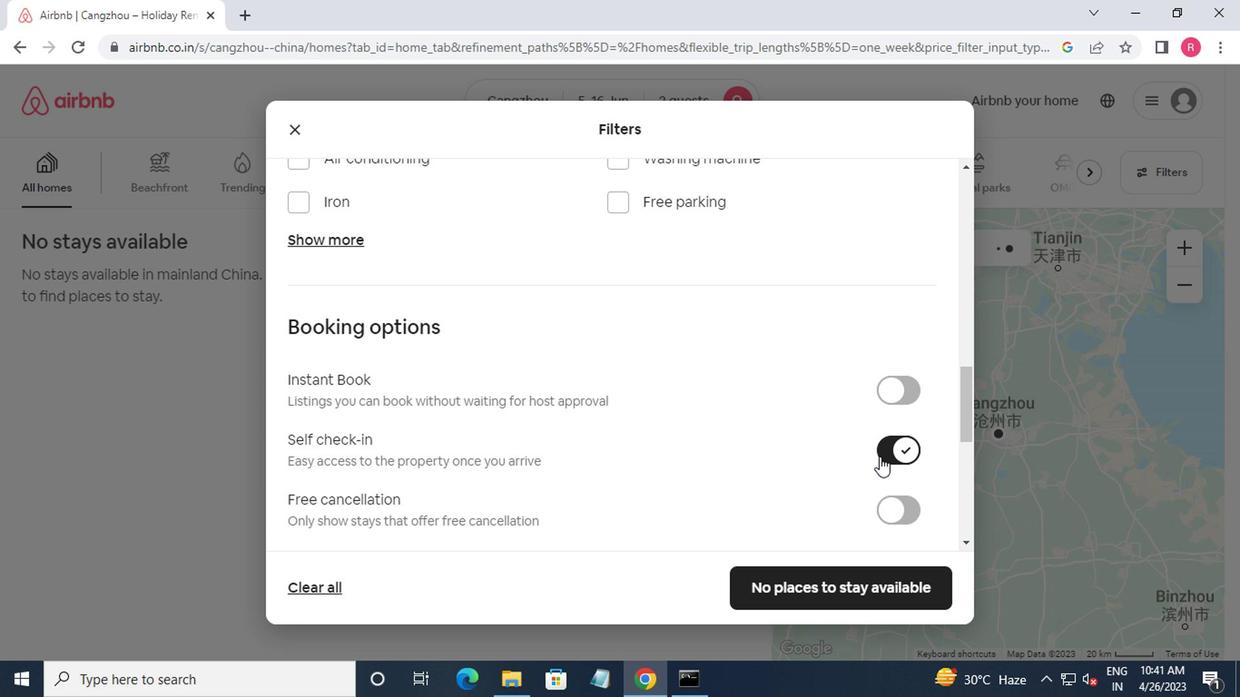 
Action: Mouse moved to (872, 459)
Screenshot: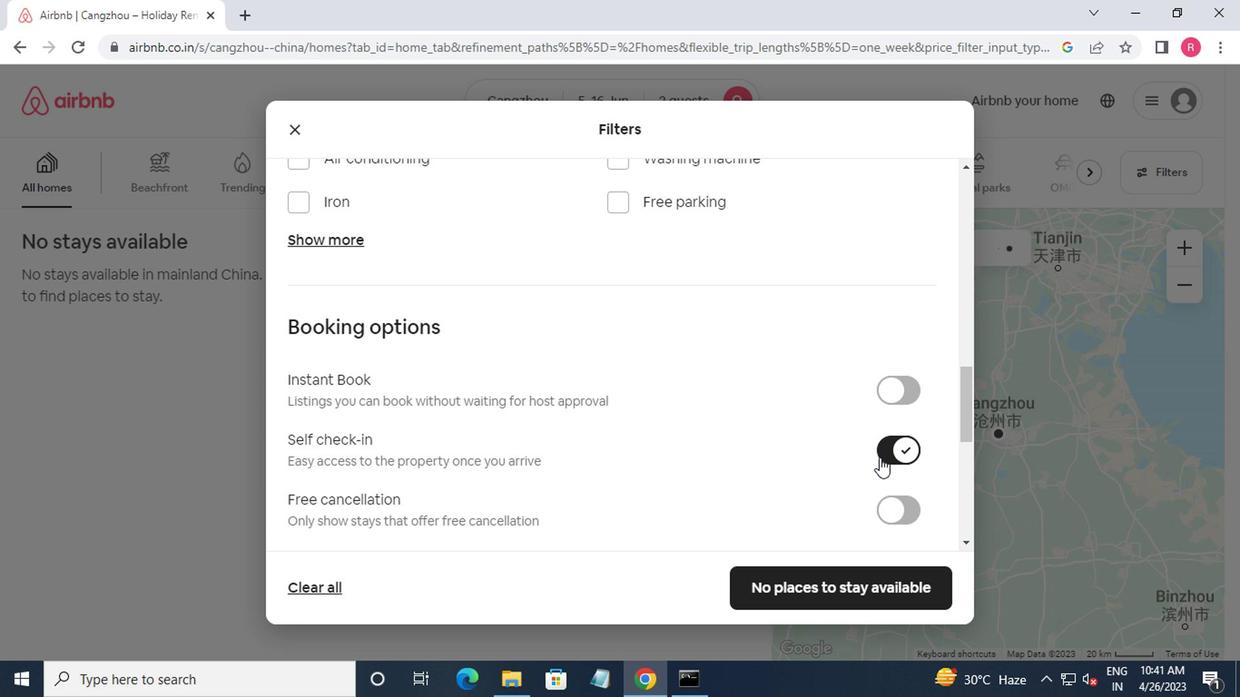 
Action: Mouse scrolled (872, 458) with delta (0, 0)
Screenshot: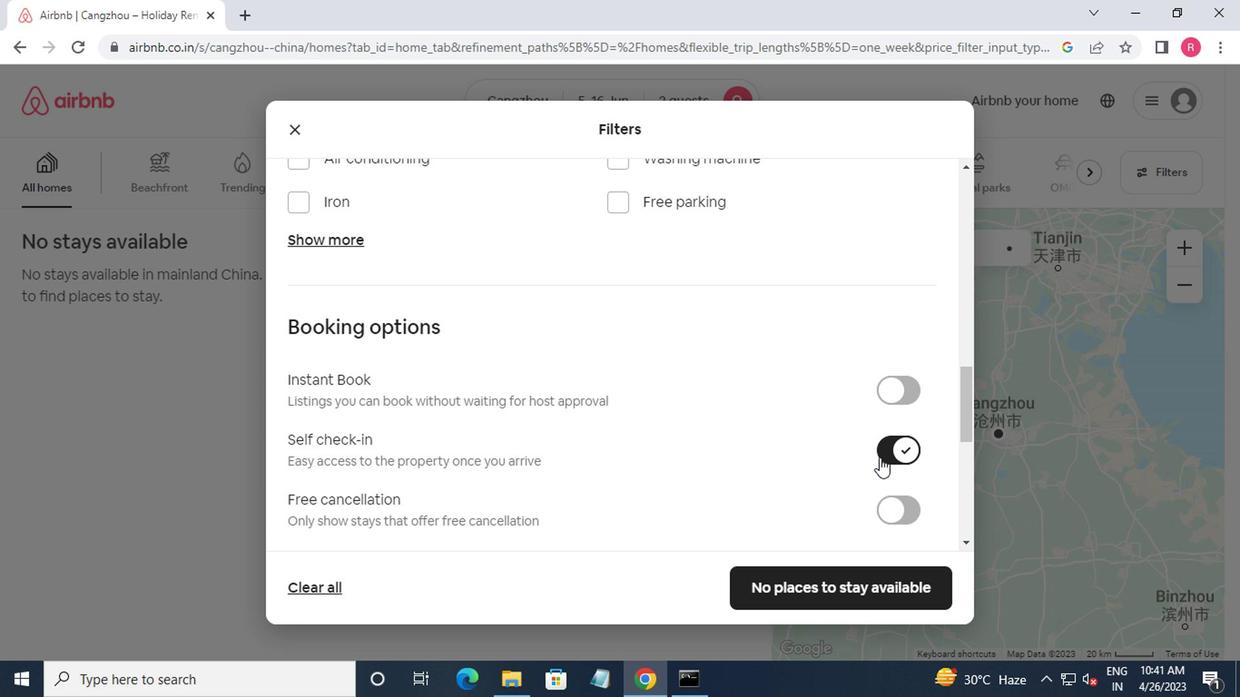 
Action: Mouse moved to (869, 459)
Screenshot: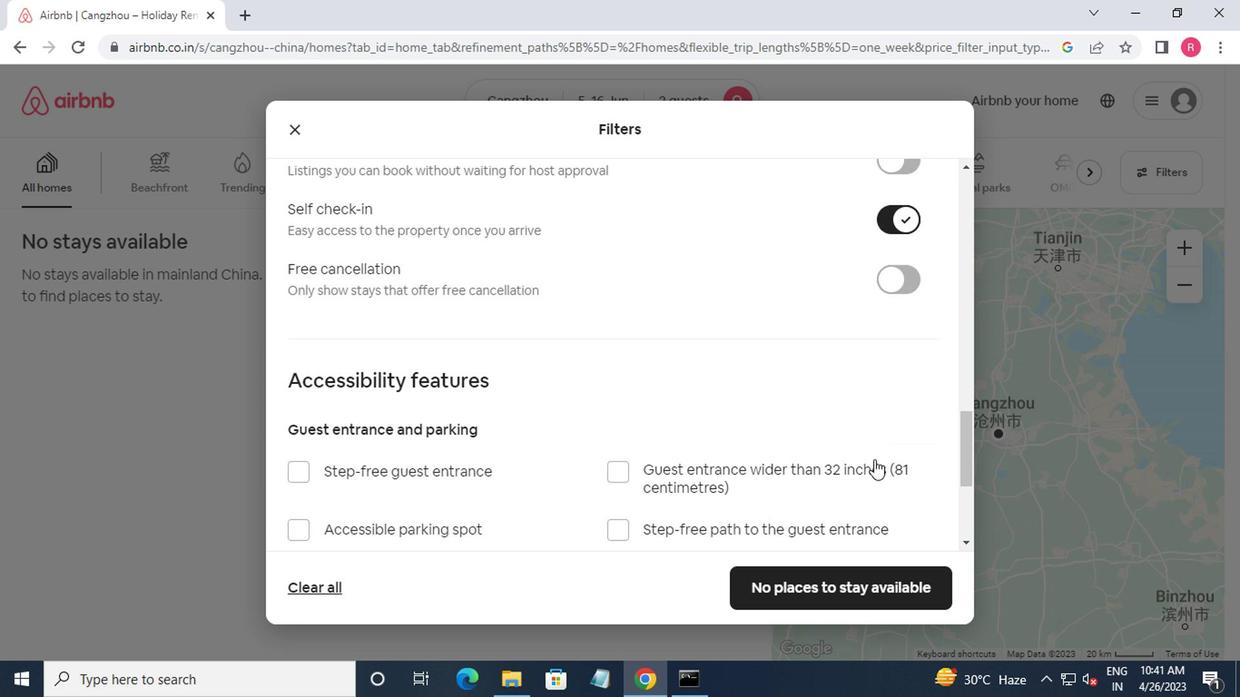 
Action: Mouse scrolled (869, 458) with delta (0, 0)
Screenshot: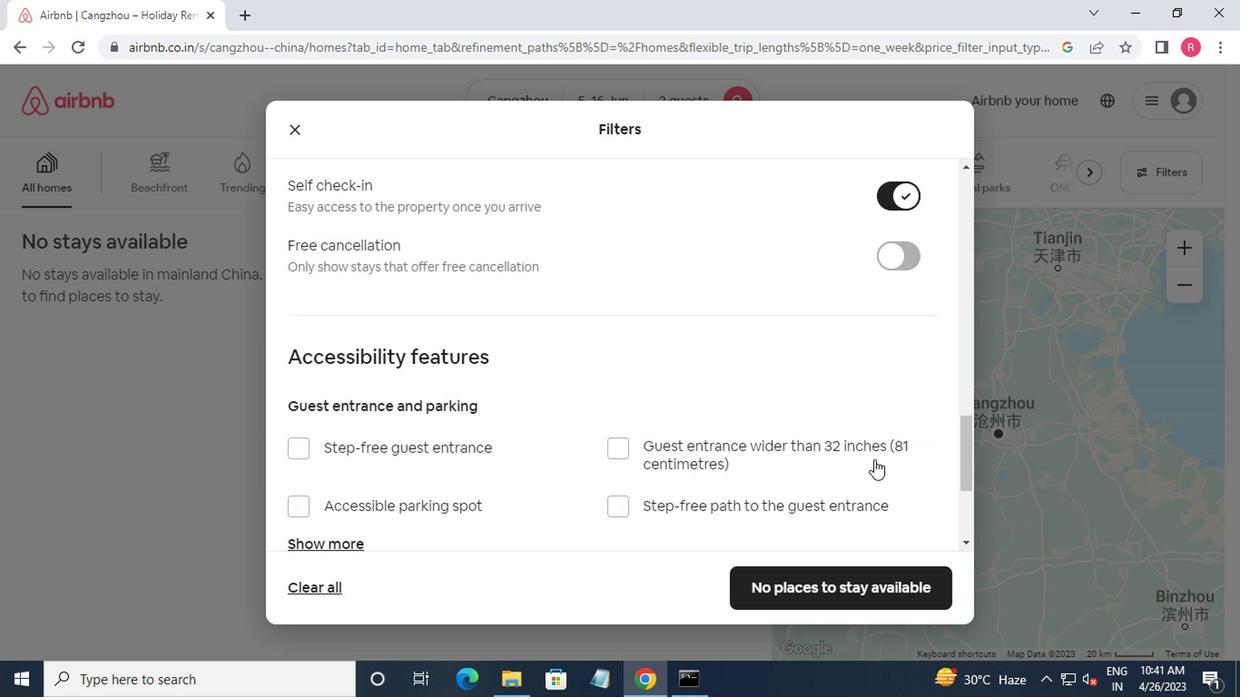 
Action: Mouse moved to (868, 459)
Screenshot: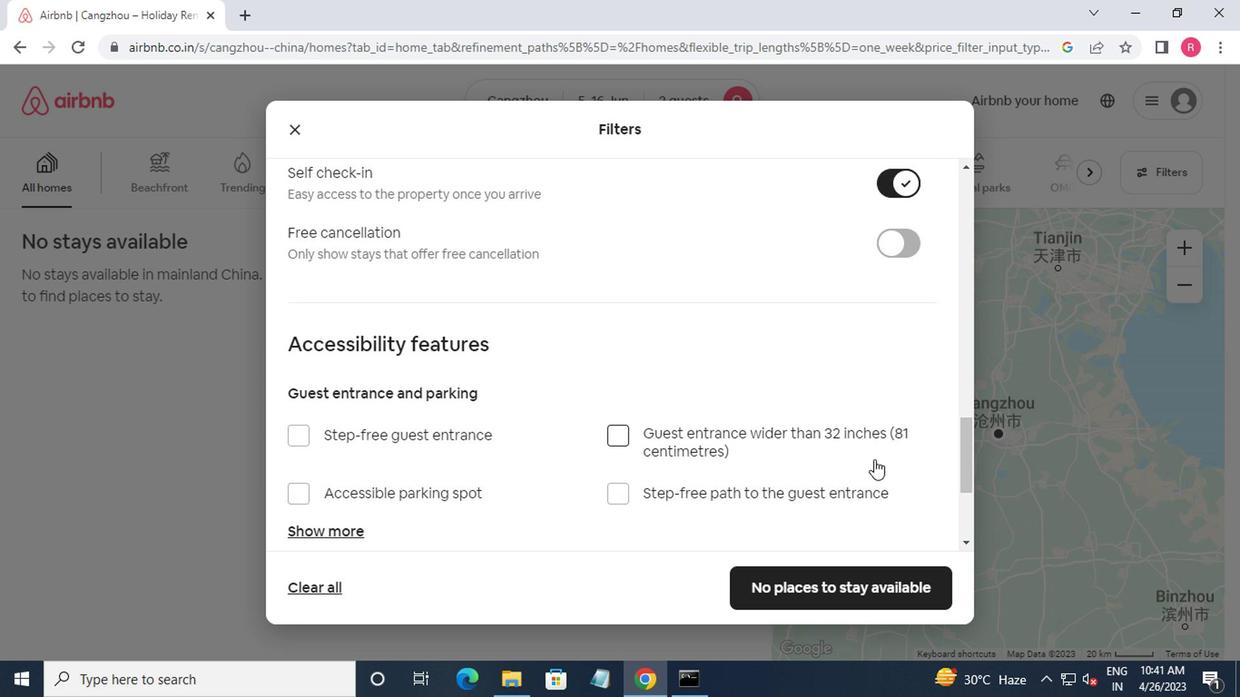 
Action: Mouse scrolled (868, 459) with delta (0, 0)
Screenshot: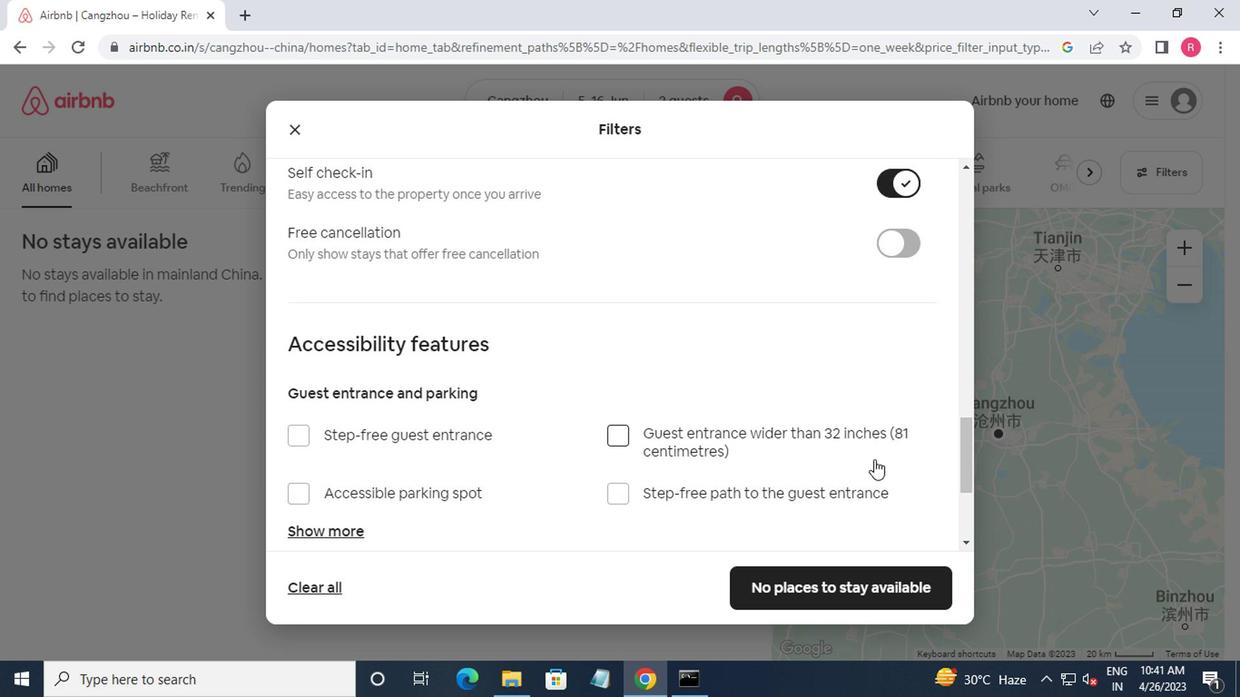 
Action: Mouse moved to (868, 459)
Screenshot: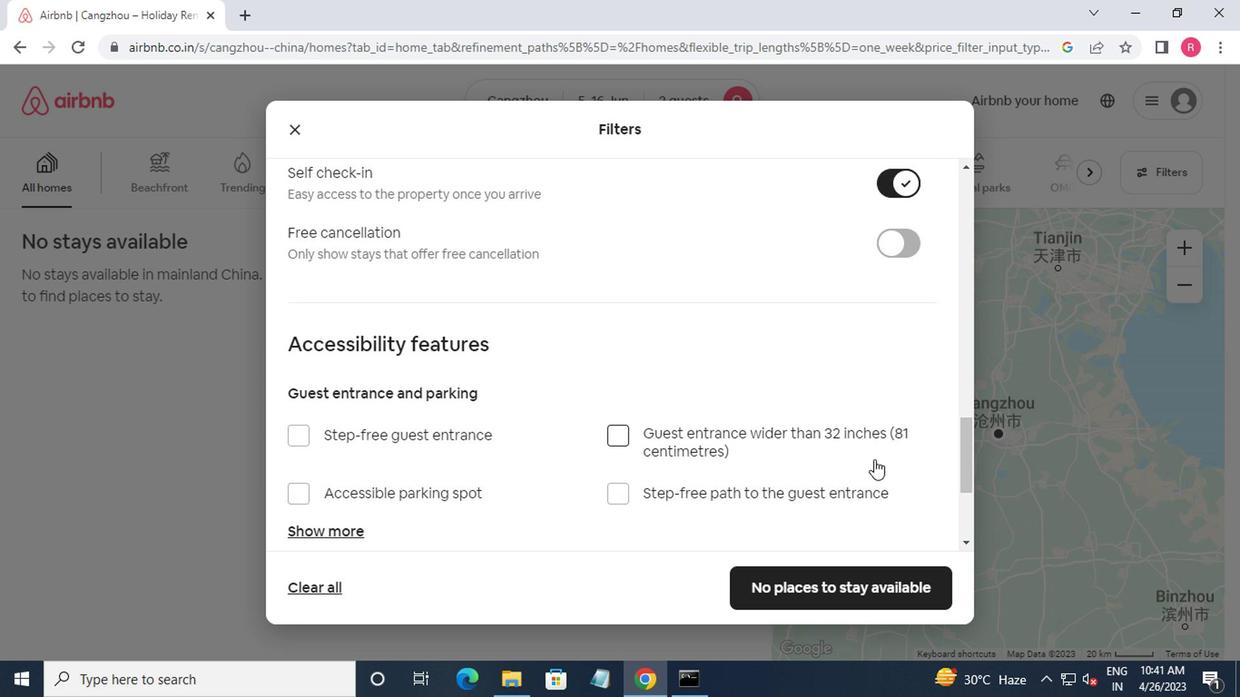 
Action: Mouse scrolled (868, 459) with delta (0, 0)
Screenshot: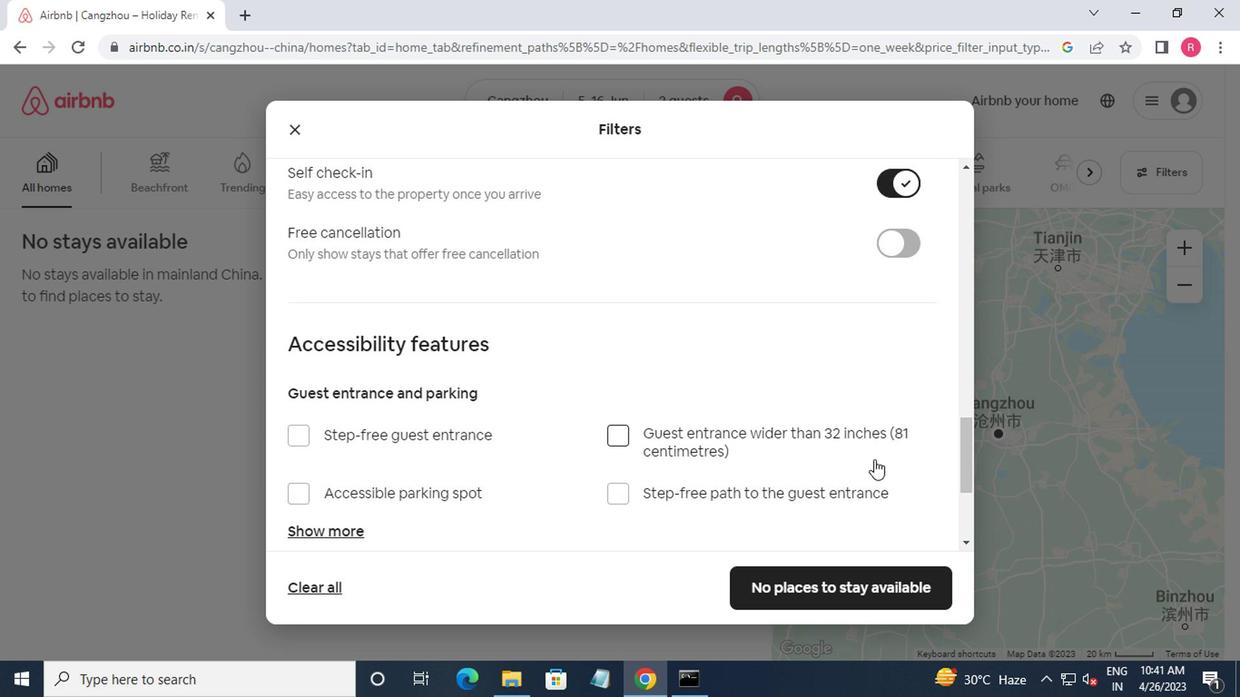 
Action: Mouse scrolled (868, 459) with delta (0, 0)
Screenshot: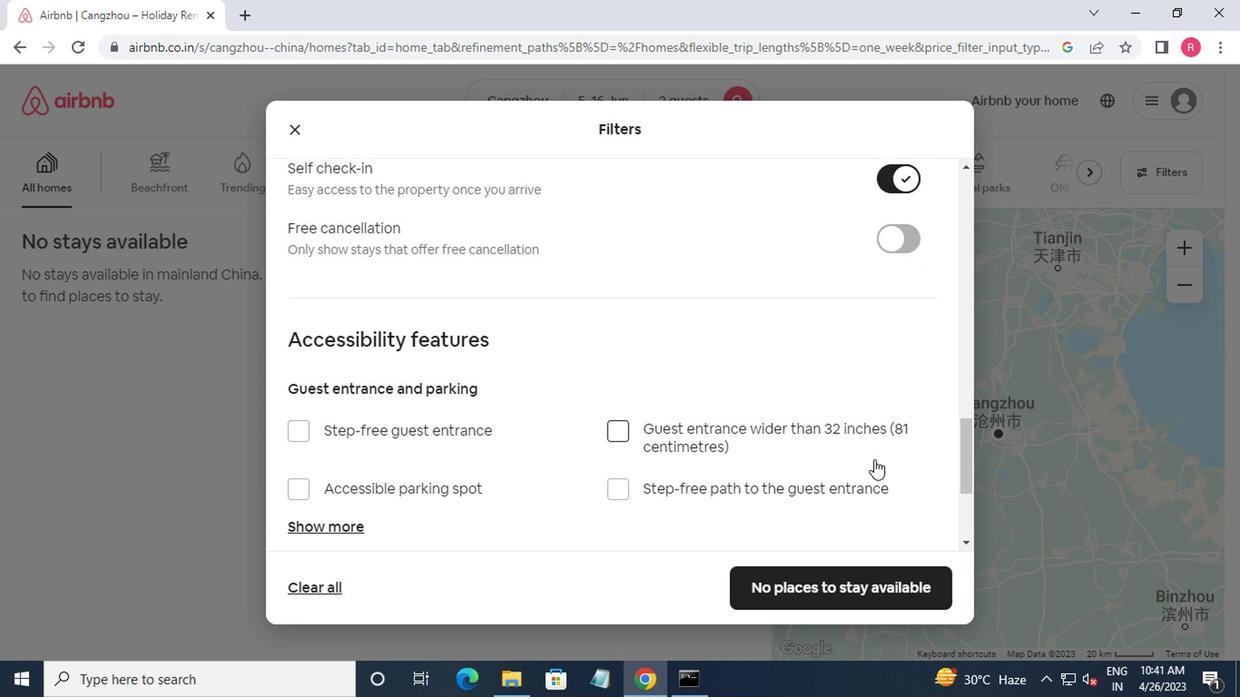 
Action: Mouse scrolled (868, 459) with delta (0, 0)
Screenshot: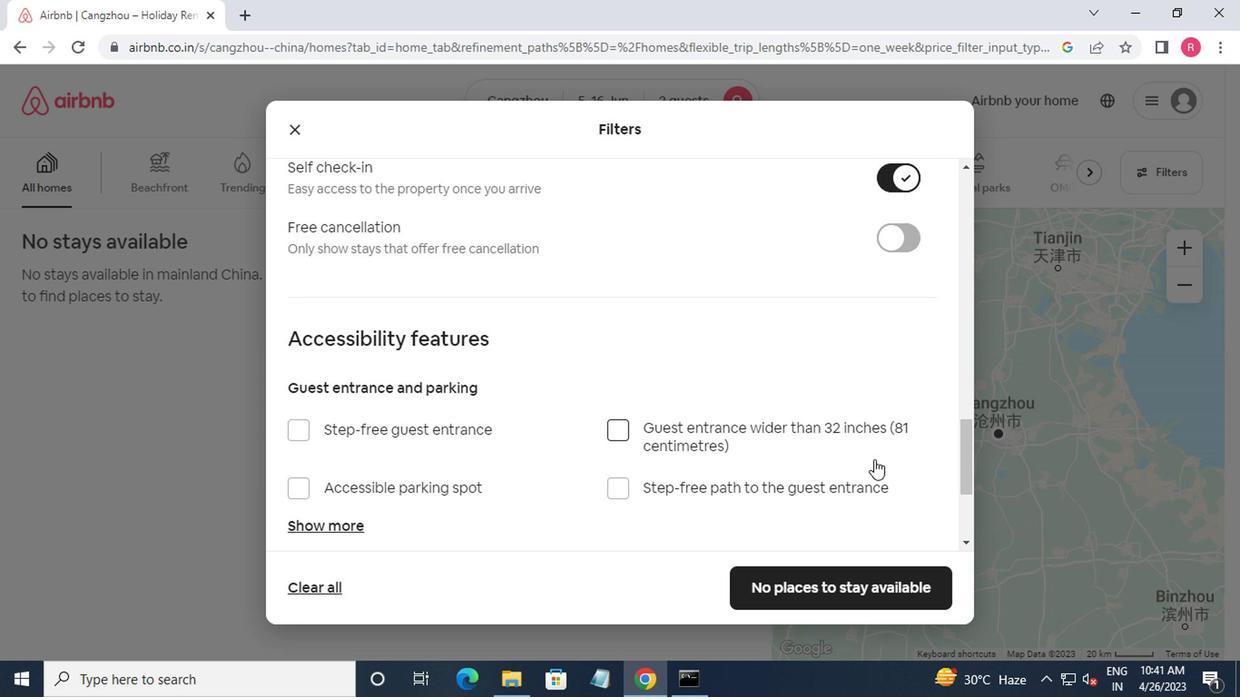 
Action: Mouse moved to (804, 589)
Screenshot: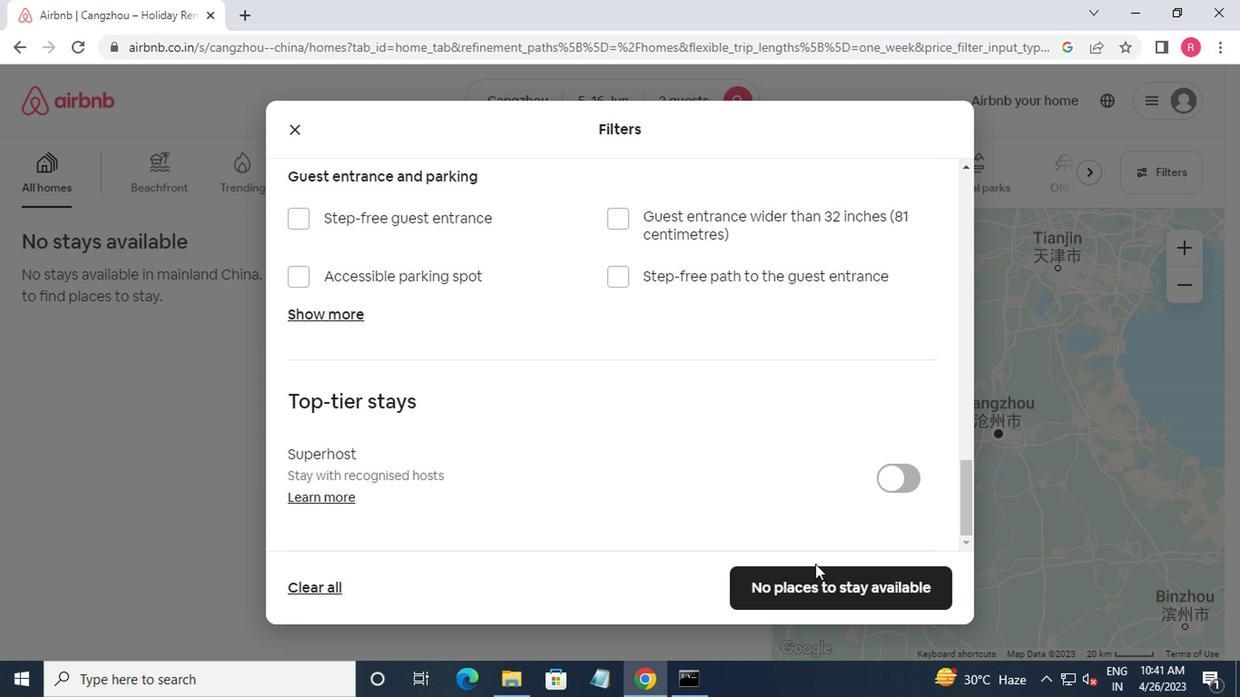 
Action: Mouse pressed left at (804, 589)
Screenshot: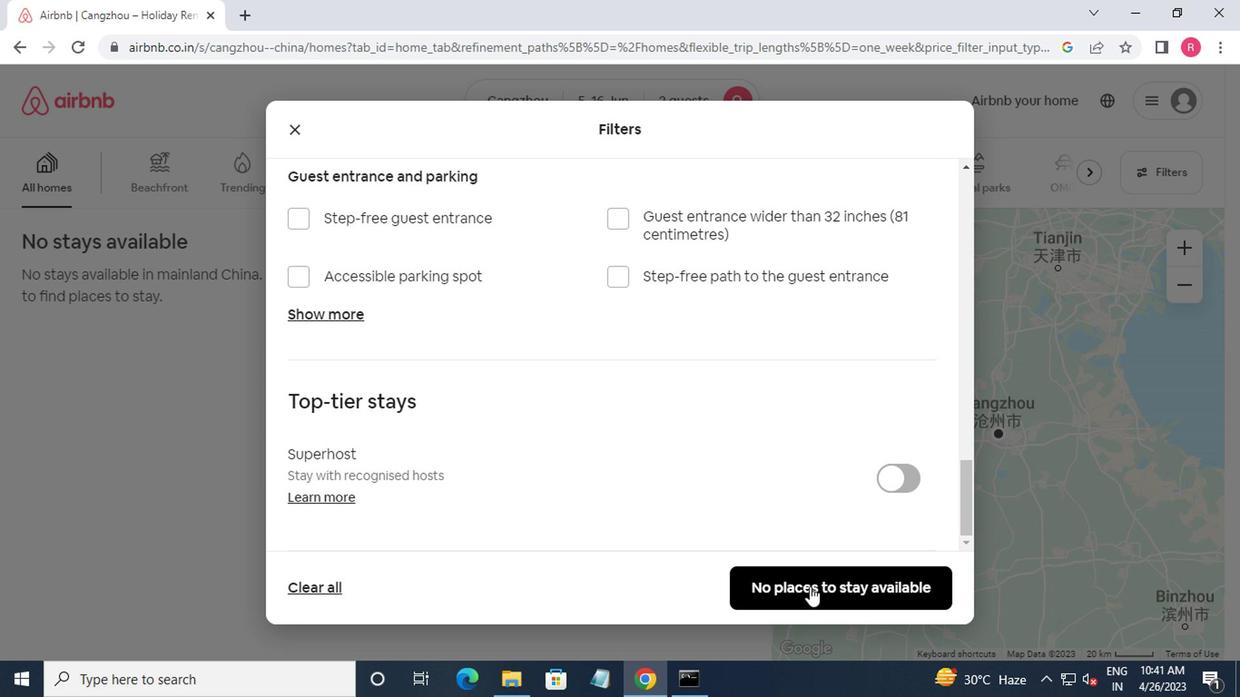 
Action: Mouse moved to (750, 558)
Screenshot: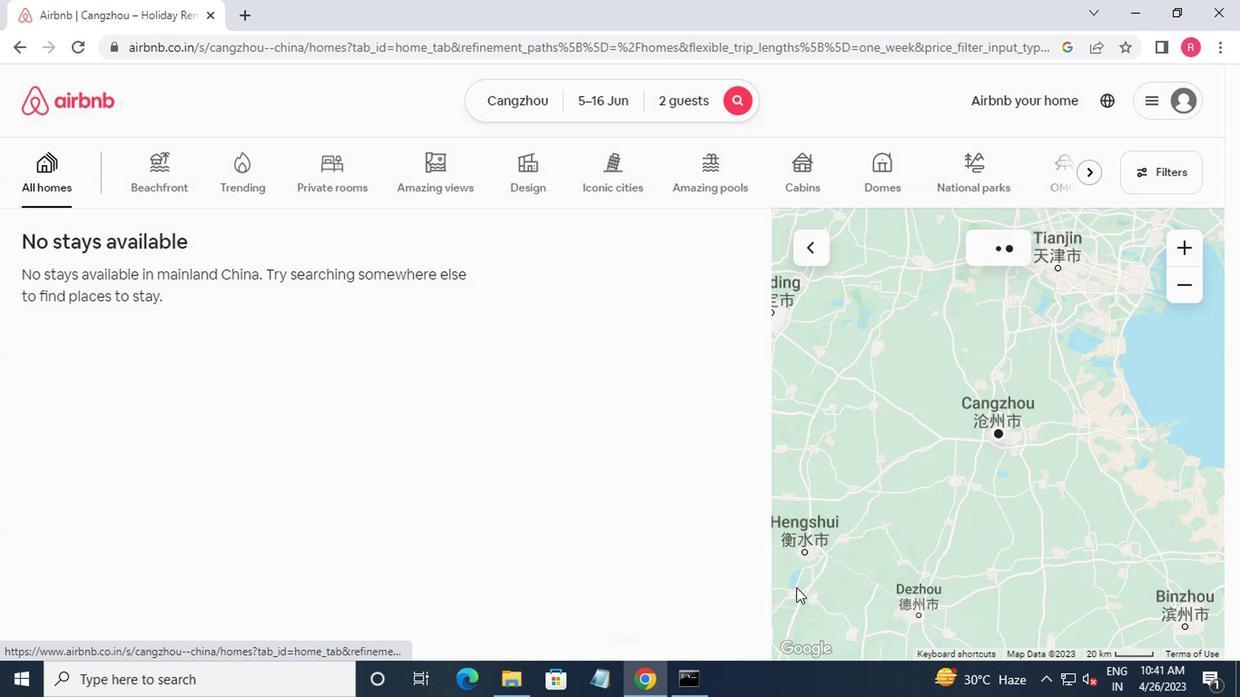 
